 Task: Look for space in Tetovo, Macedonia from 1st July, 2023 to 9th July, 2023 for 2 adults in price range Rs.8000 to Rs.15000. Place can be entire place with 1  bedroom having 1 bed and 1 bathroom. Property type can be house, flat, guest house. Amenities needed are: washing machine. Booking option can be shelf check-in. Required host language is English.
Action: Mouse moved to (563, 74)
Screenshot: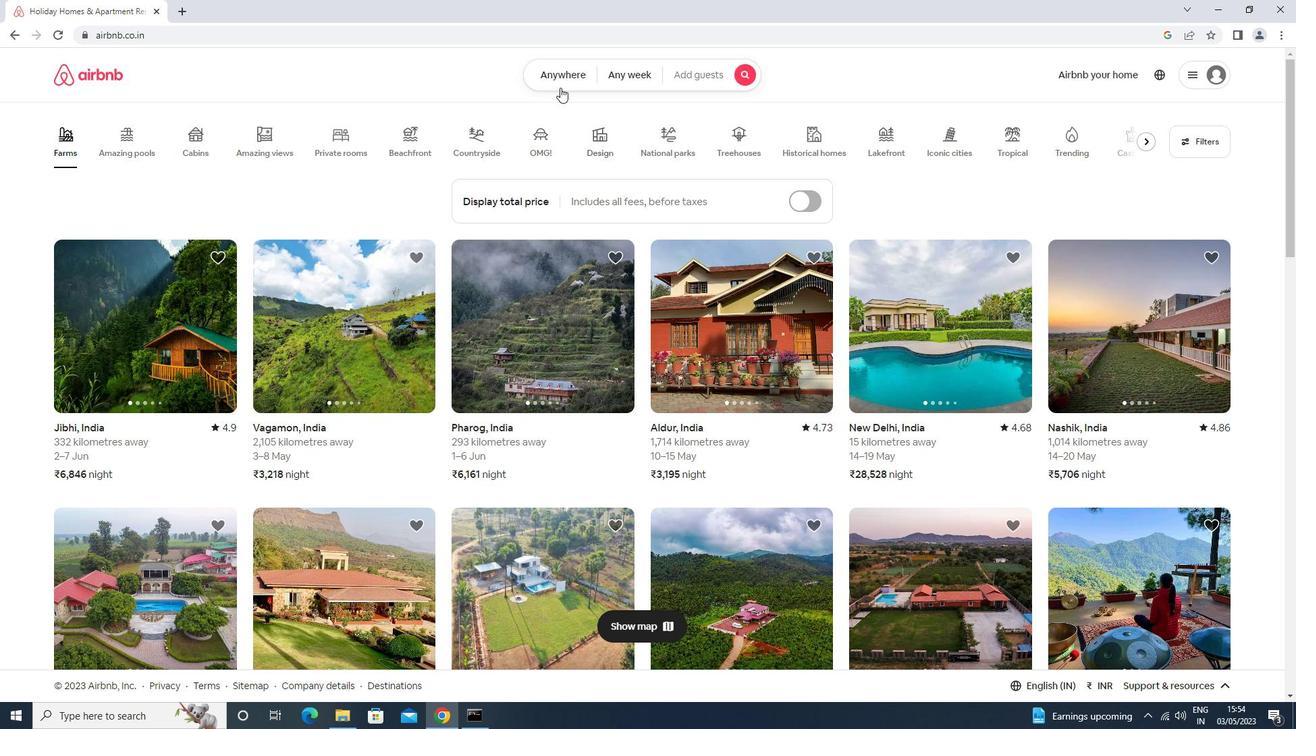 
Action: Mouse pressed left at (563, 74)
Screenshot: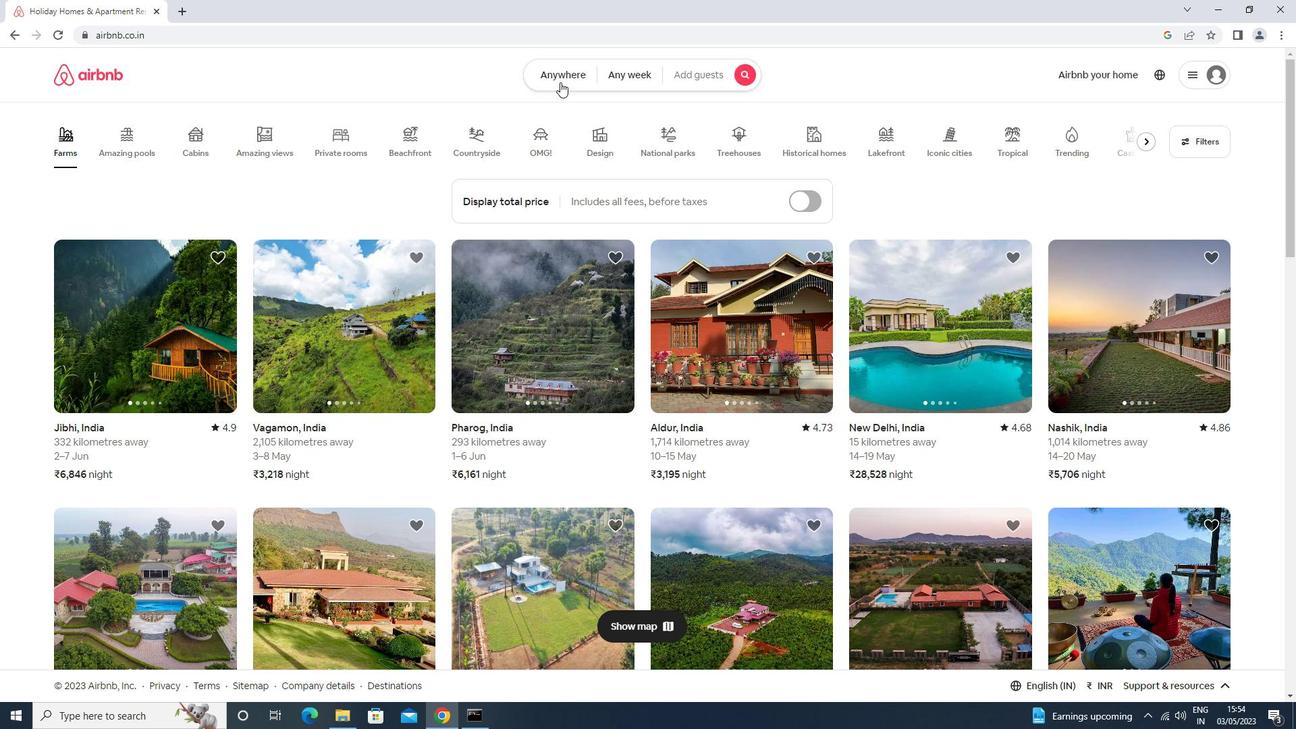 
Action: Mouse moved to (505, 131)
Screenshot: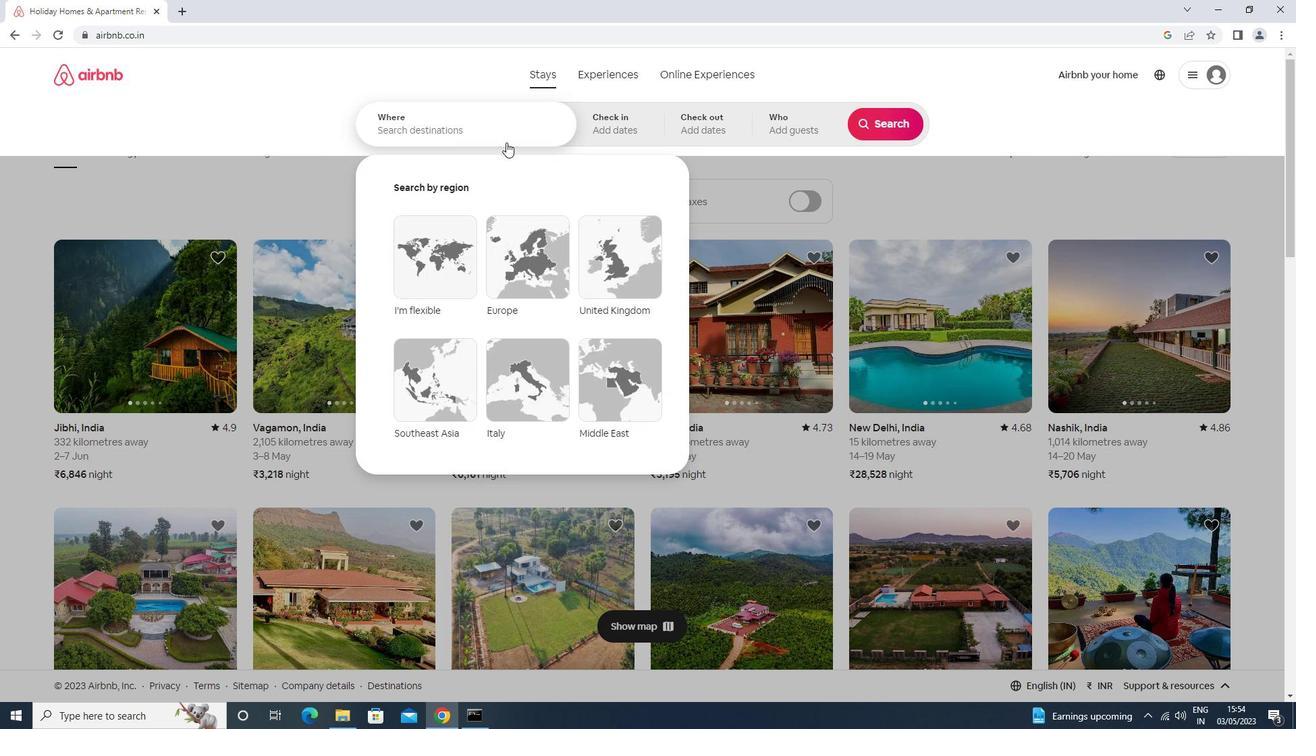 
Action: Mouse pressed left at (505, 131)
Screenshot: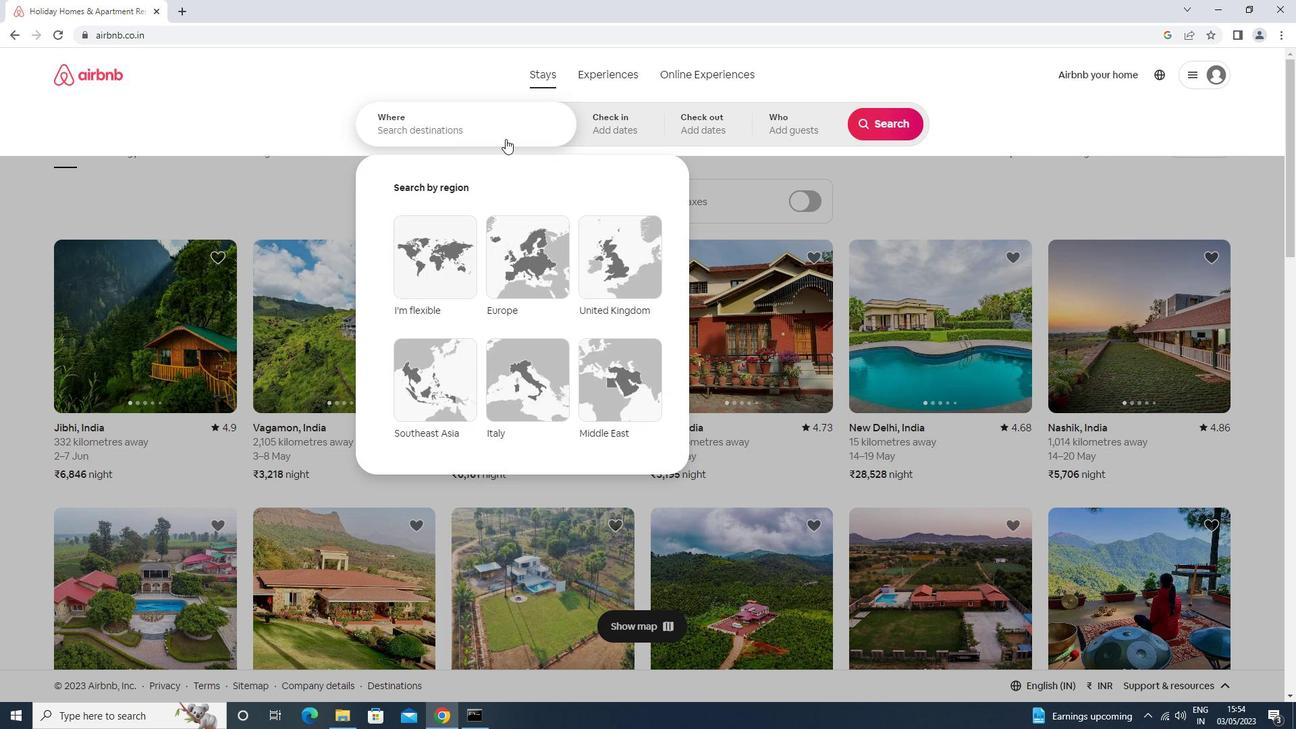 
Action: Mouse moved to (504, 130)
Screenshot: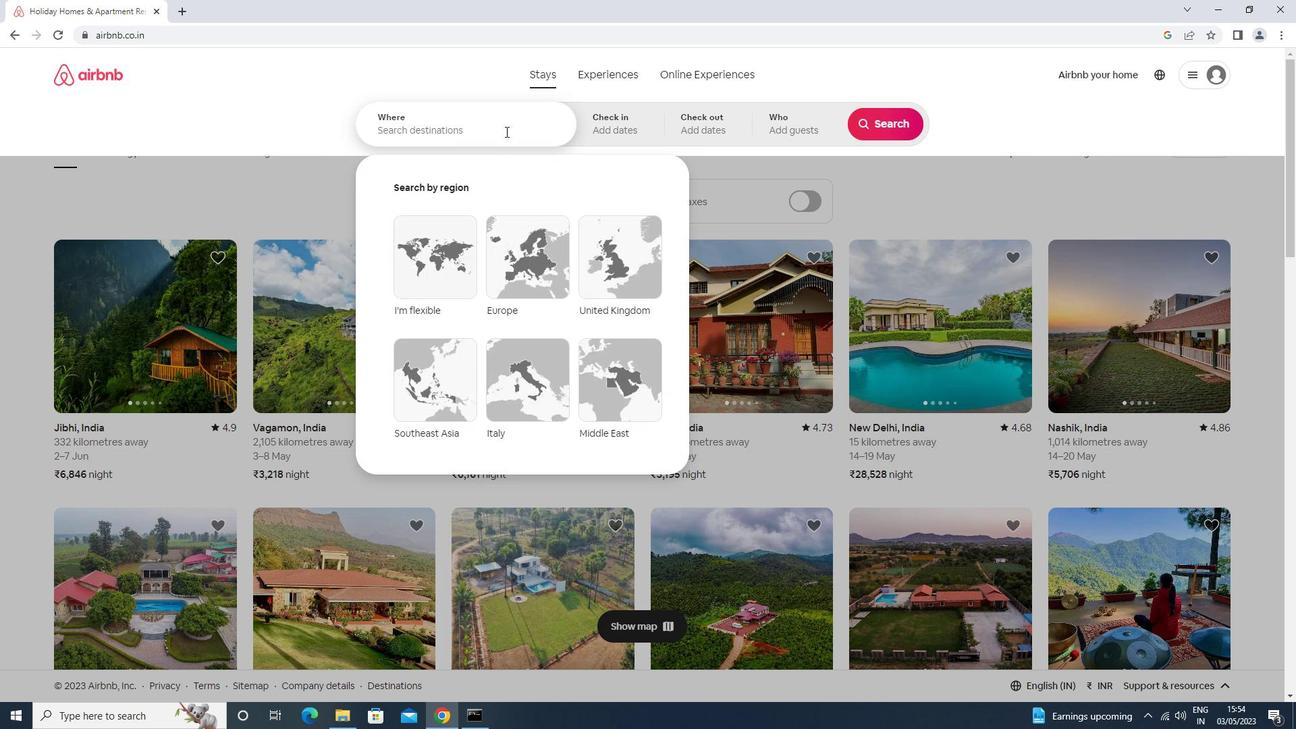 
Action: Key pressed tetovo<Key.enter>
Screenshot: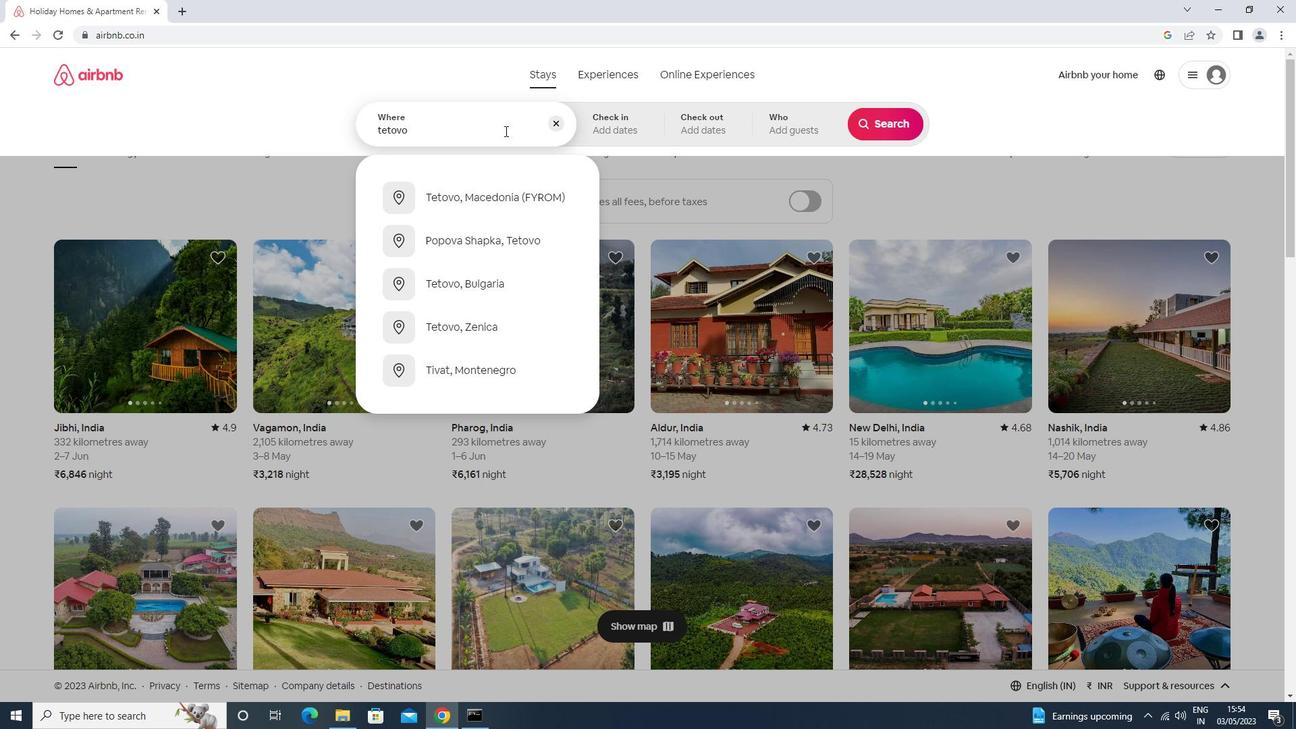 
Action: Mouse moved to (887, 232)
Screenshot: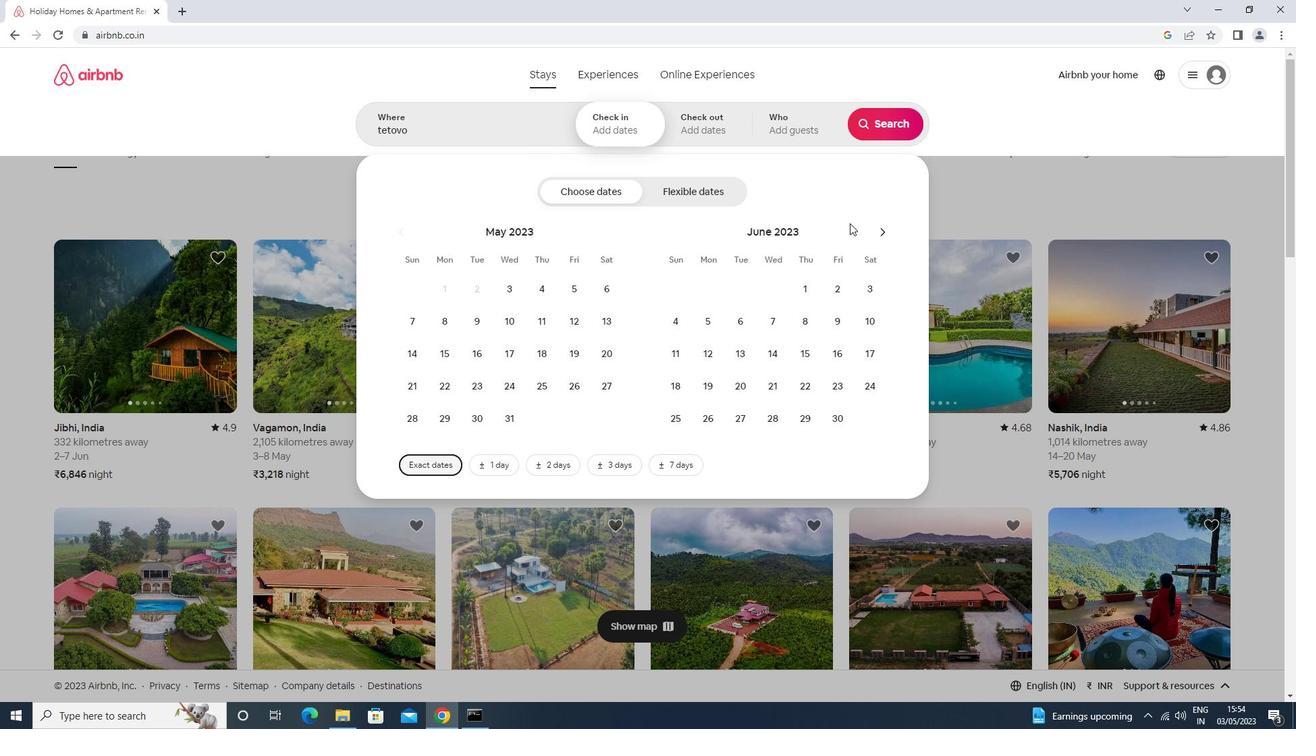 
Action: Mouse pressed left at (887, 232)
Screenshot: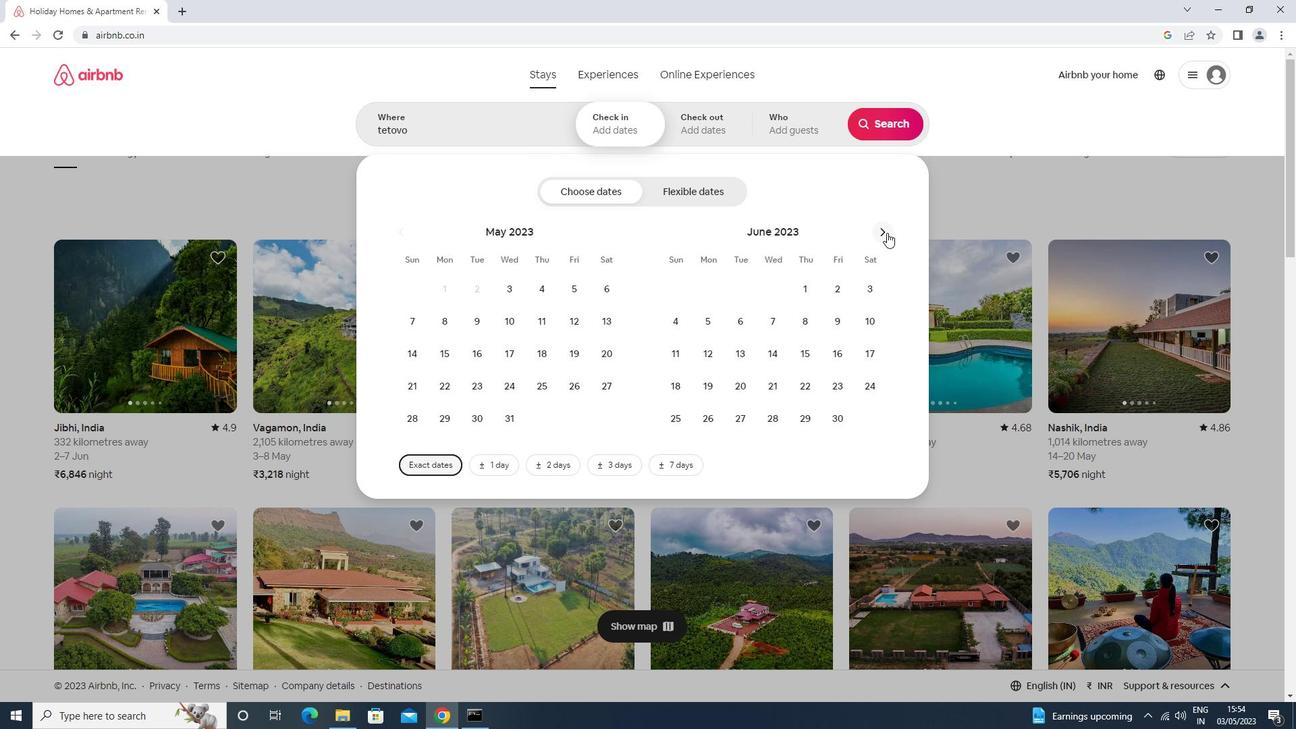 
Action: Mouse moved to (864, 285)
Screenshot: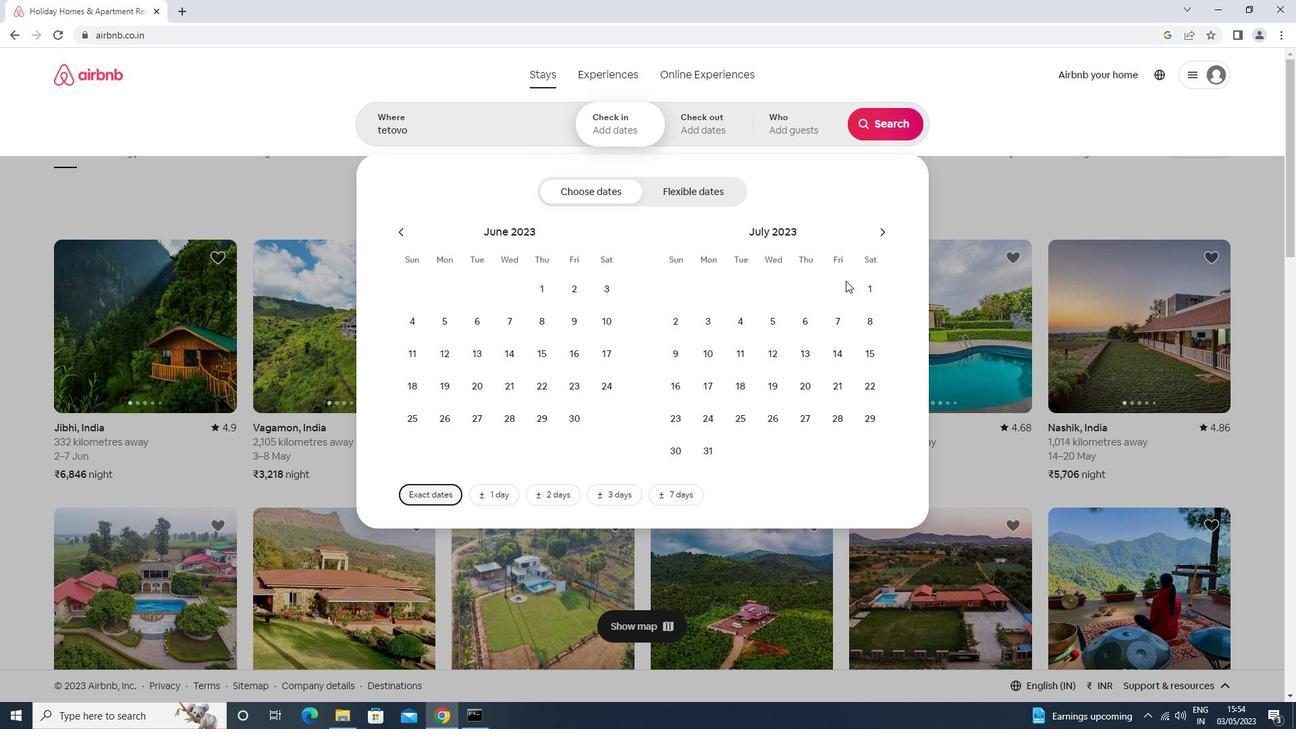 
Action: Mouse pressed left at (864, 285)
Screenshot: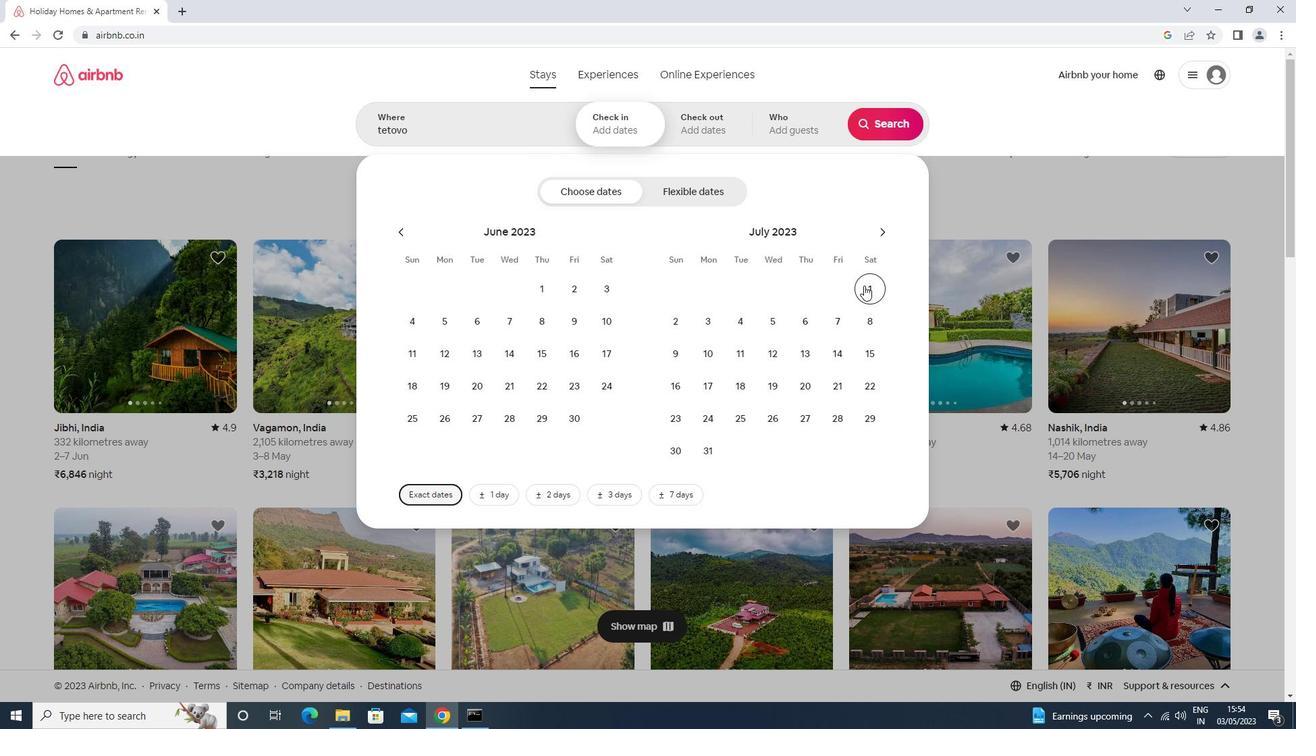 
Action: Mouse moved to (673, 354)
Screenshot: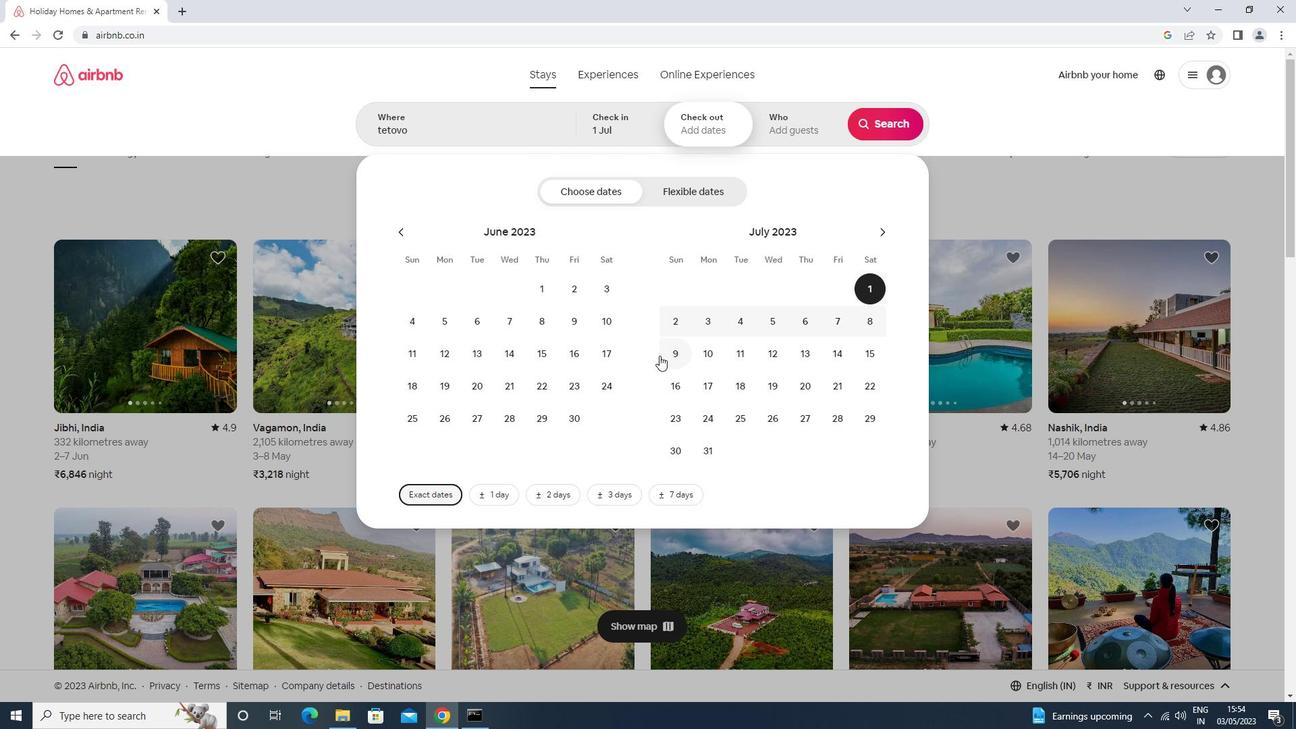 
Action: Mouse pressed left at (673, 354)
Screenshot: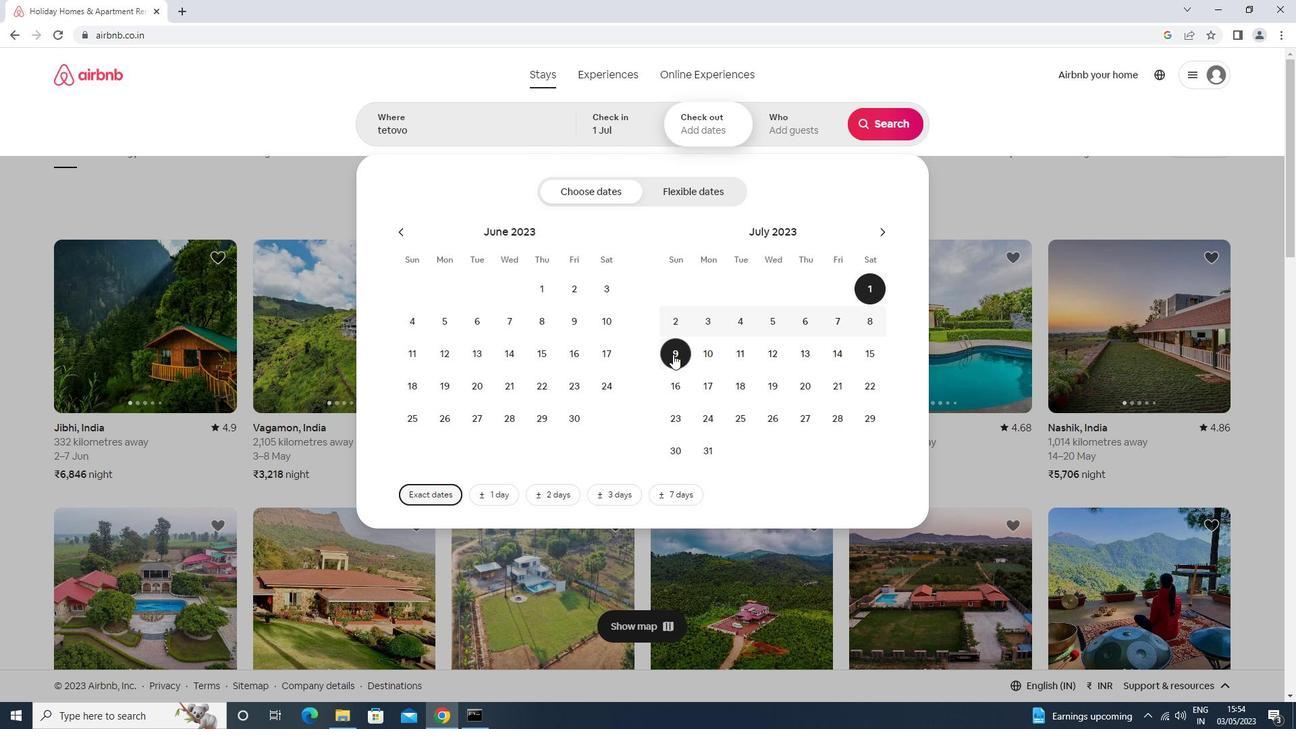 
Action: Mouse moved to (777, 132)
Screenshot: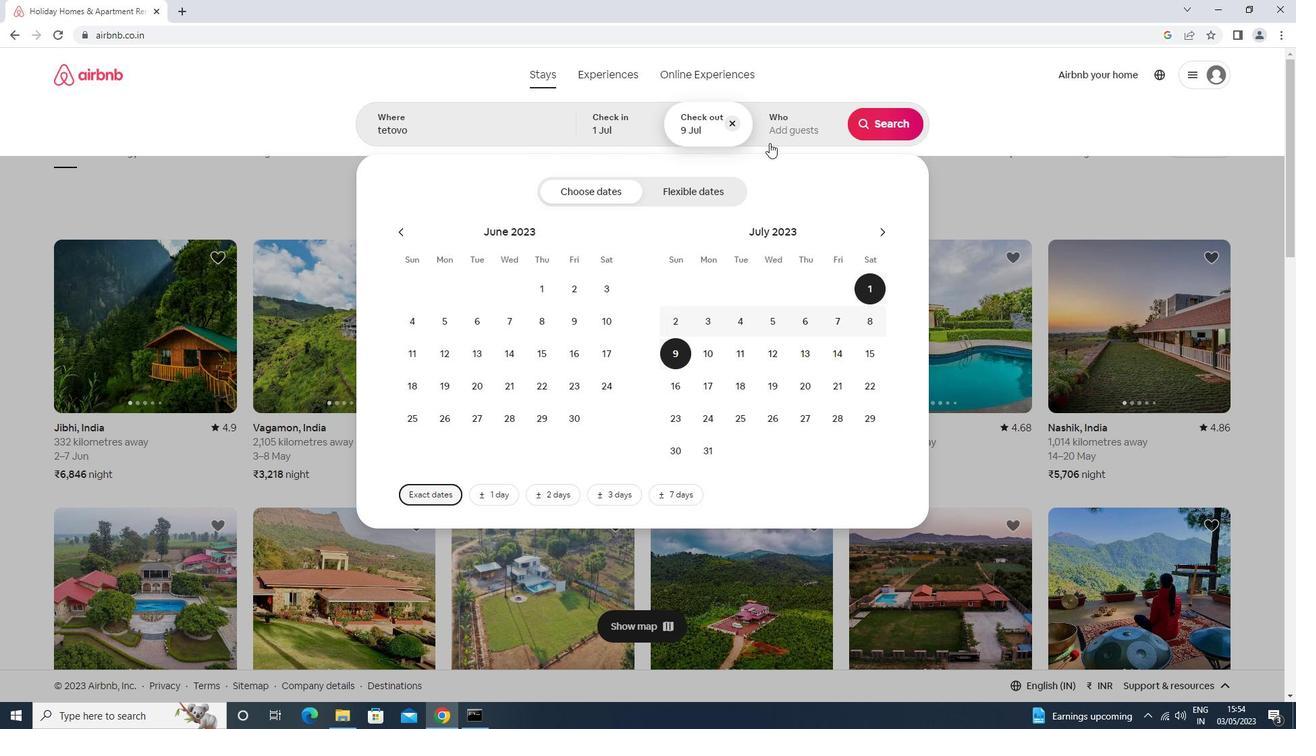 
Action: Mouse pressed left at (777, 132)
Screenshot: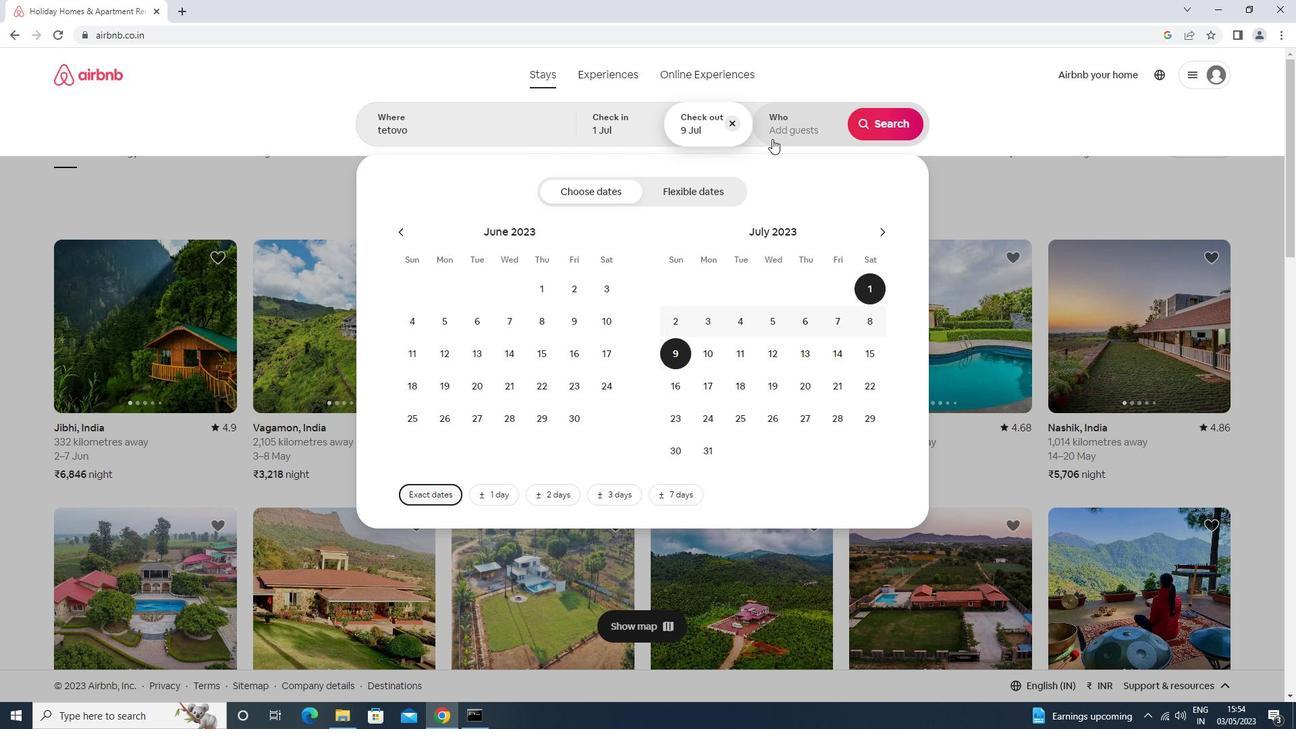 
Action: Mouse moved to (887, 195)
Screenshot: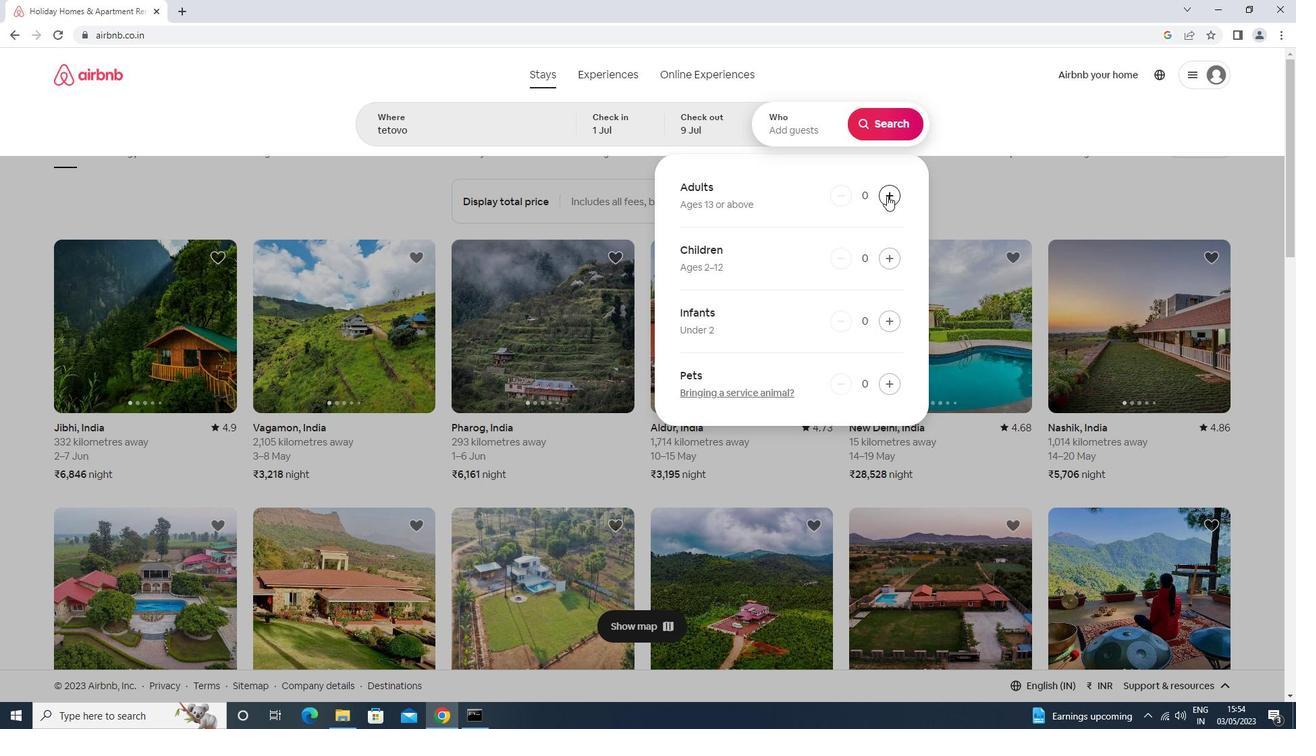 
Action: Mouse pressed left at (887, 195)
Screenshot: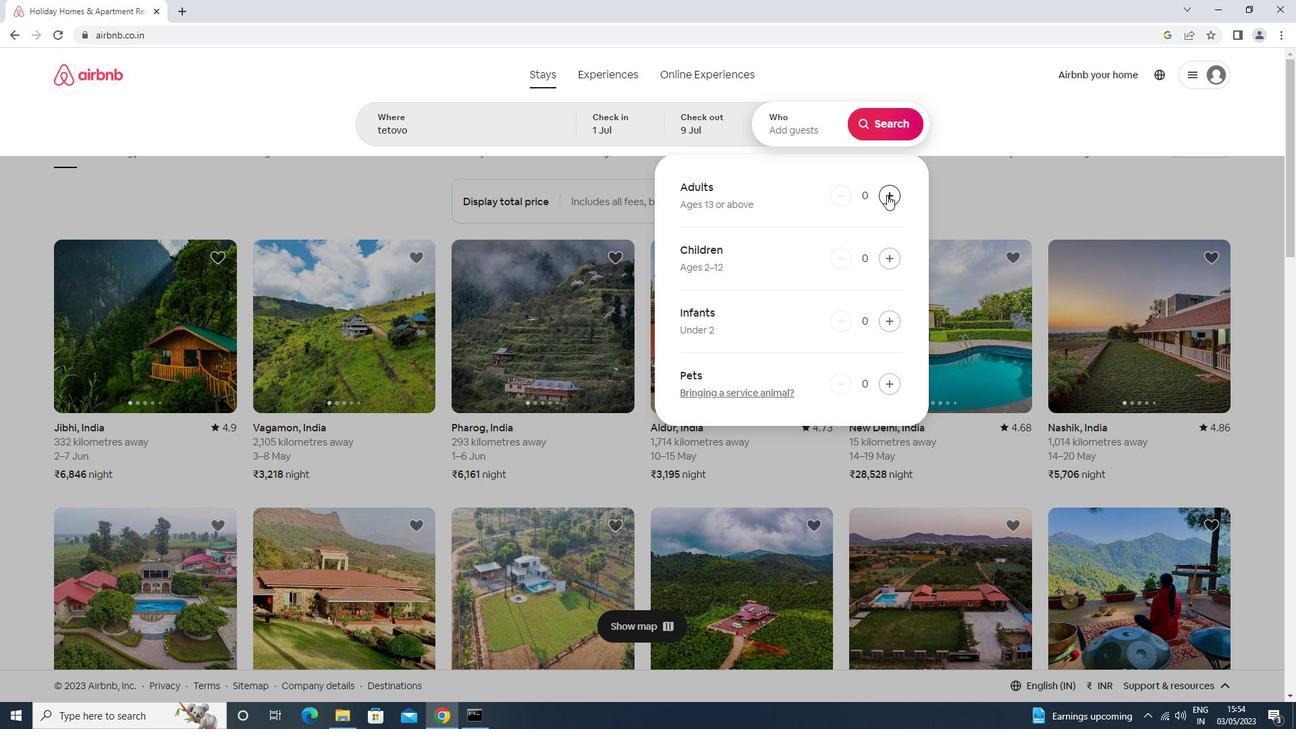 
Action: Mouse pressed left at (887, 195)
Screenshot: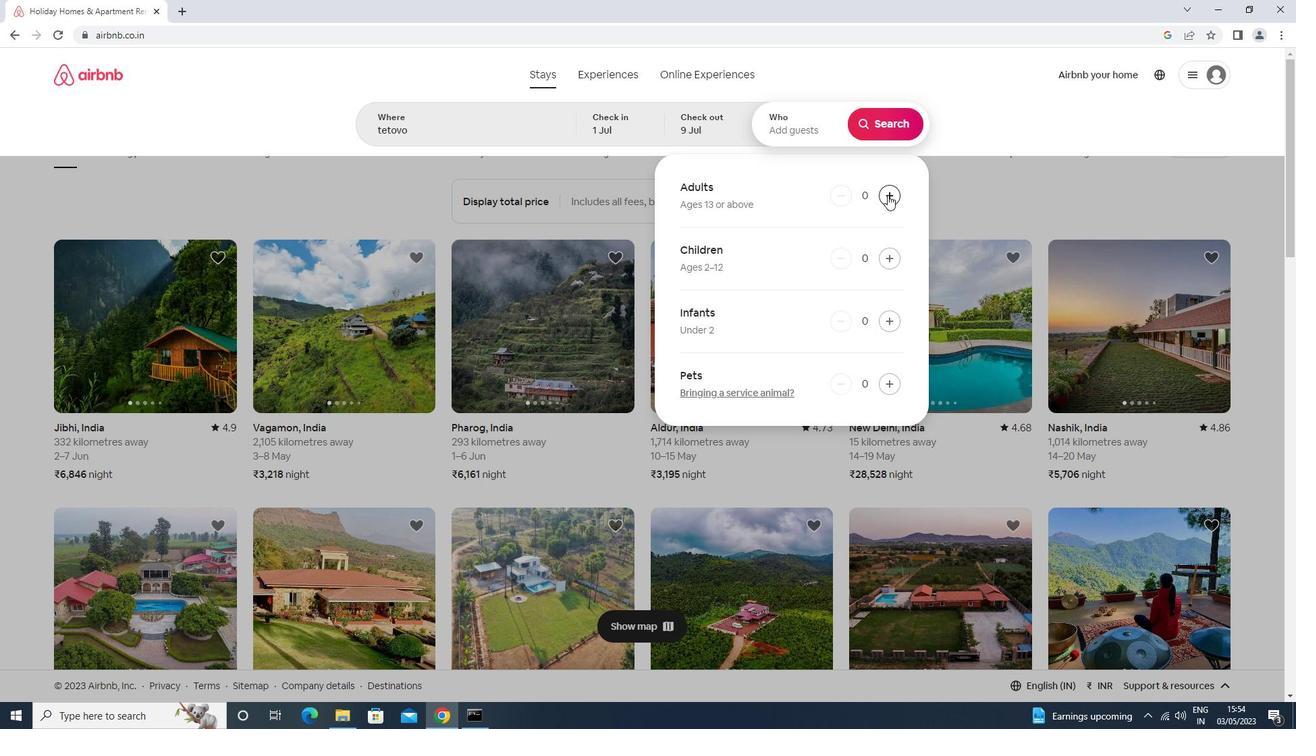 
Action: Mouse moved to (882, 116)
Screenshot: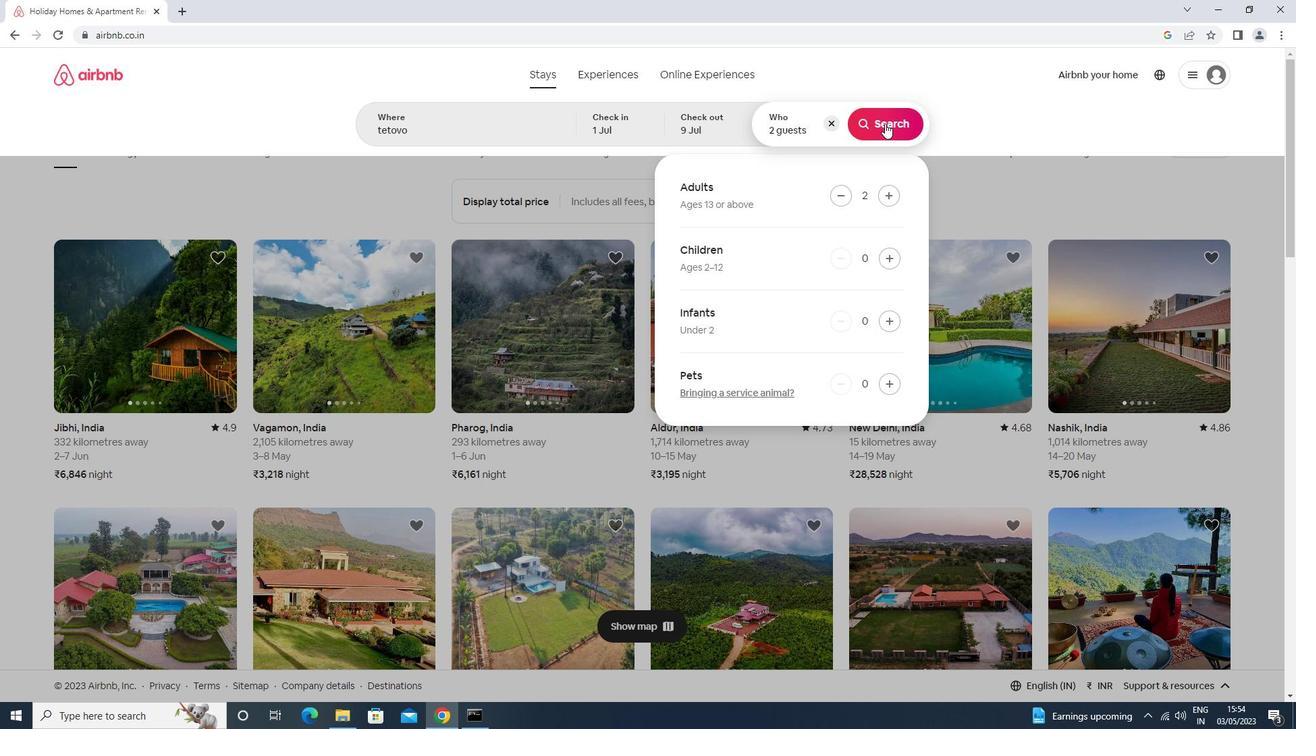 
Action: Mouse pressed left at (882, 116)
Screenshot: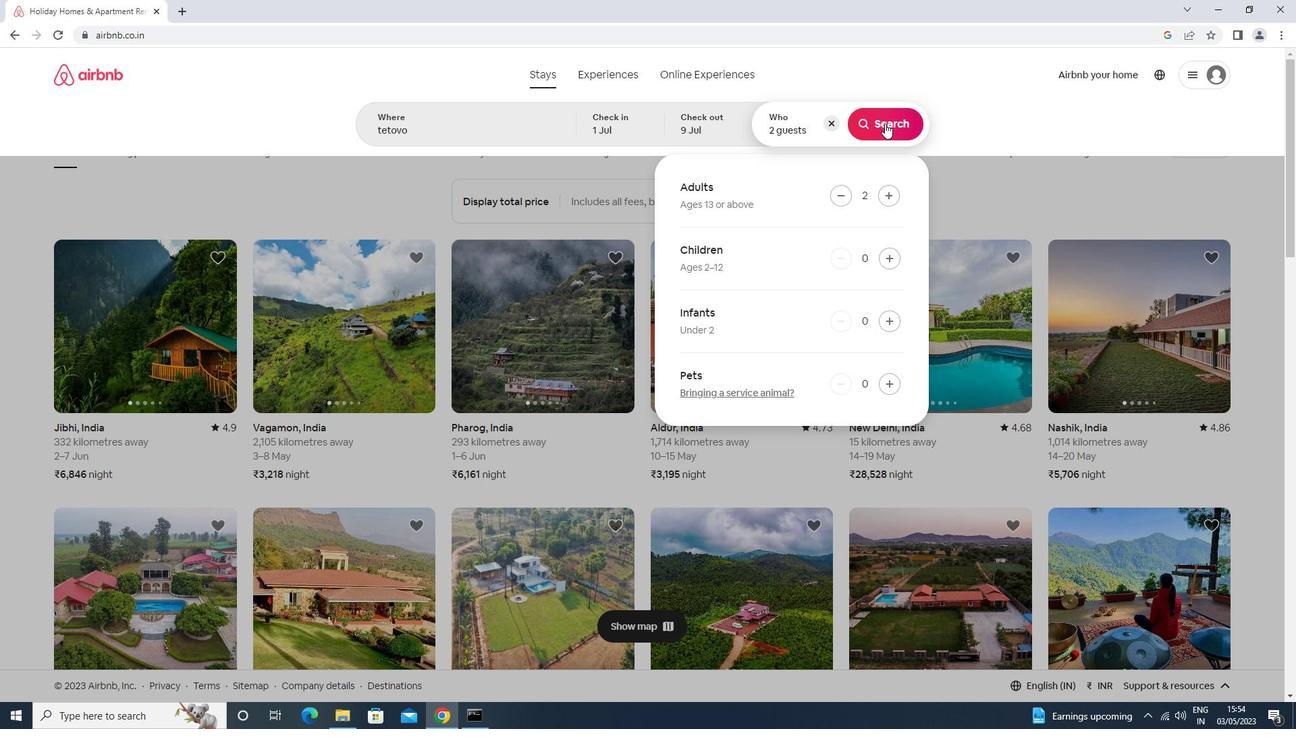 
Action: Mouse moved to (1219, 130)
Screenshot: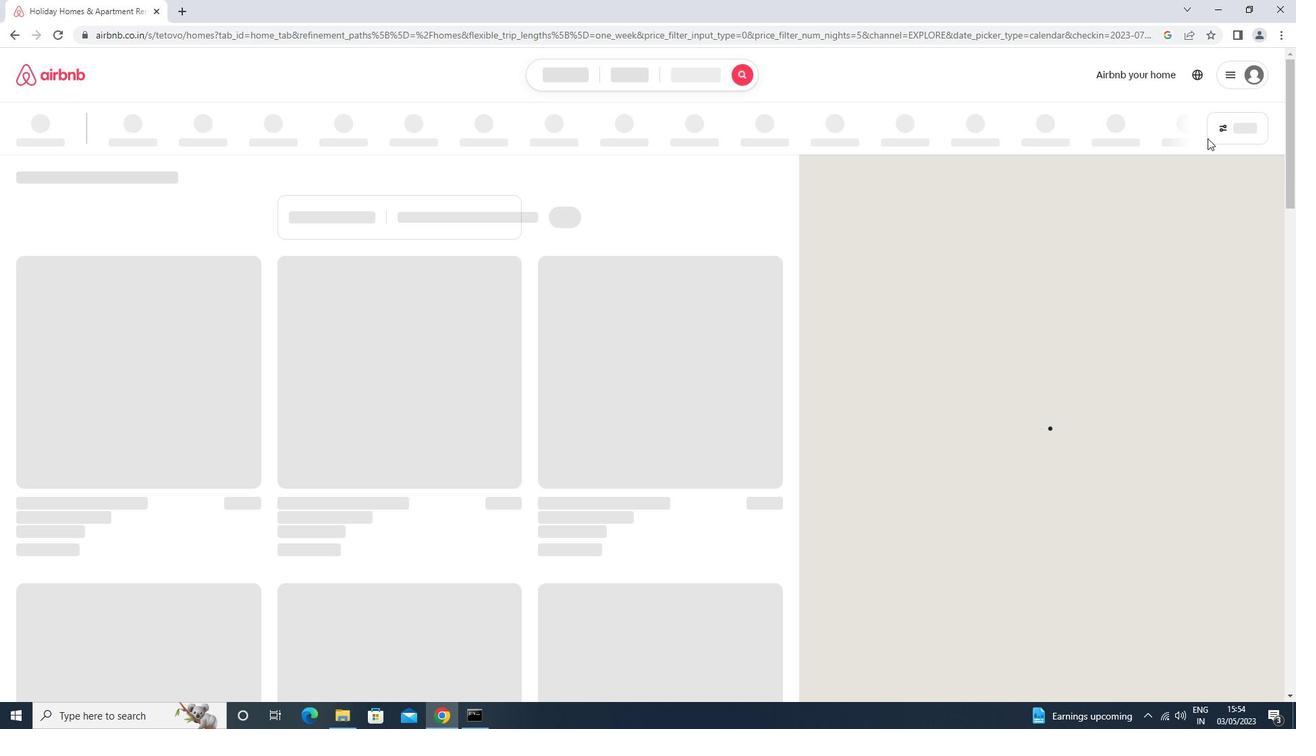 
Action: Mouse pressed left at (1219, 130)
Screenshot: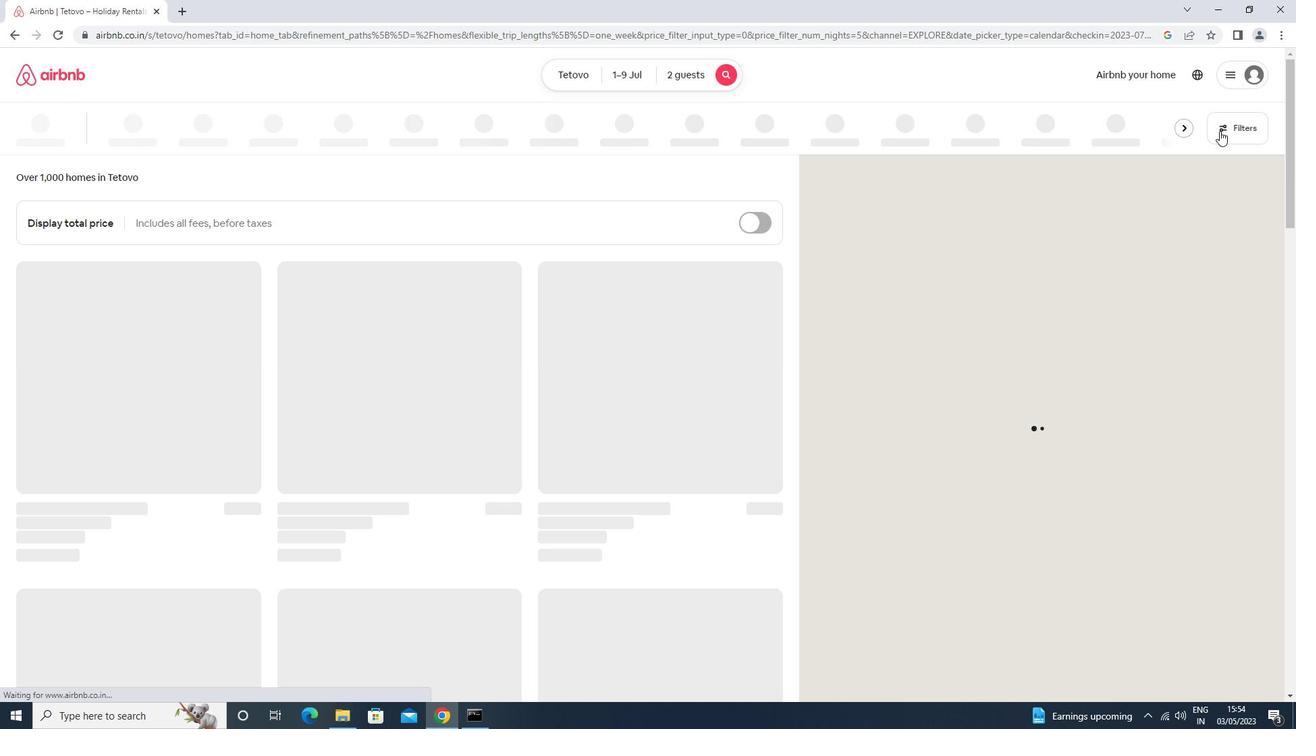 
Action: Mouse moved to (589, 292)
Screenshot: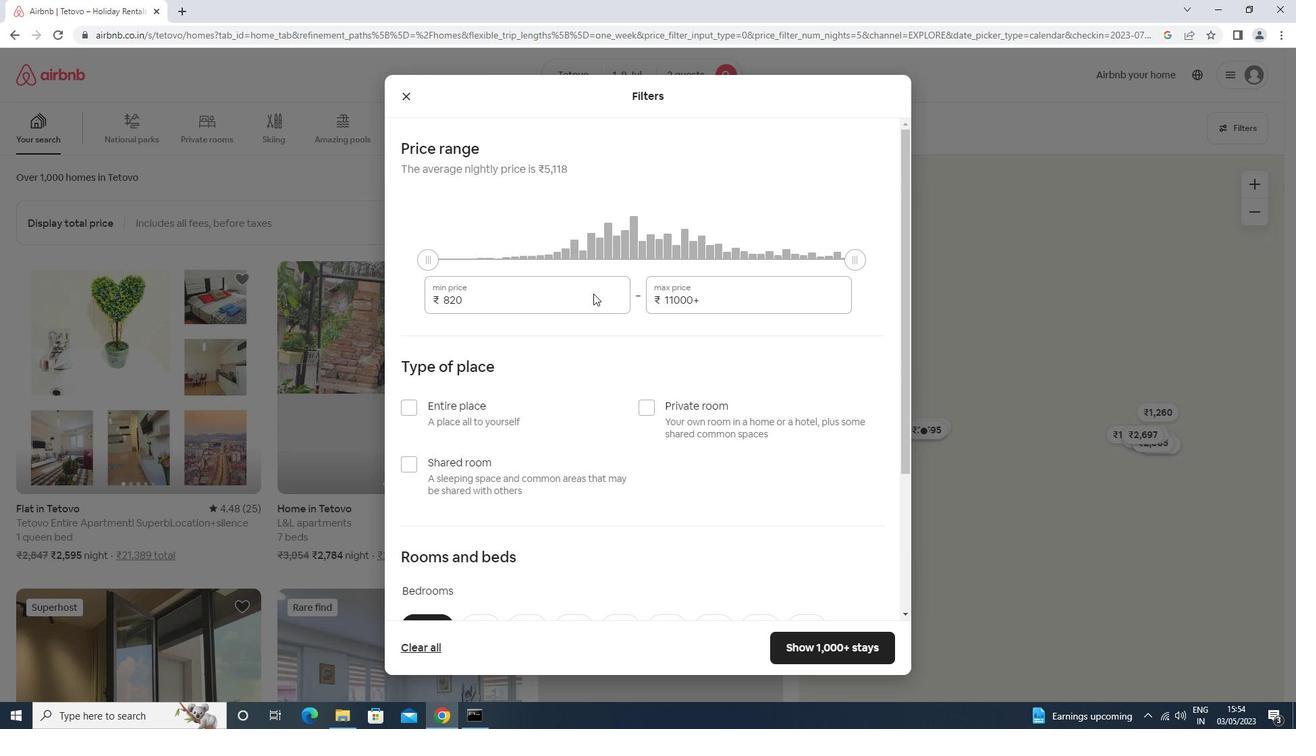 
Action: Mouse pressed left at (589, 292)
Screenshot: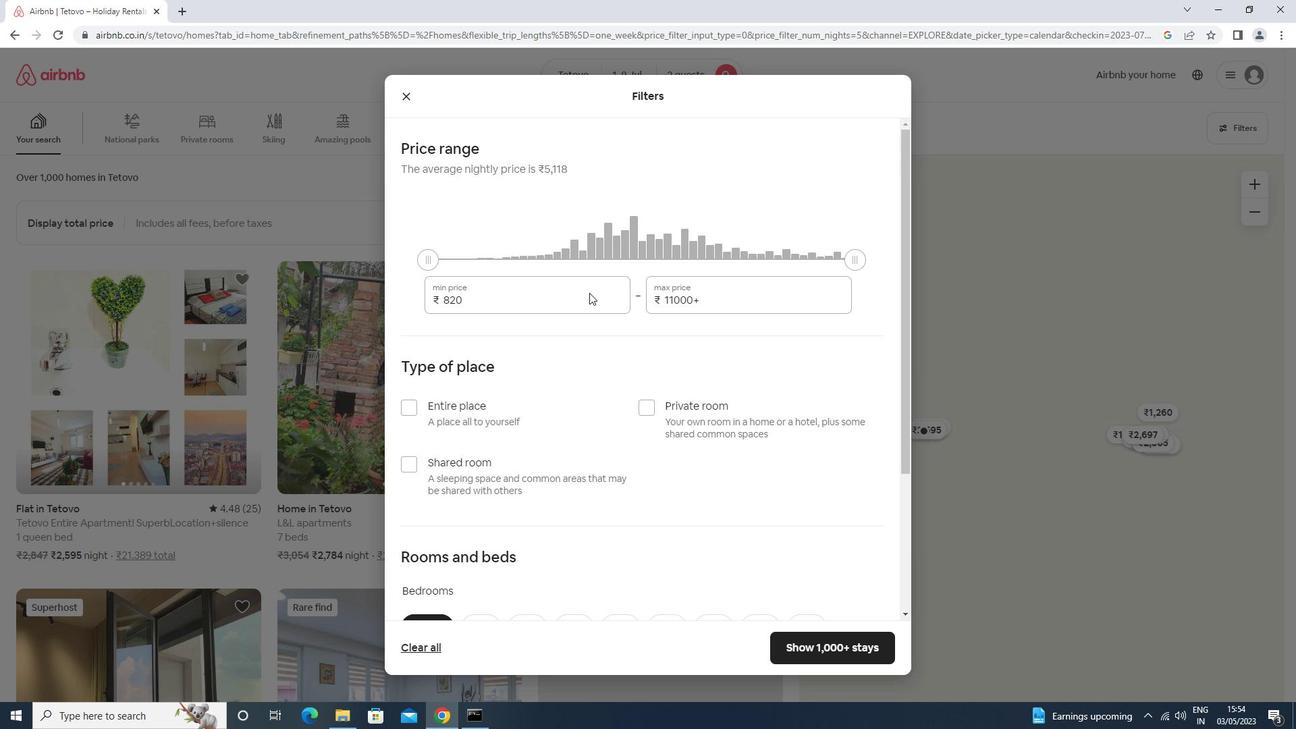 
Action: Key pressed <Key.backspace><Key.backspace><Key.backspace><Key.backspace><Key.backspace><Key.backspace><Key.backspace><Key.backspace><Key.backspace><Key.backspace><Key.backspace><Key.backspace>8000<Key.tab>15000
Screenshot: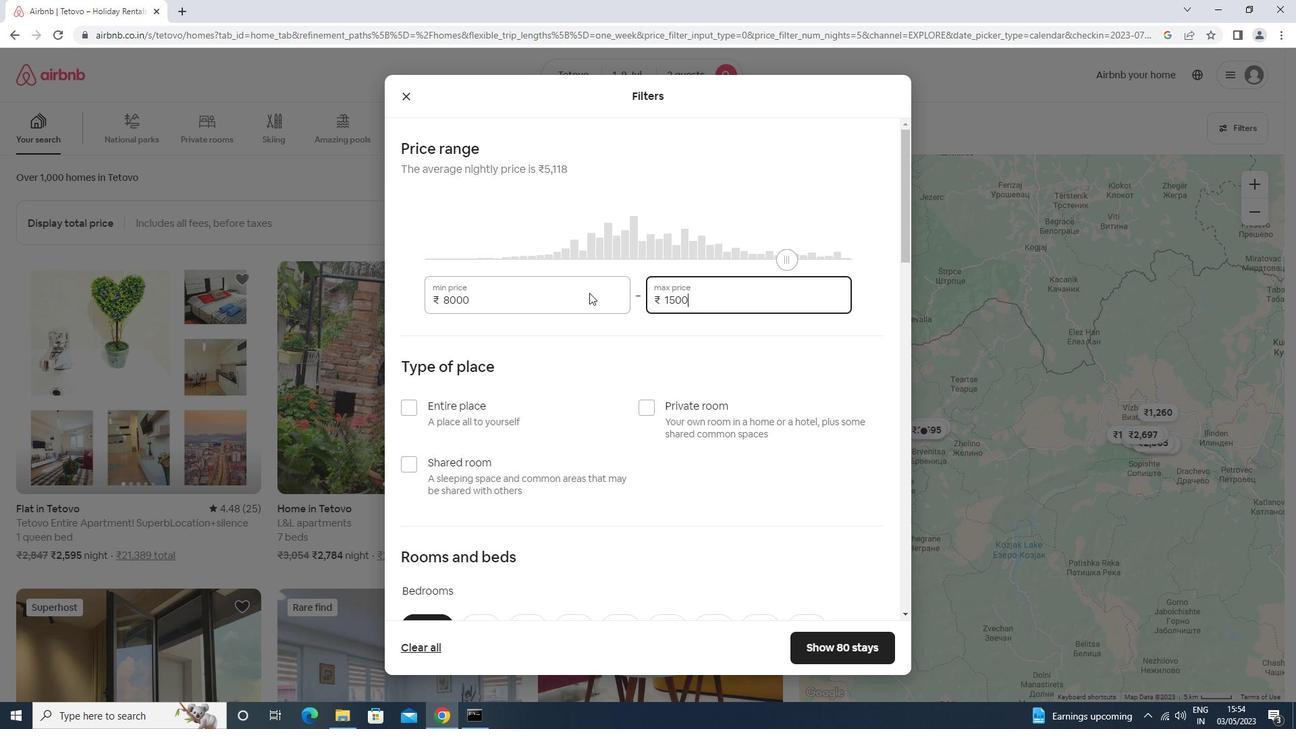 
Action: Mouse scrolled (589, 292) with delta (0, 0)
Screenshot: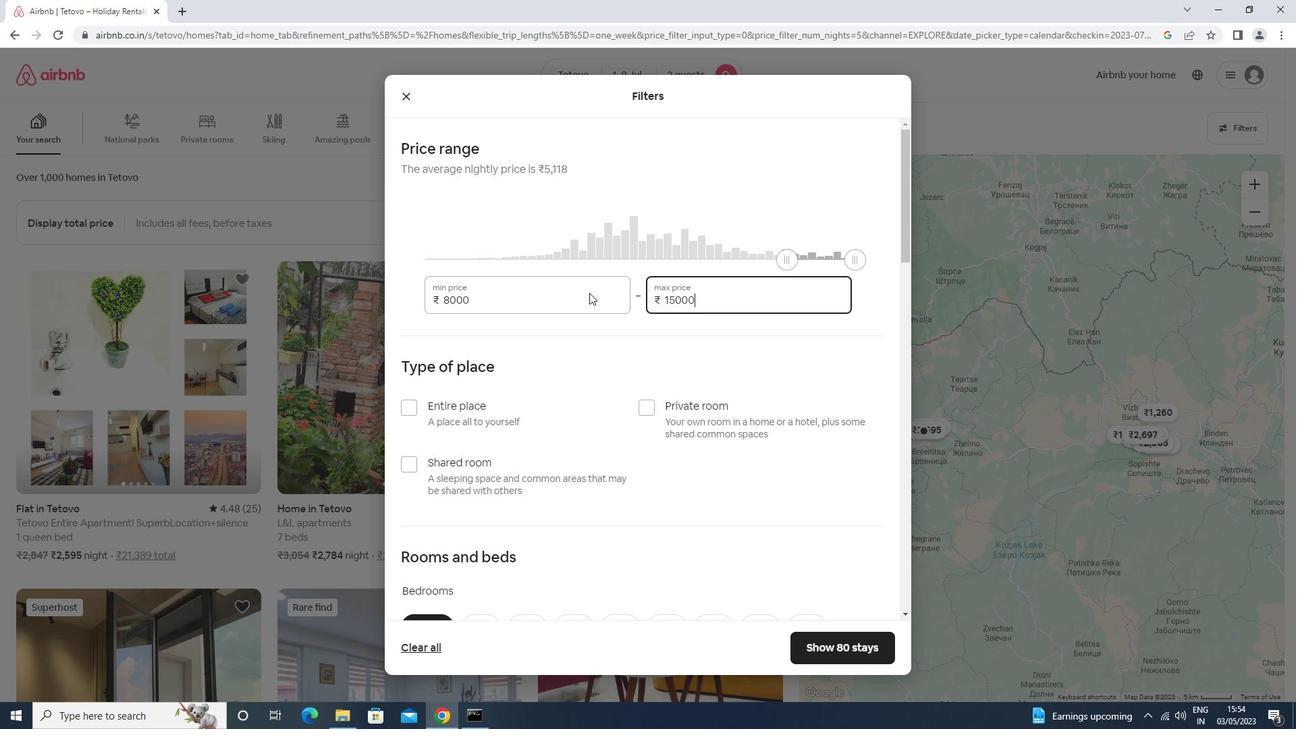 
Action: Mouse scrolled (589, 292) with delta (0, 0)
Screenshot: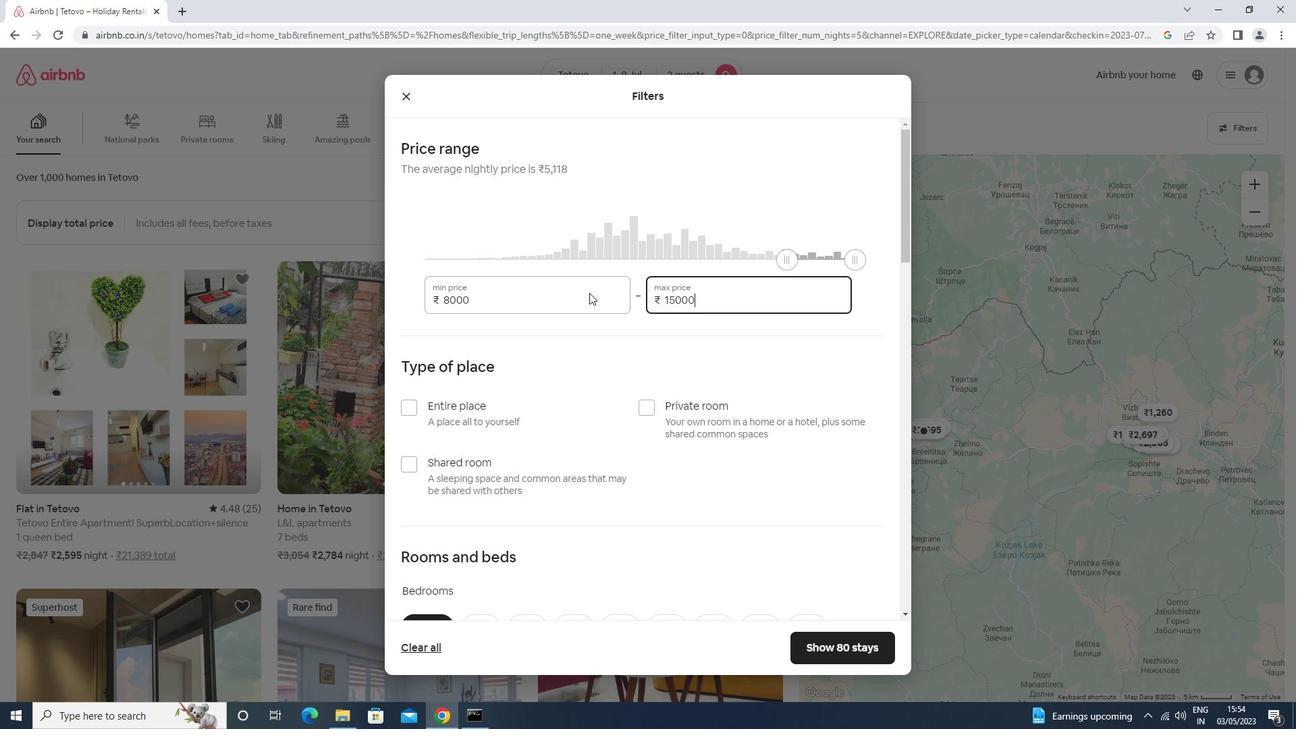 
Action: Mouse moved to (448, 269)
Screenshot: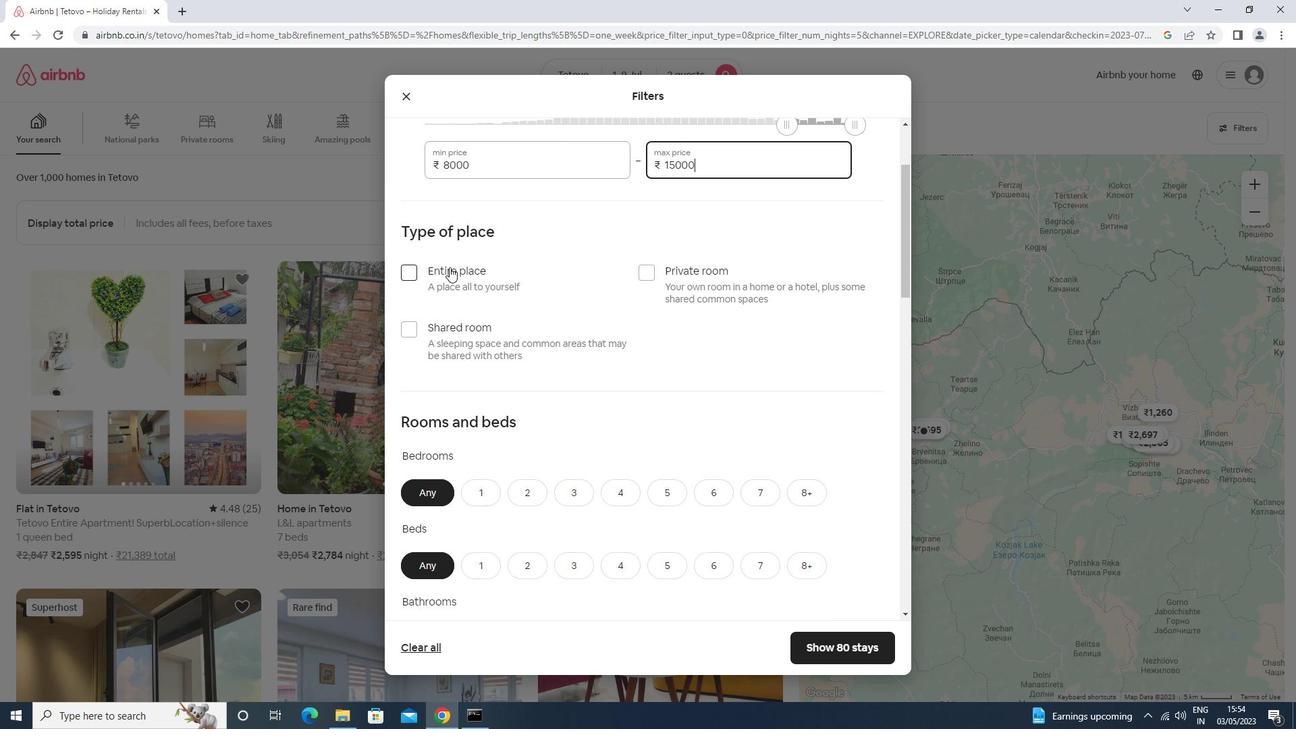 
Action: Mouse pressed left at (448, 269)
Screenshot: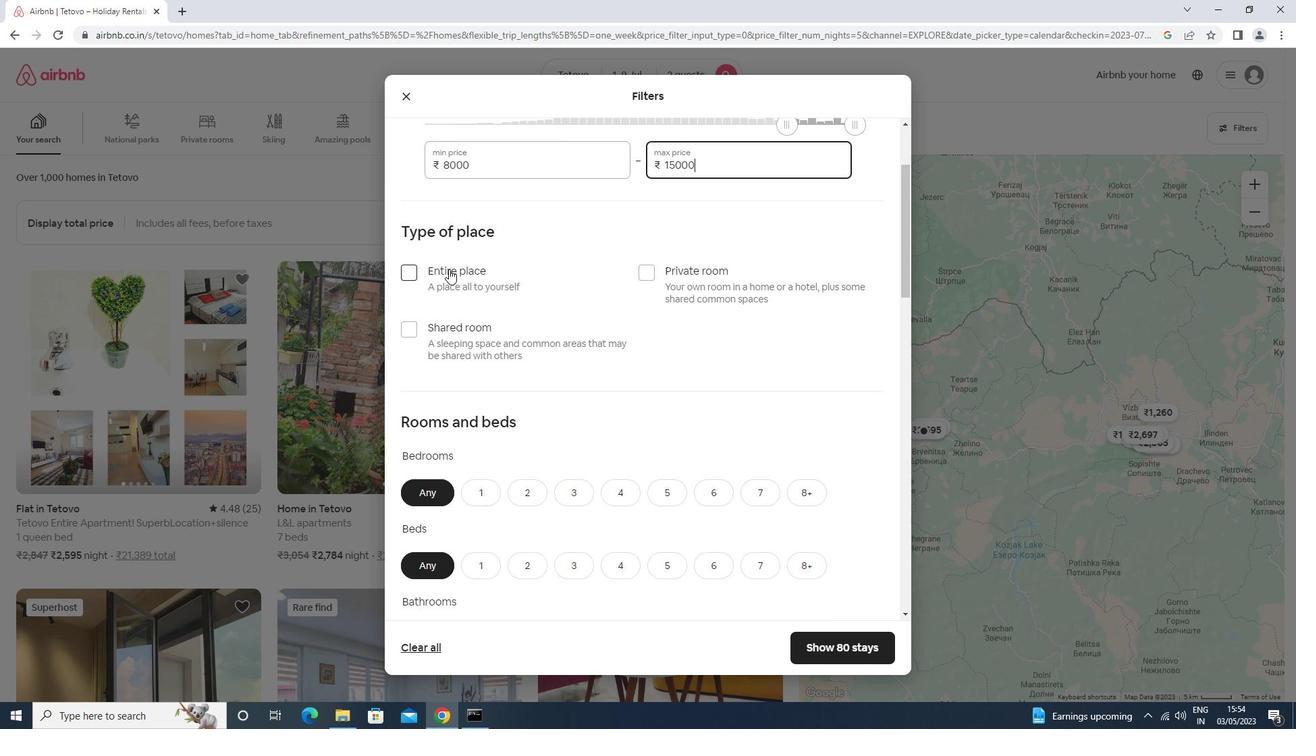 
Action: Mouse moved to (446, 263)
Screenshot: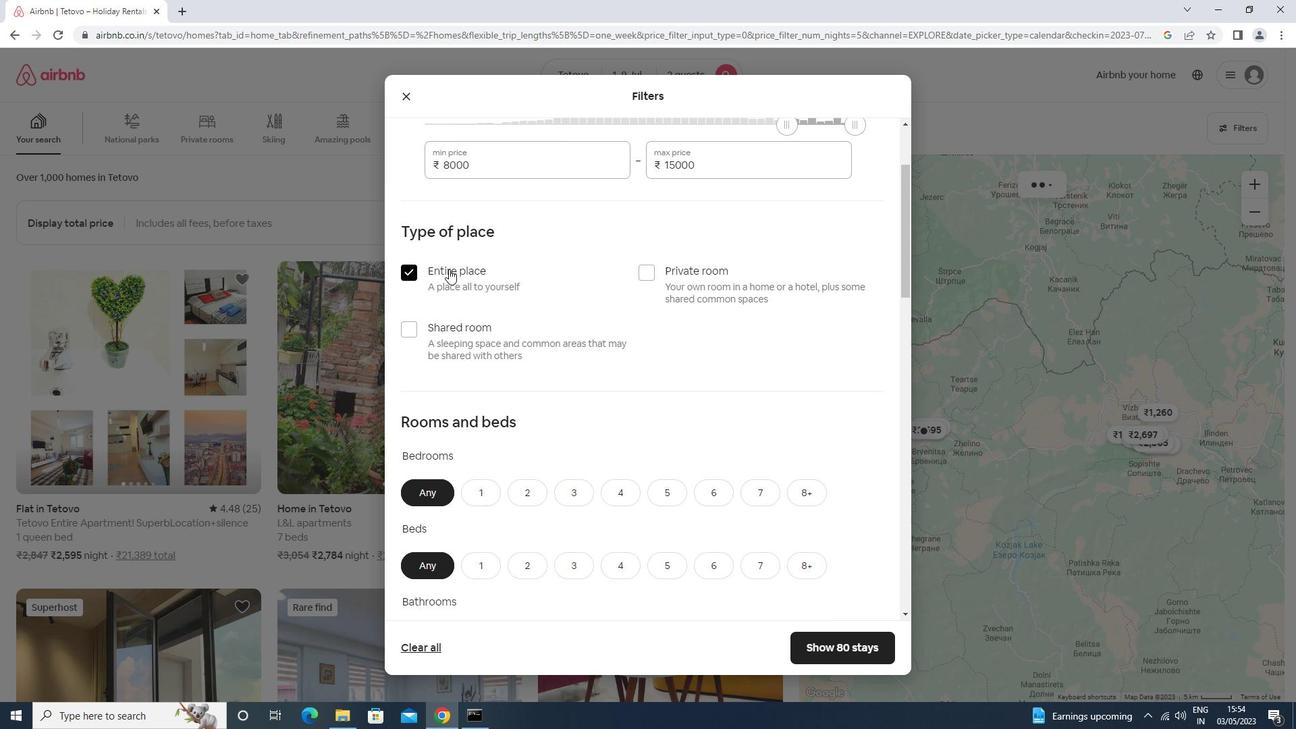 
Action: Mouse scrolled (446, 263) with delta (0, 0)
Screenshot: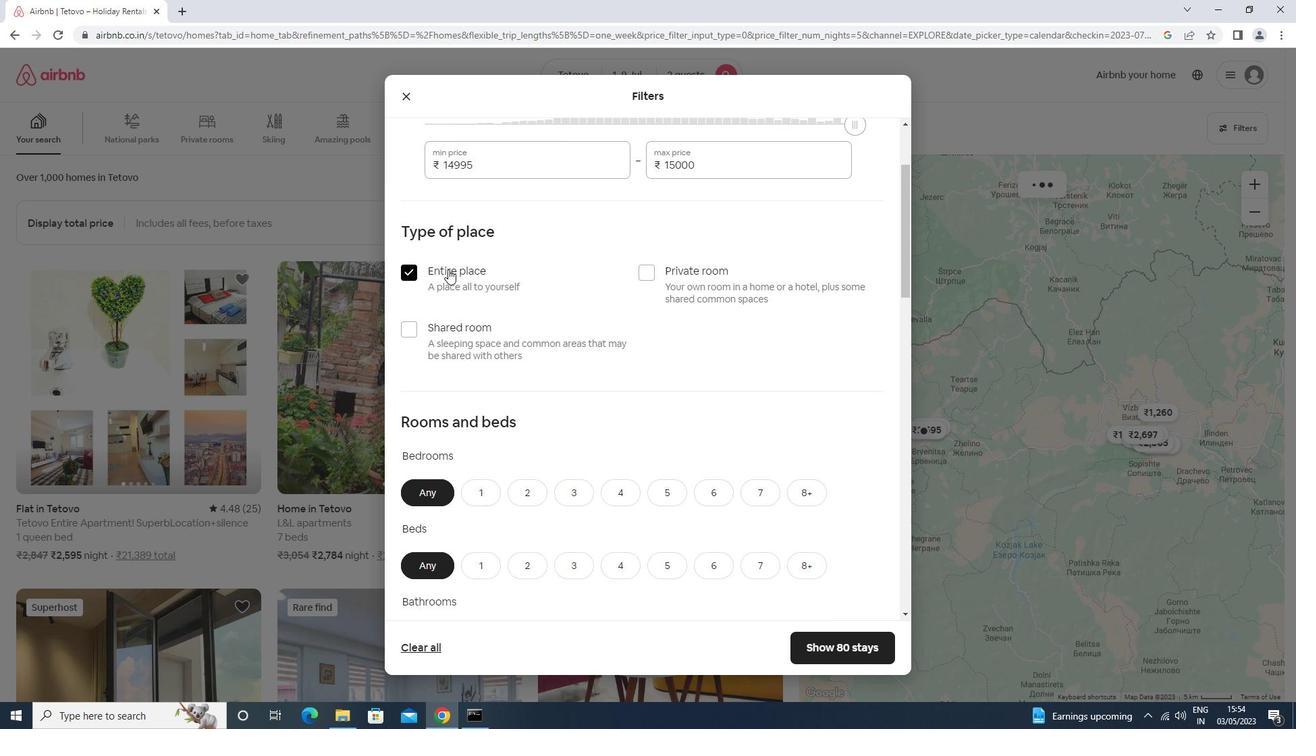 
Action: Mouse scrolled (446, 263) with delta (0, 0)
Screenshot: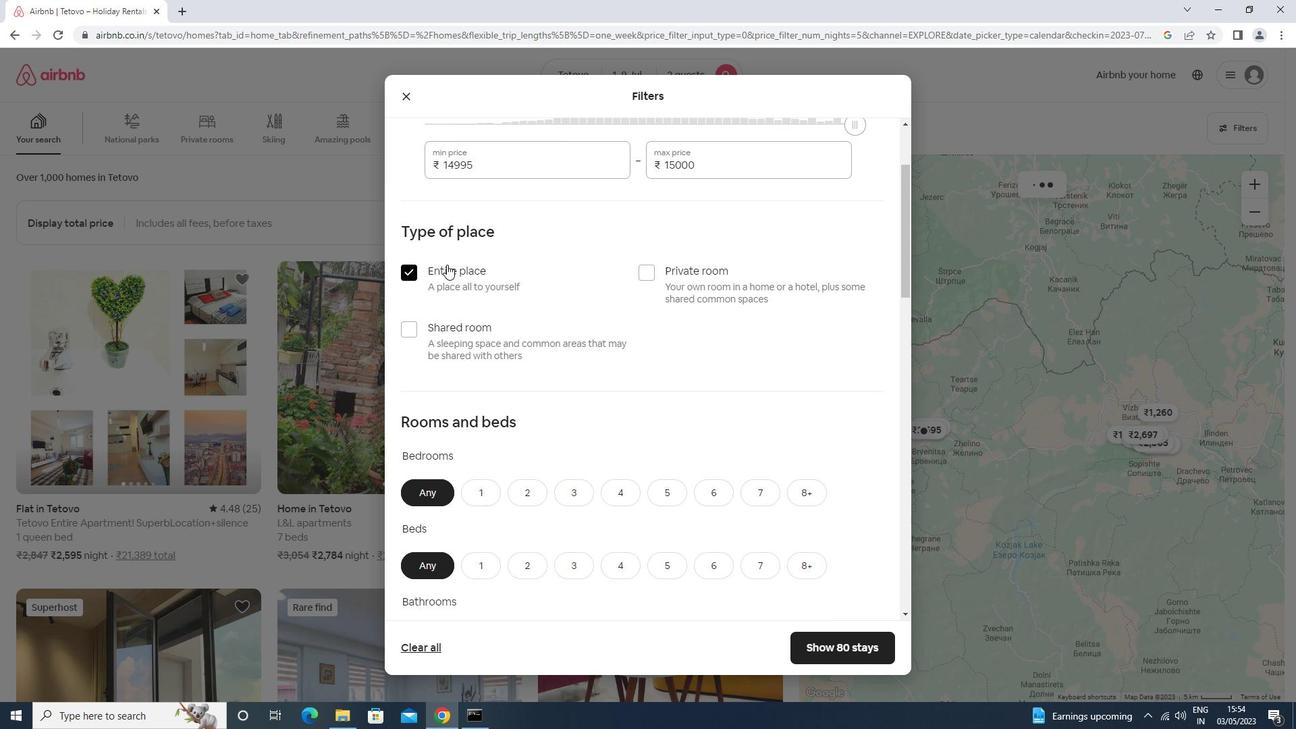 
Action: Mouse scrolled (446, 263) with delta (0, 0)
Screenshot: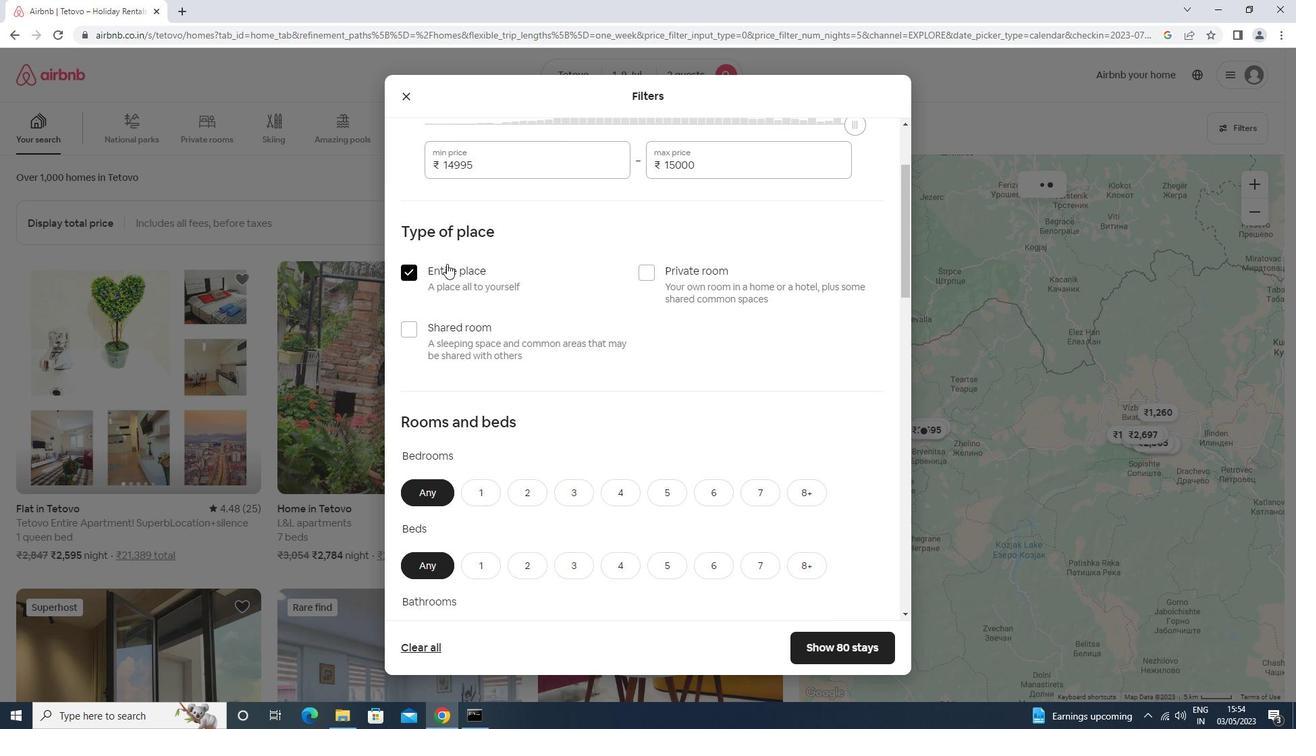 
Action: Mouse moved to (481, 286)
Screenshot: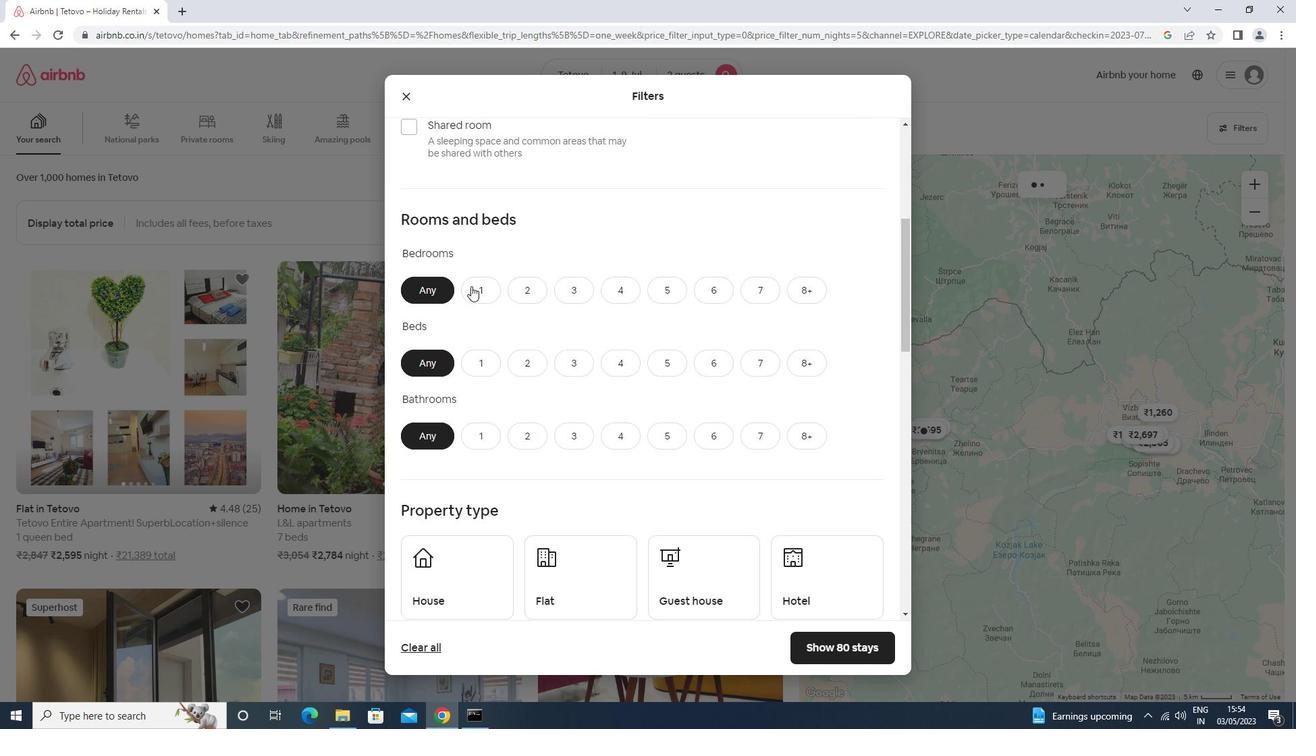 
Action: Mouse pressed left at (481, 286)
Screenshot: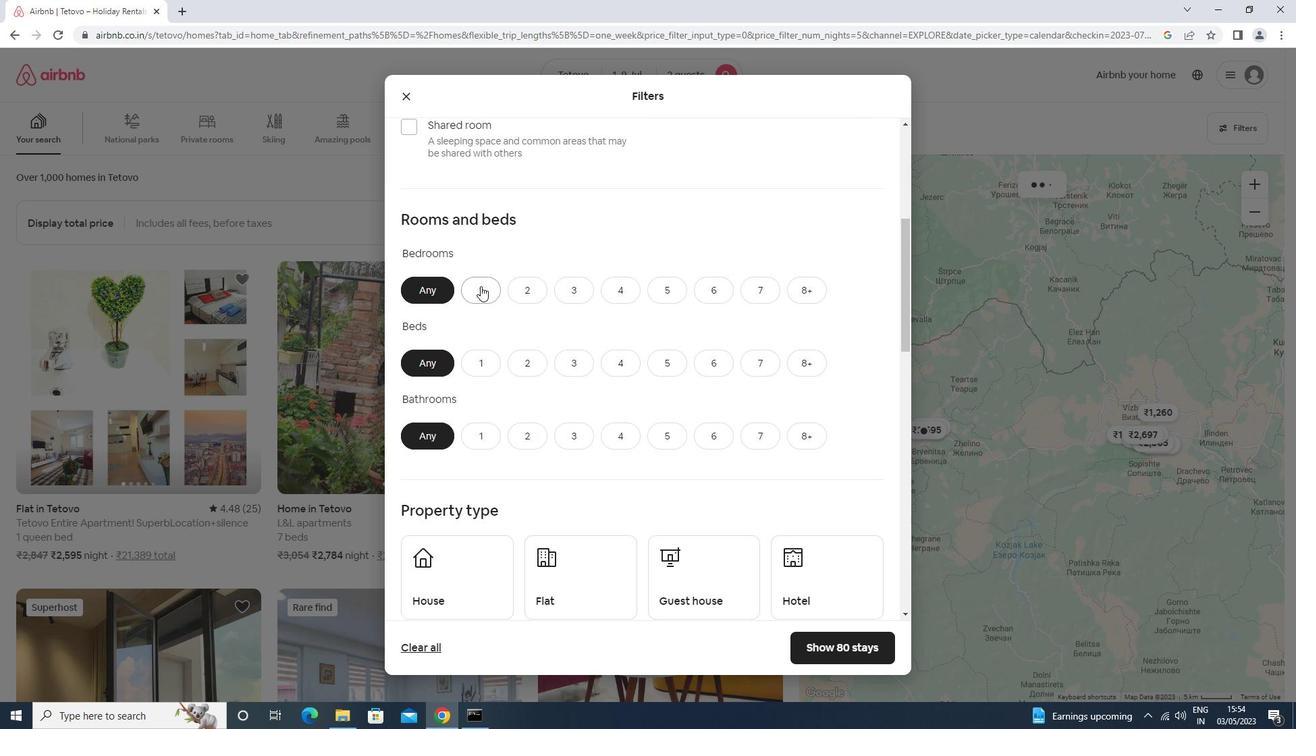 
Action: Mouse moved to (482, 357)
Screenshot: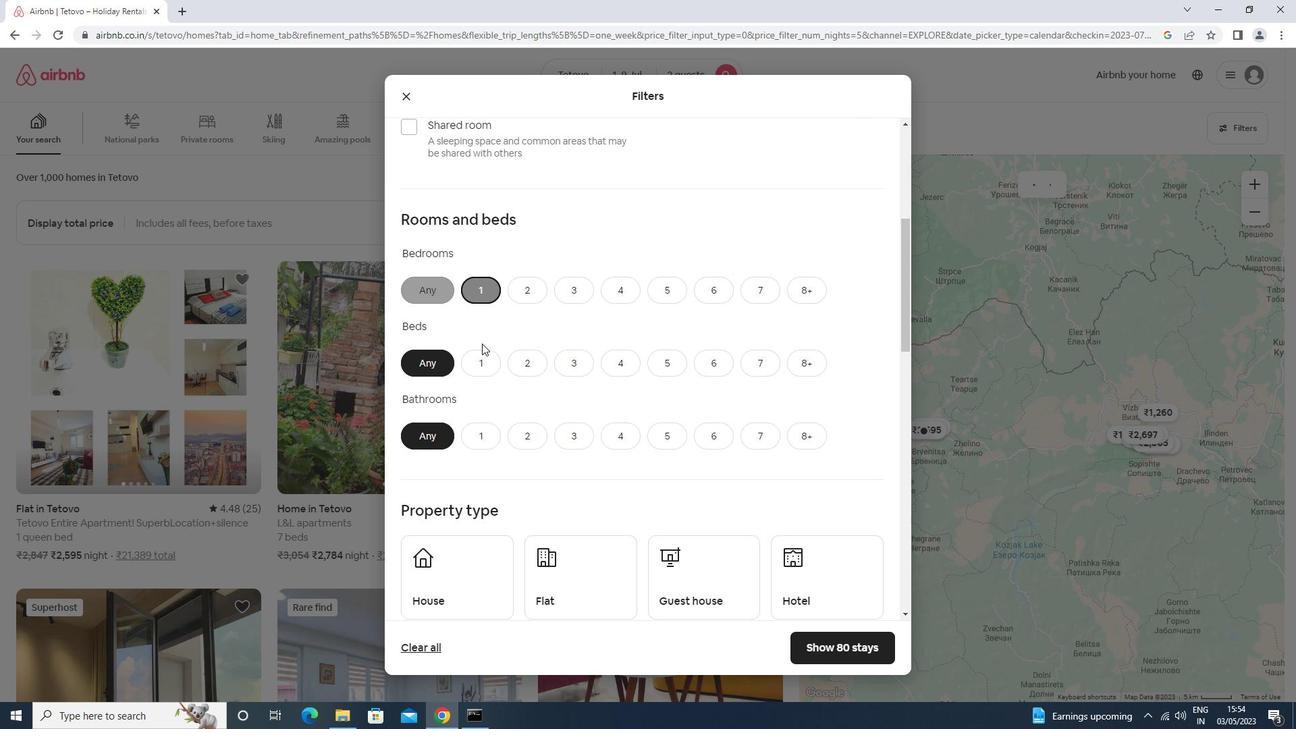 
Action: Mouse pressed left at (482, 357)
Screenshot: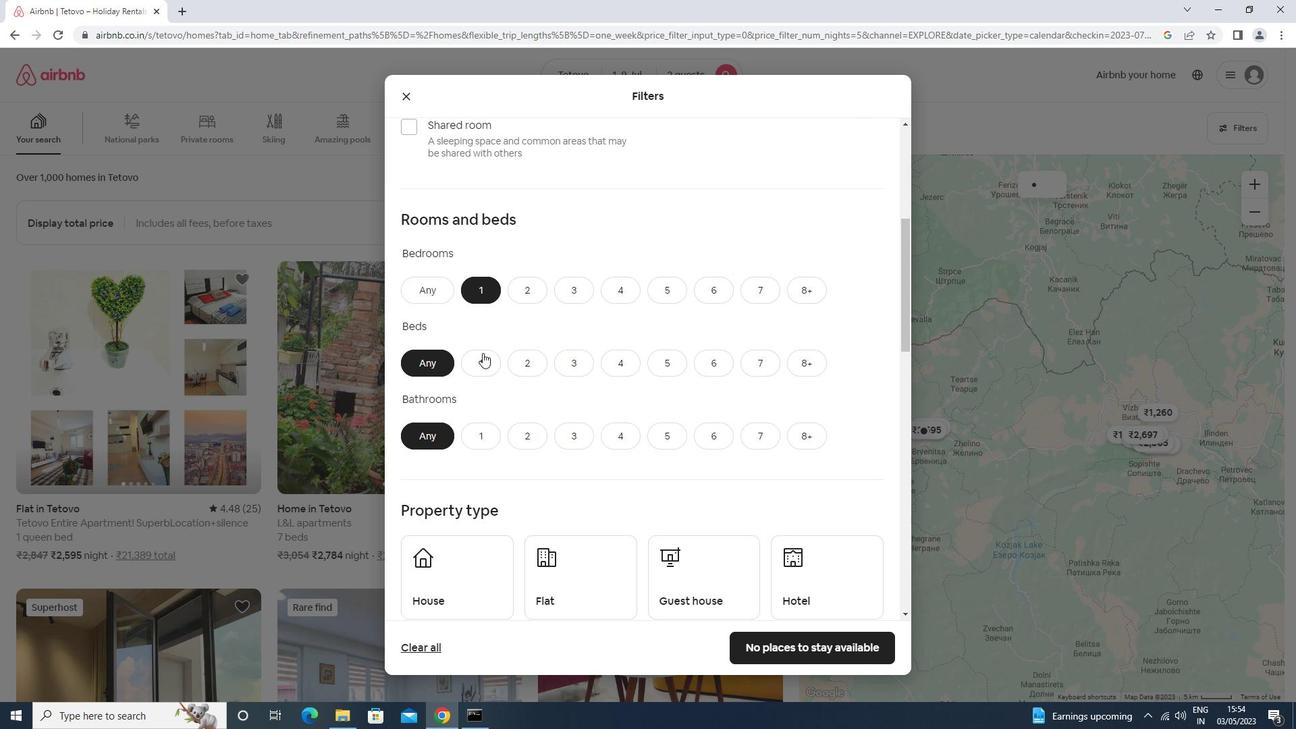 
Action: Mouse moved to (470, 430)
Screenshot: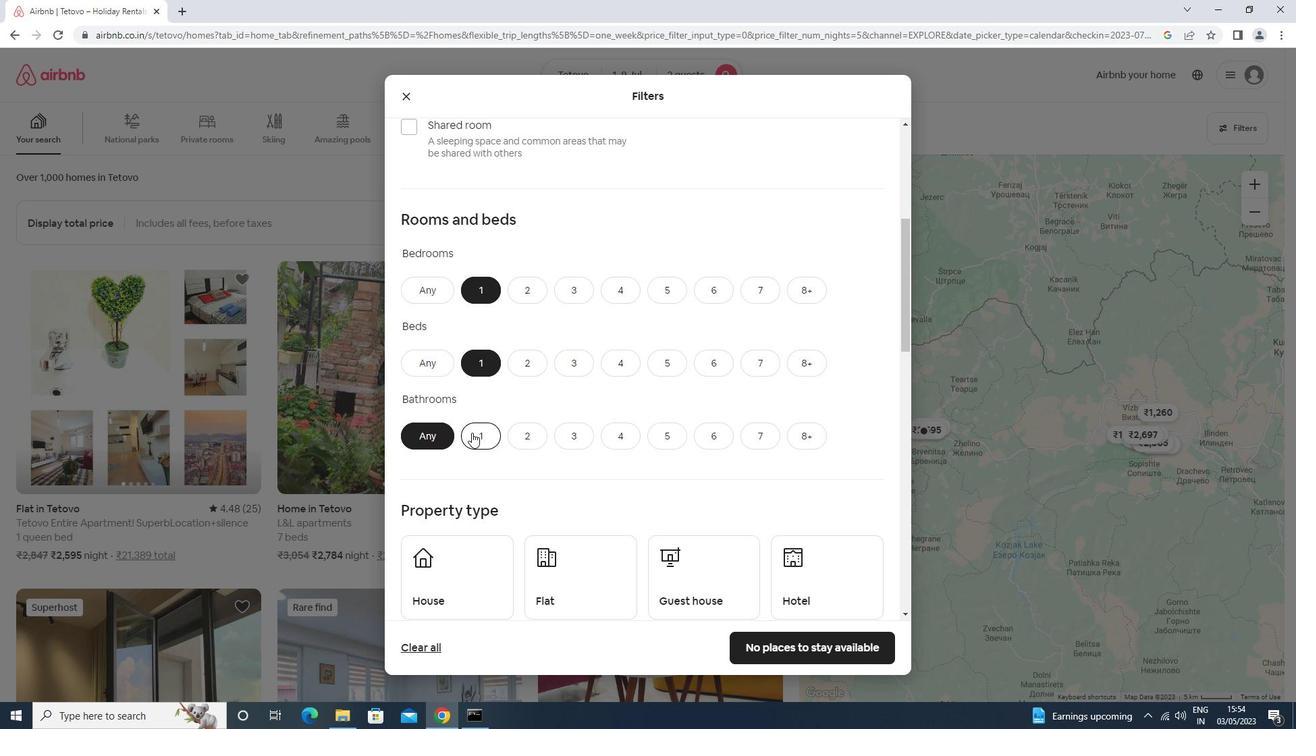 
Action: Mouse pressed left at (470, 430)
Screenshot: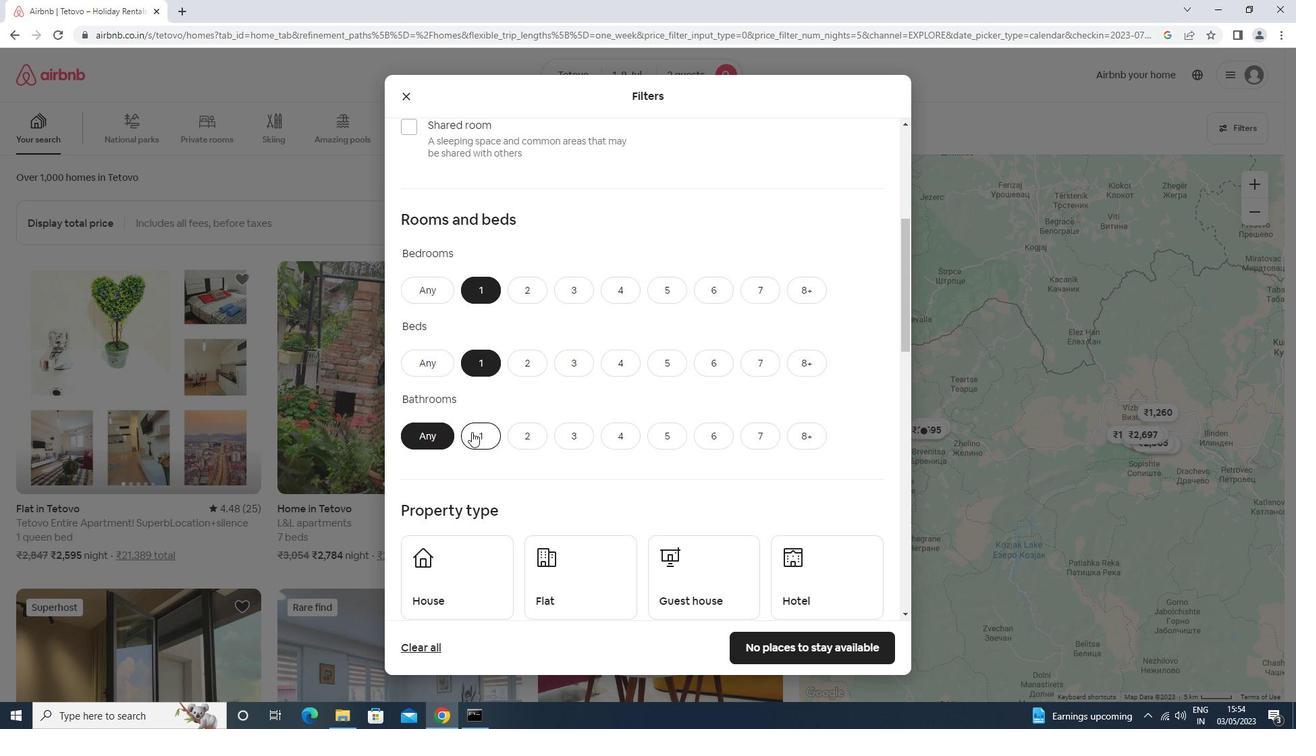 
Action: Mouse moved to (469, 423)
Screenshot: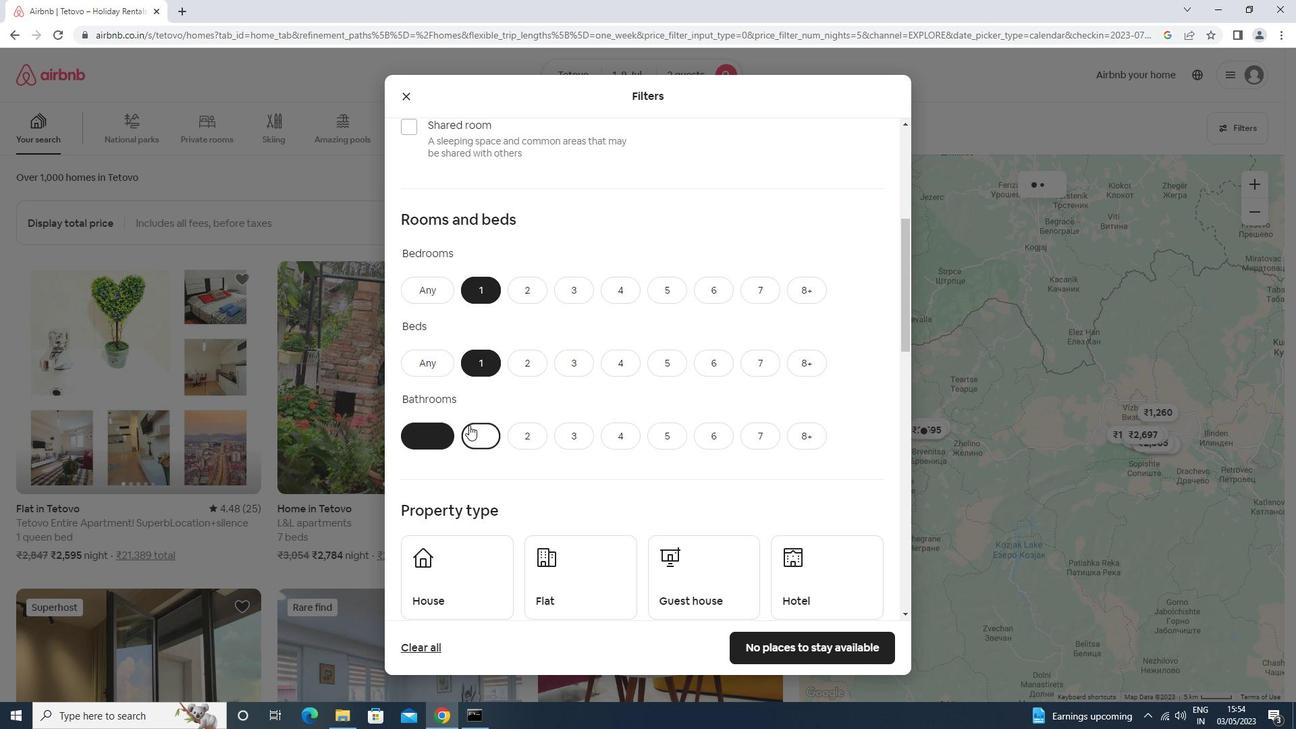 
Action: Mouse scrolled (469, 423) with delta (0, 0)
Screenshot: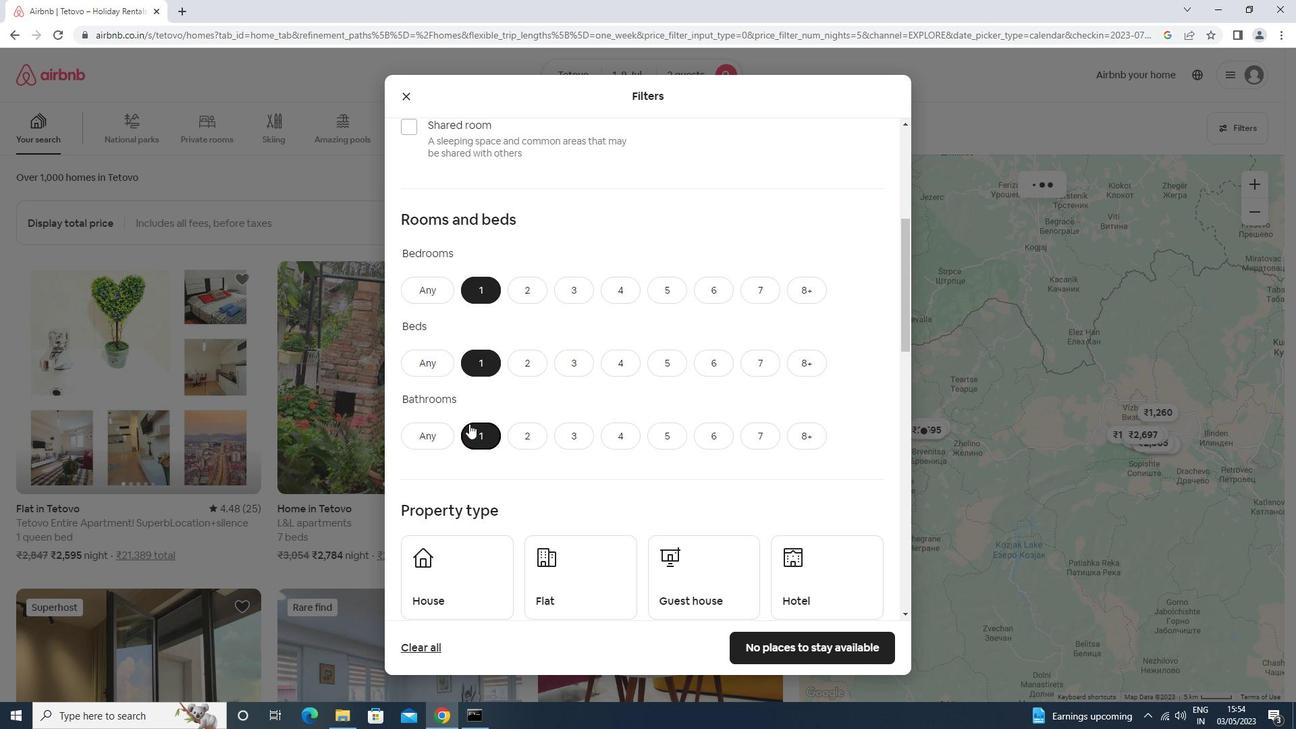 
Action: Mouse scrolled (469, 423) with delta (0, 0)
Screenshot: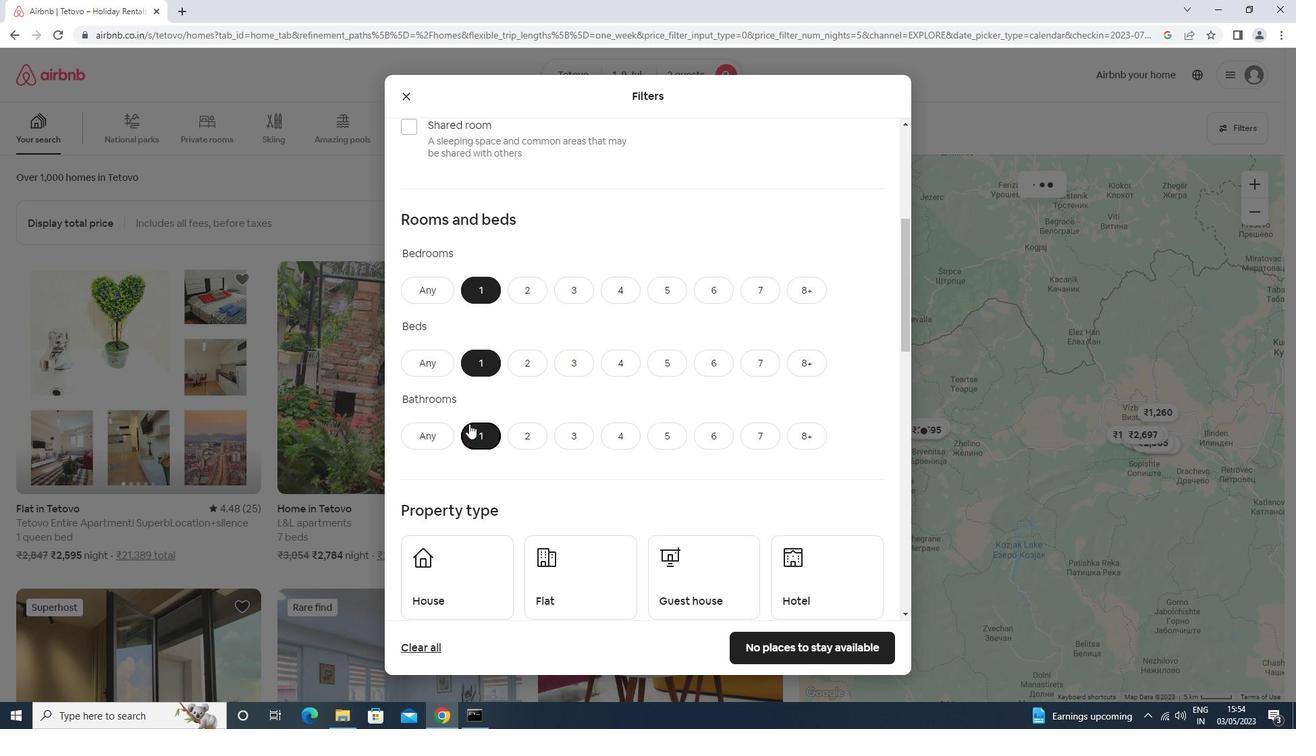 
Action: Mouse scrolled (469, 423) with delta (0, 0)
Screenshot: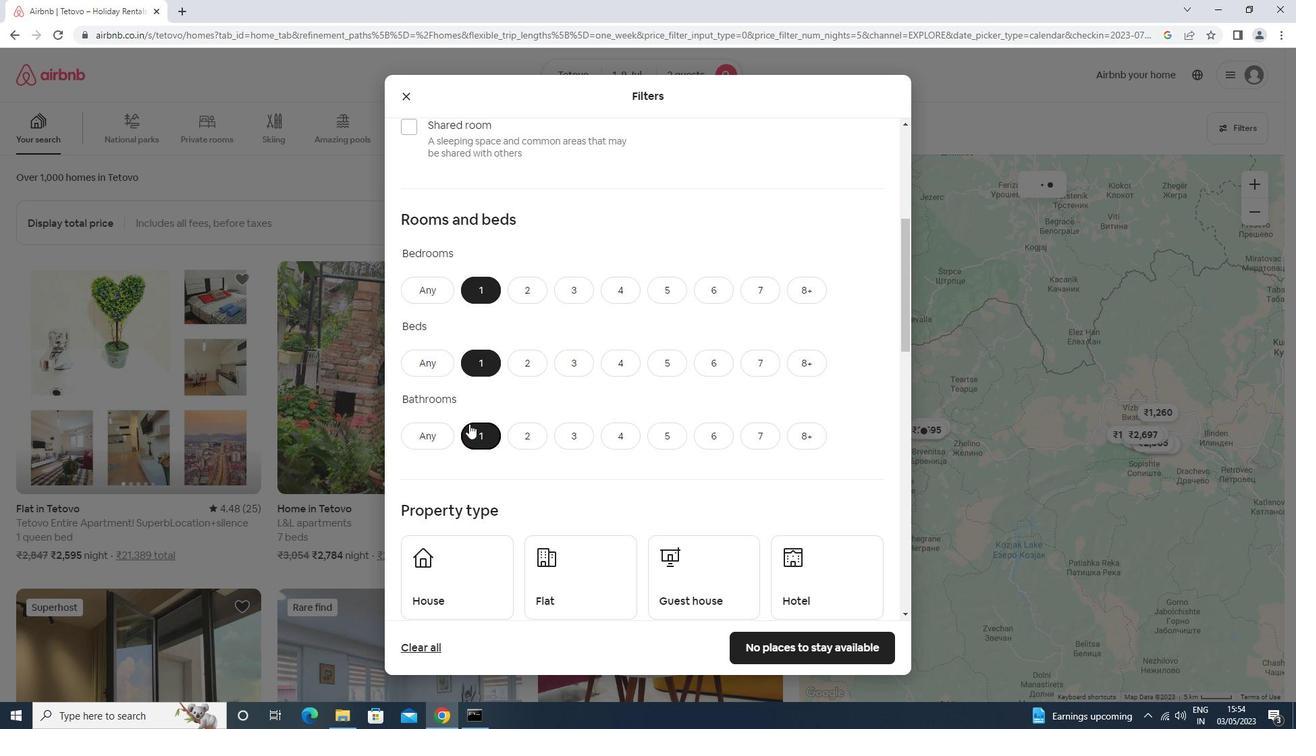 
Action: Mouse moved to (465, 378)
Screenshot: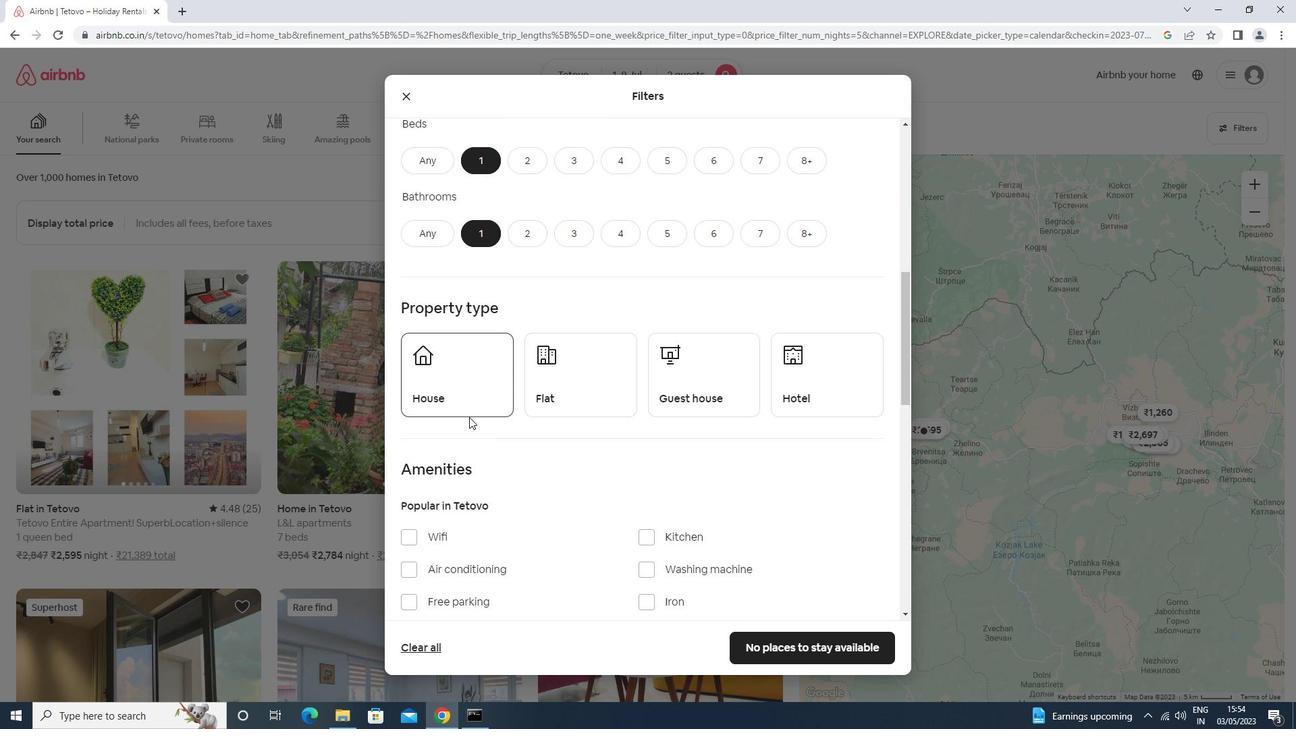 
Action: Mouse pressed left at (465, 378)
Screenshot: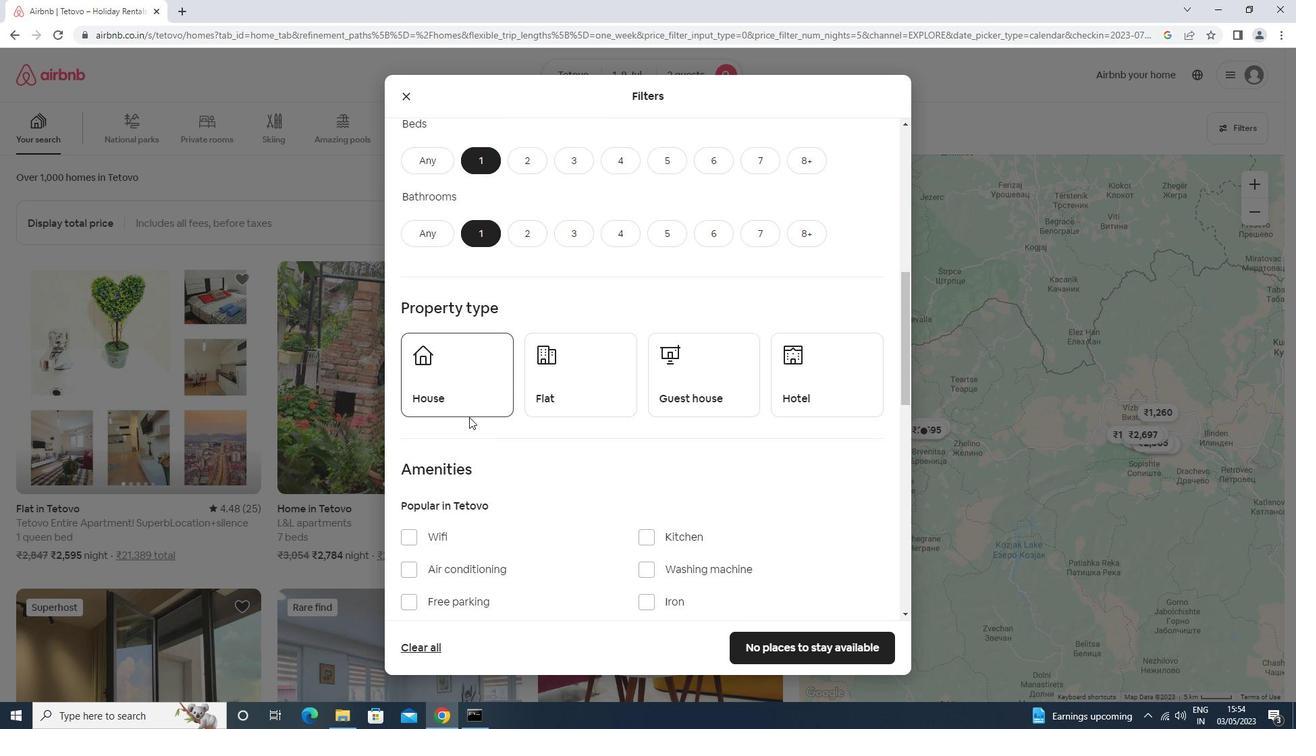 
Action: Mouse moved to (590, 395)
Screenshot: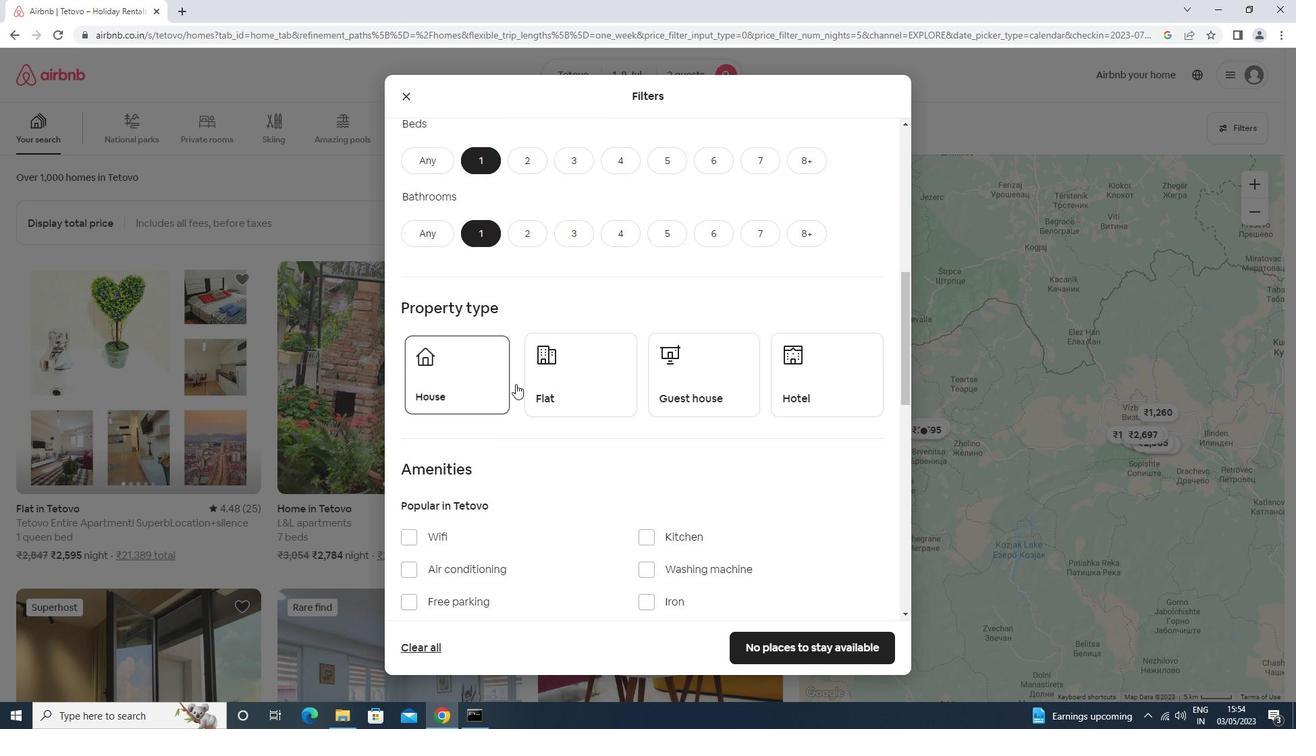 
Action: Mouse pressed left at (590, 395)
Screenshot: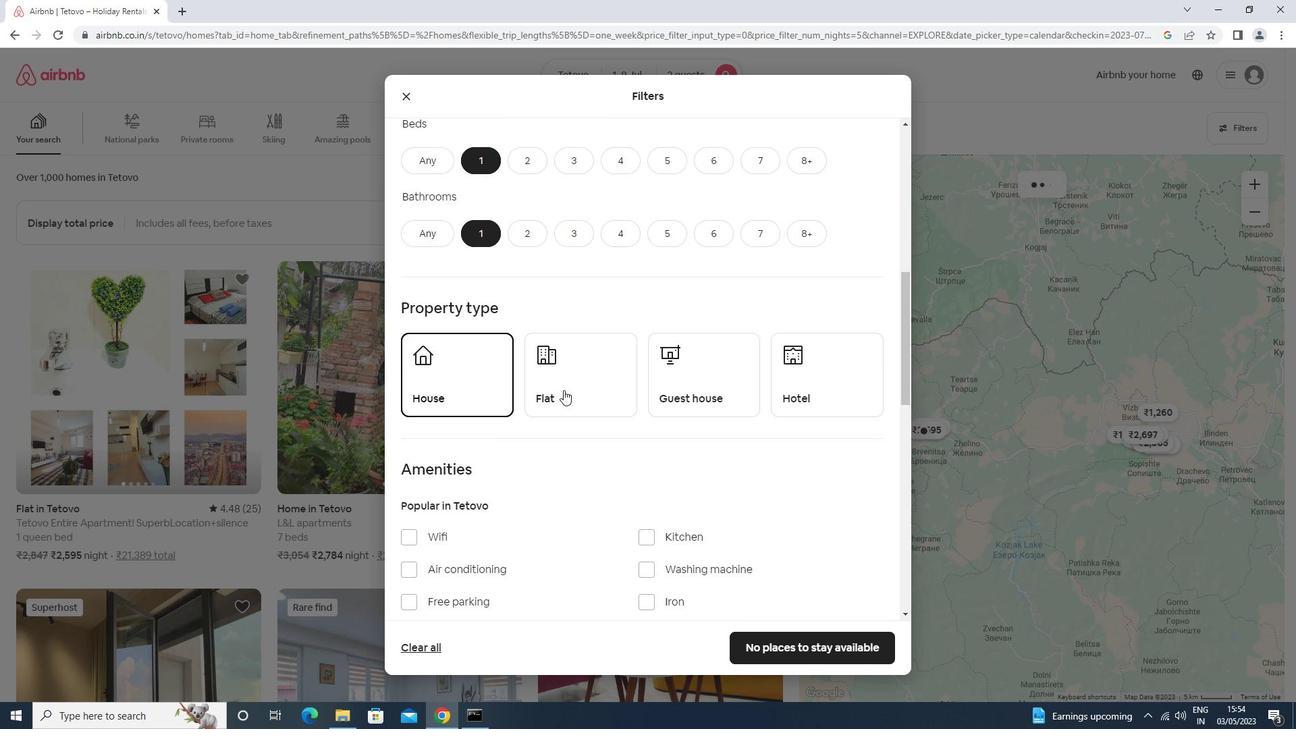 
Action: Mouse moved to (682, 373)
Screenshot: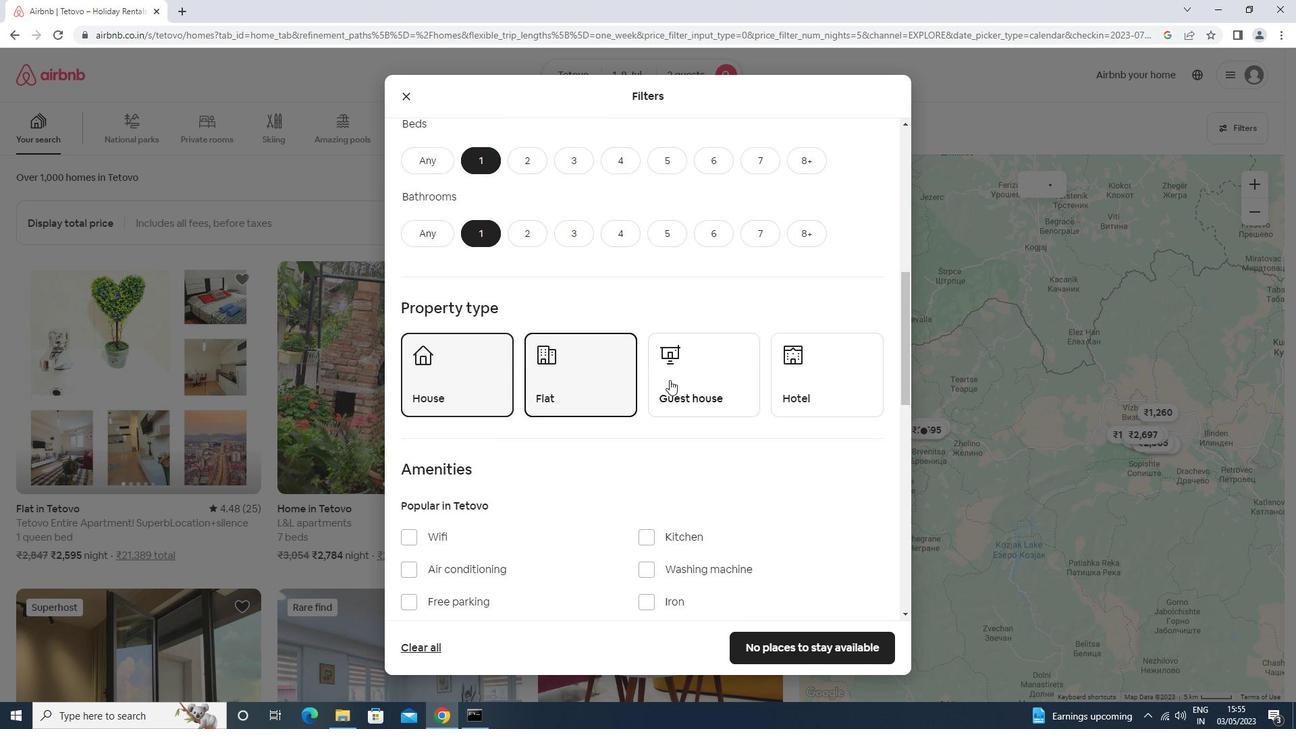 
Action: Mouse pressed left at (682, 373)
Screenshot: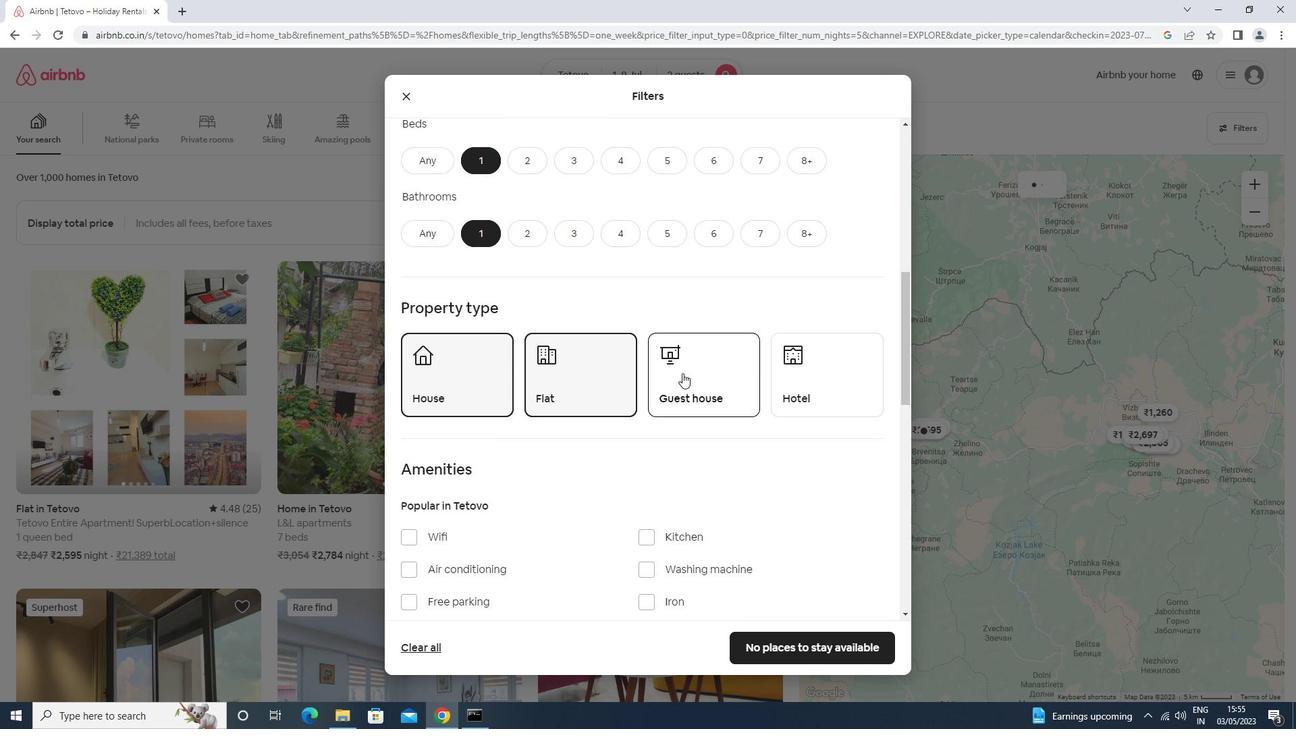 
Action: Mouse moved to (682, 373)
Screenshot: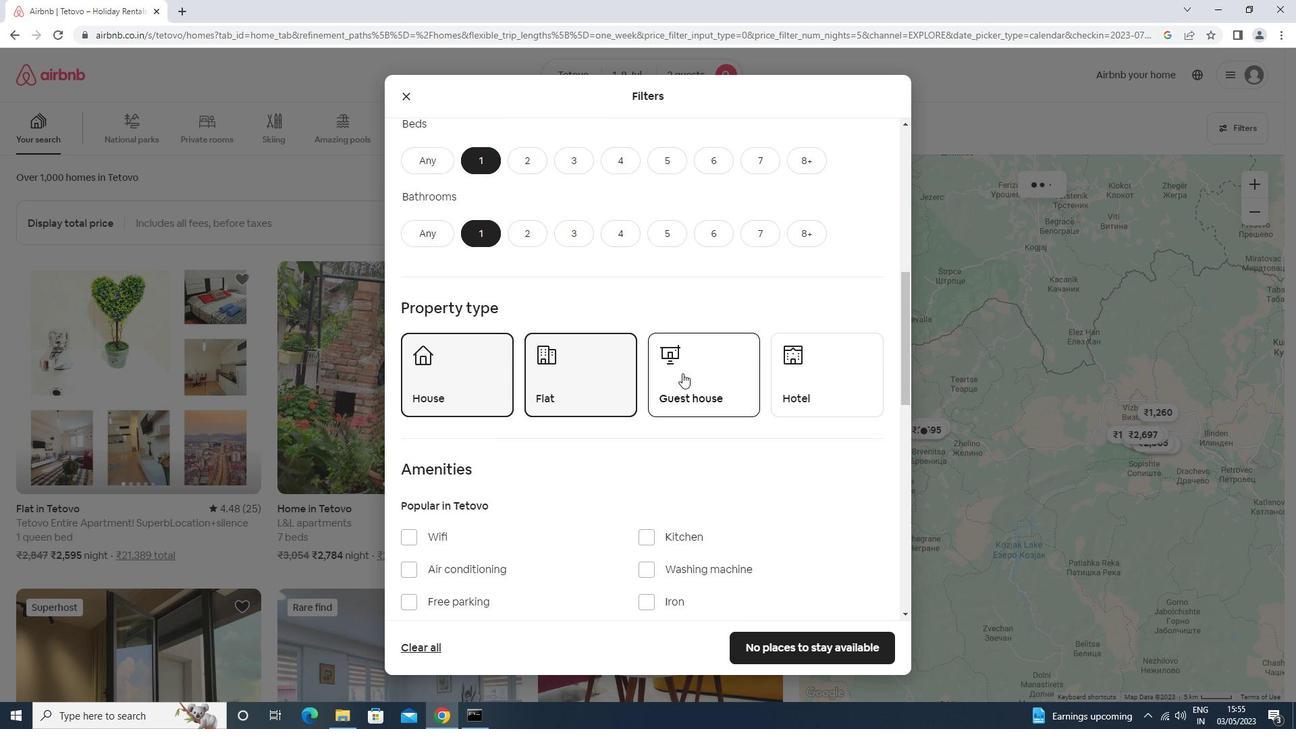 
Action: Mouse scrolled (682, 372) with delta (0, 0)
Screenshot: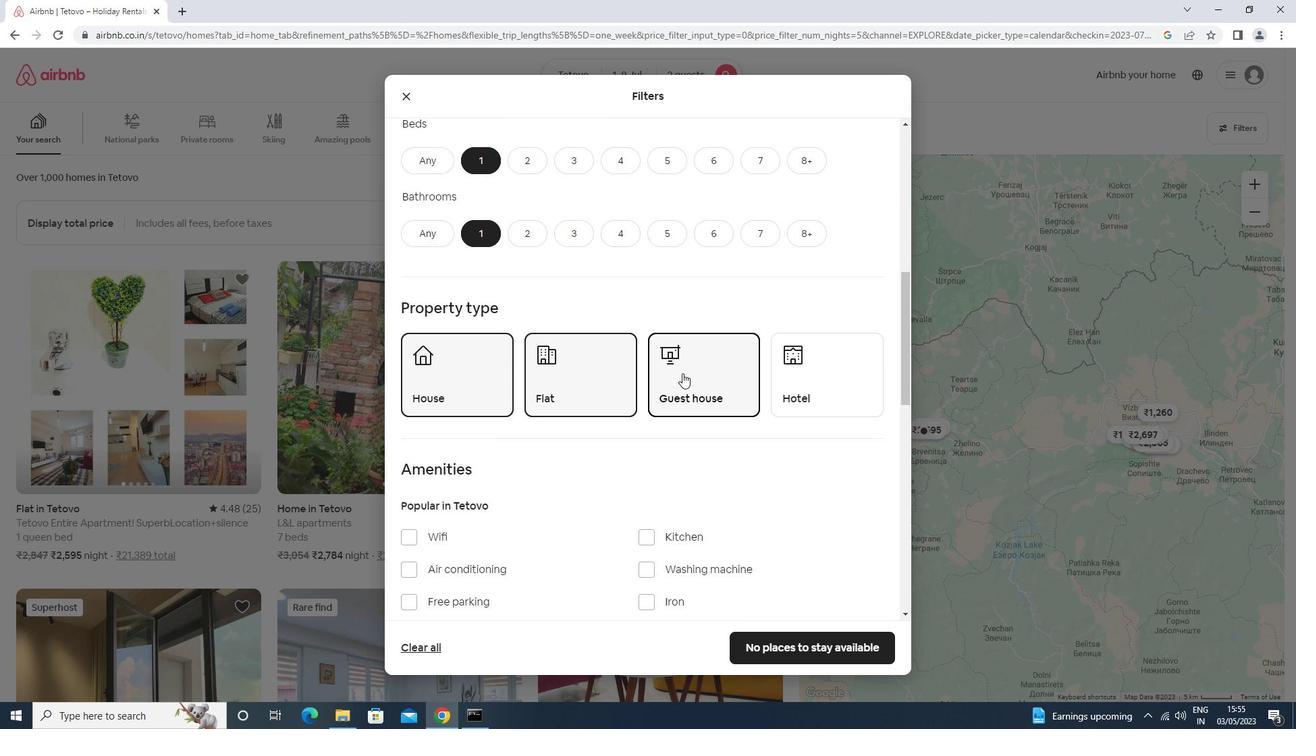 
Action: Mouse scrolled (682, 372) with delta (0, 0)
Screenshot: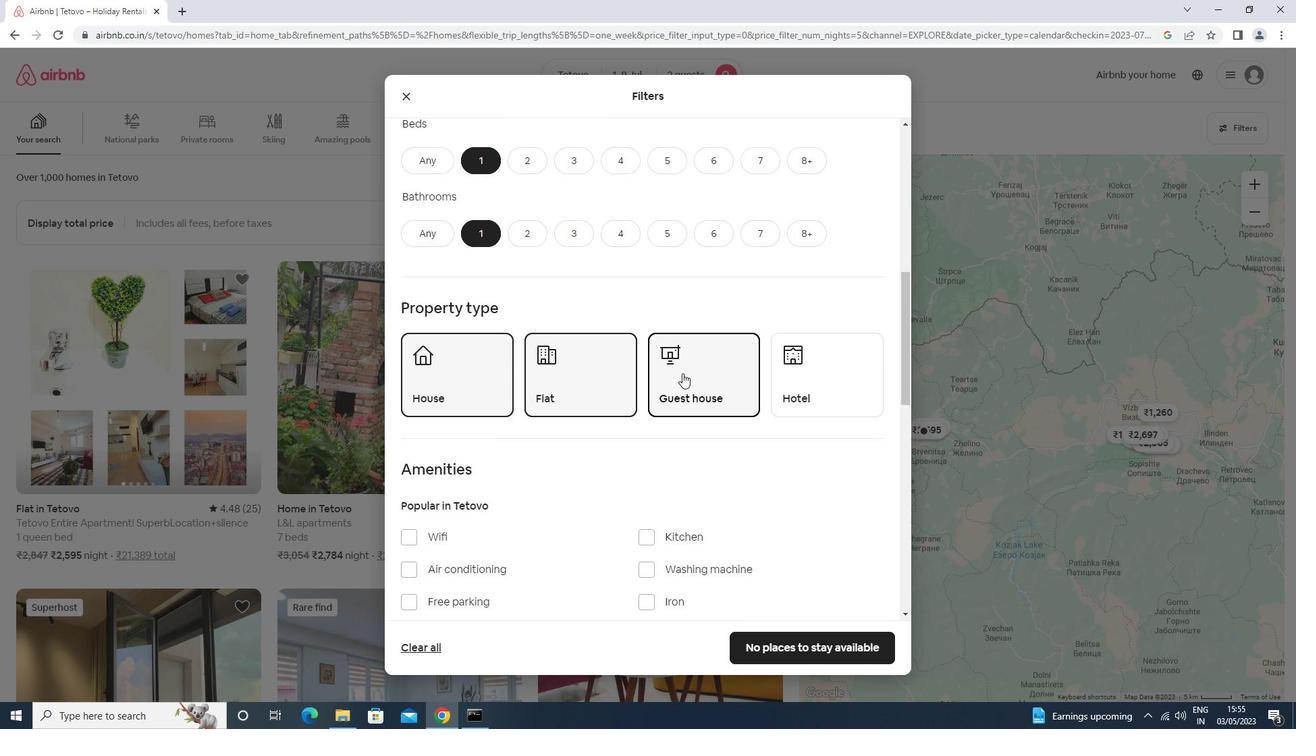 
Action: Mouse moved to (660, 434)
Screenshot: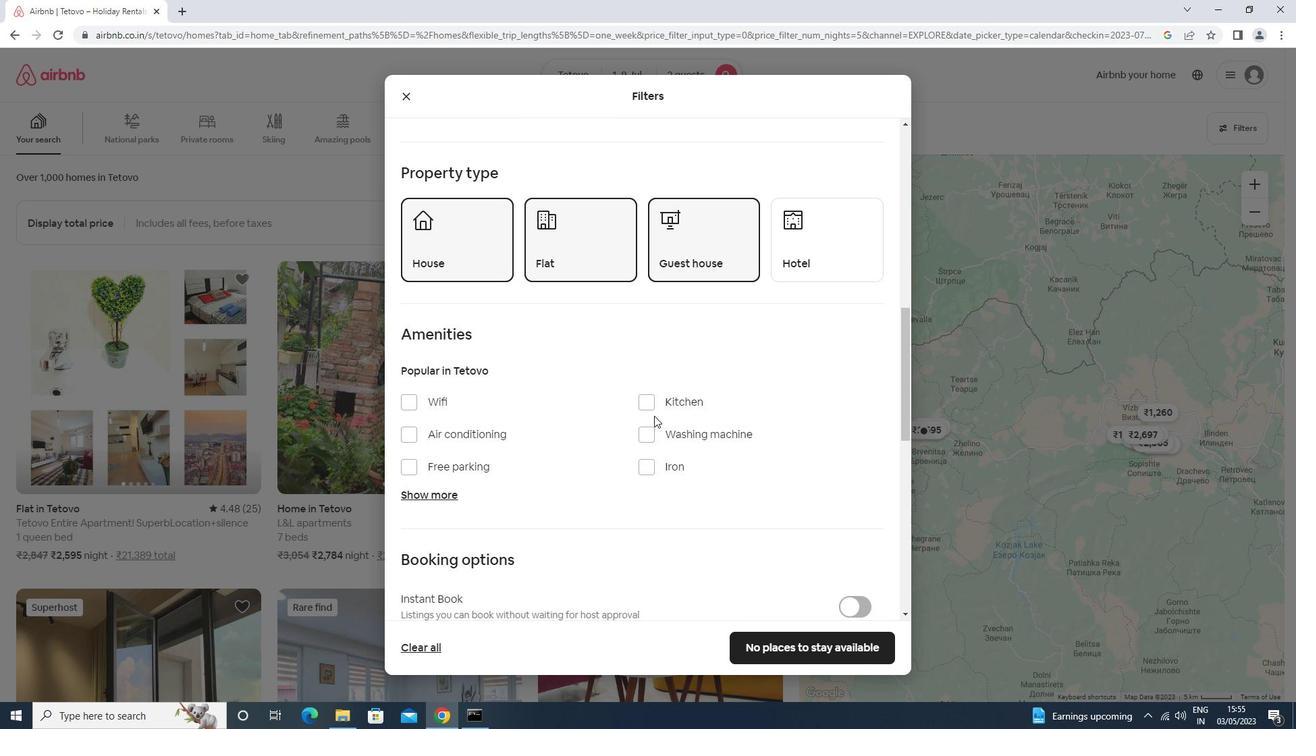 
Action: Mouse pressed left at (660, 434)
Screenshot: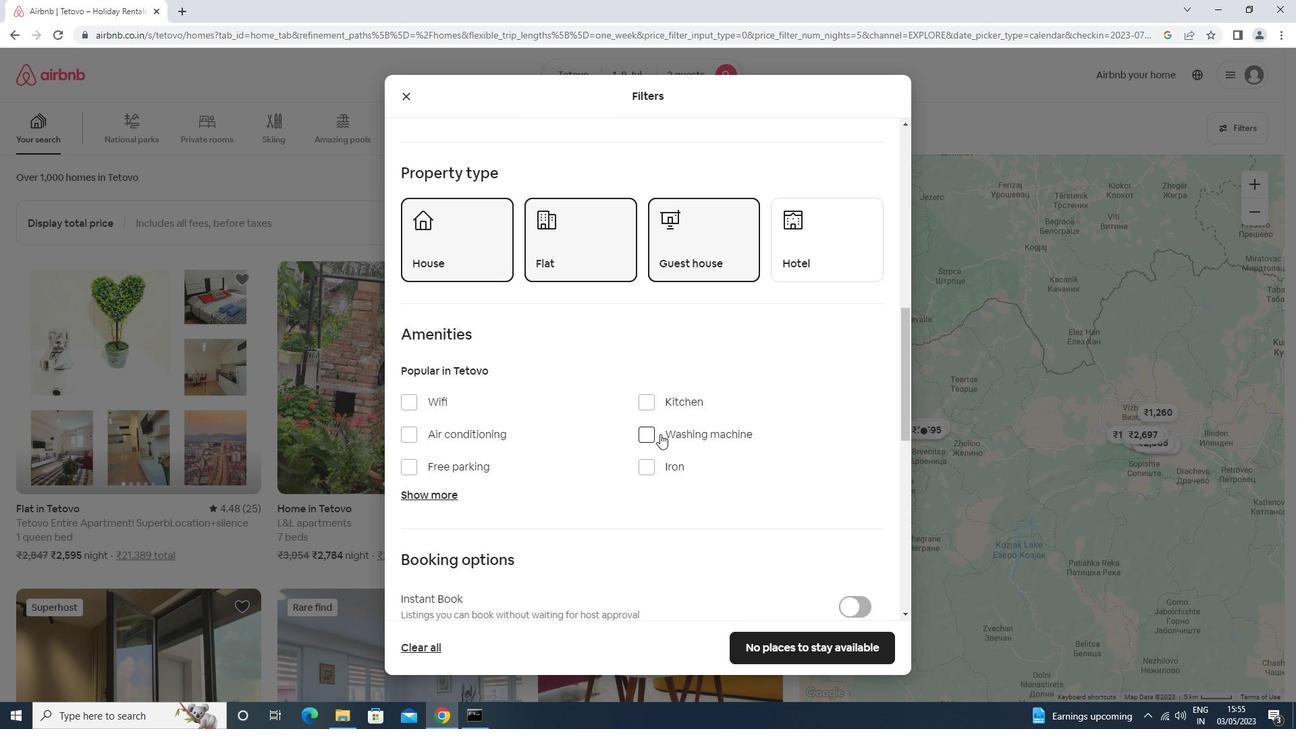 
Action: Mouse moved to (660, 427)
Screenshot: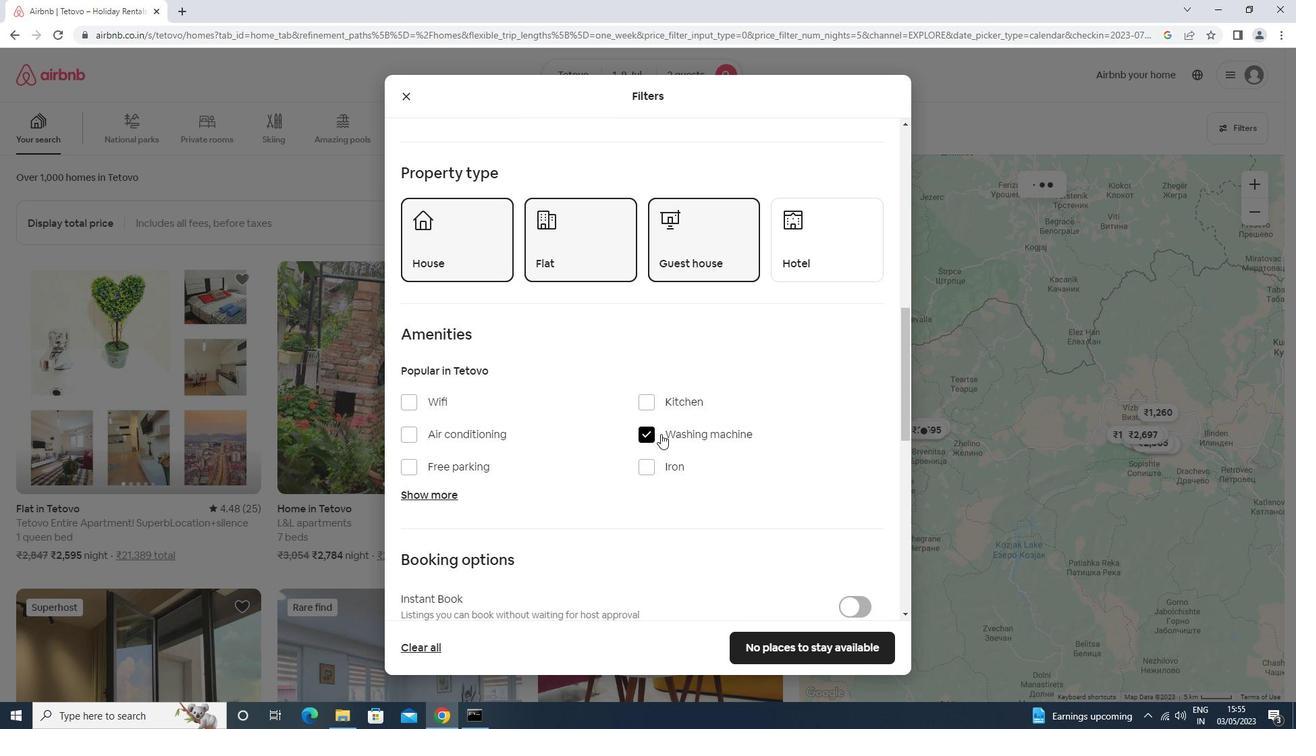 
Action: Mouse scrolled (660, 427) with delta (0, 0)
Screenshot: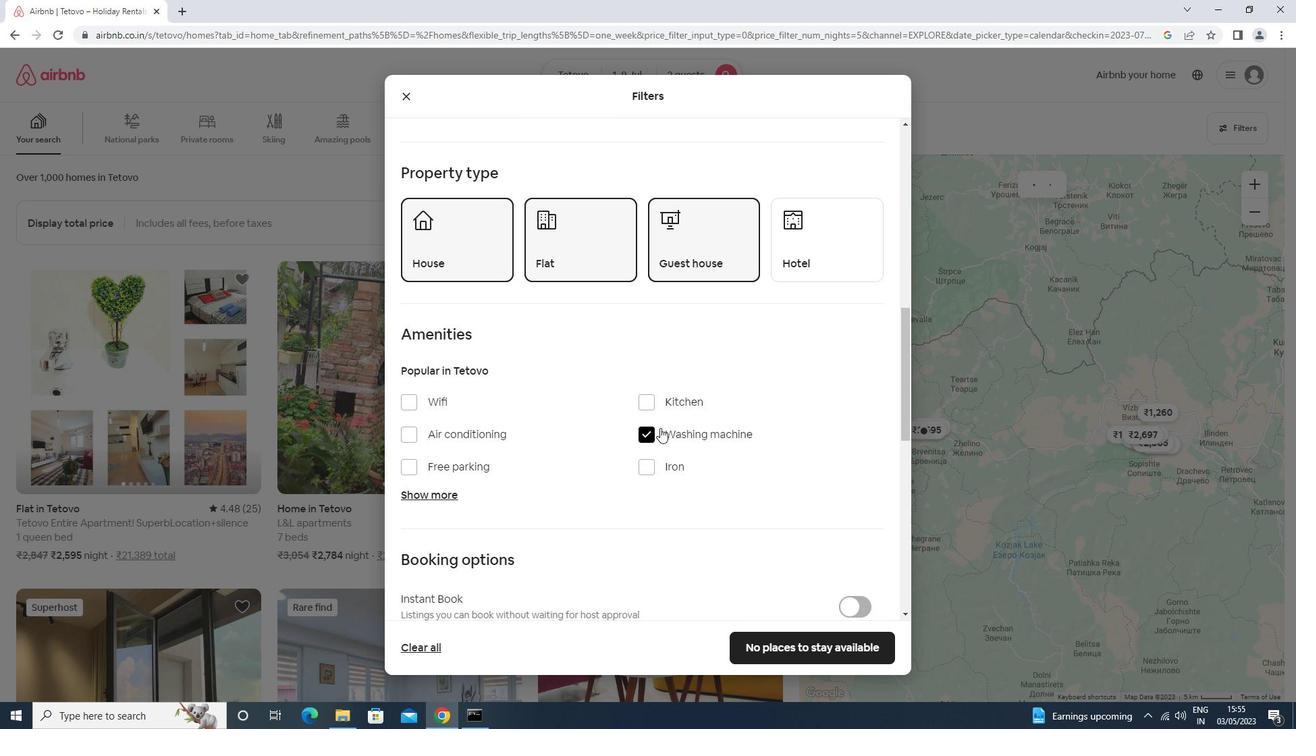 
Action: Mouse scrolled (660, 427) with delta (0, 0)
Screenshot: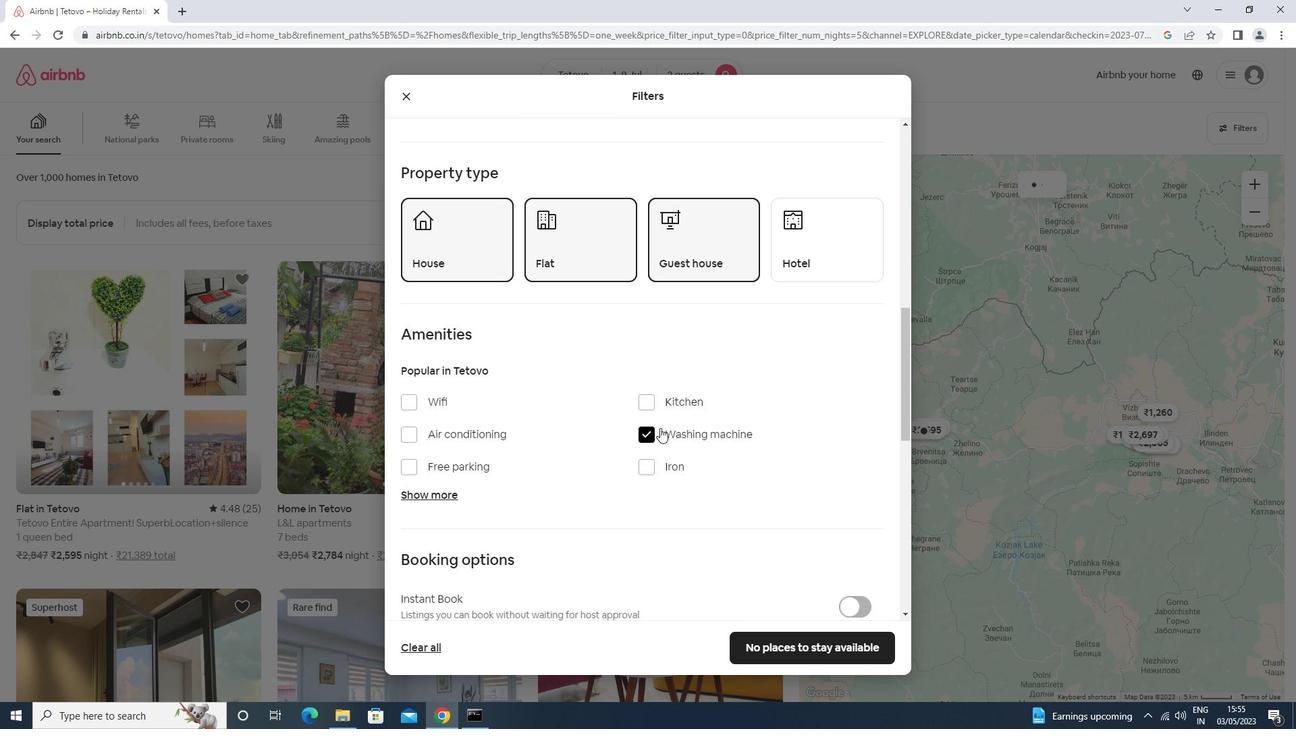 
Action: Mouse scrolled (660, 427) with delta (0, 0)
Screenshot: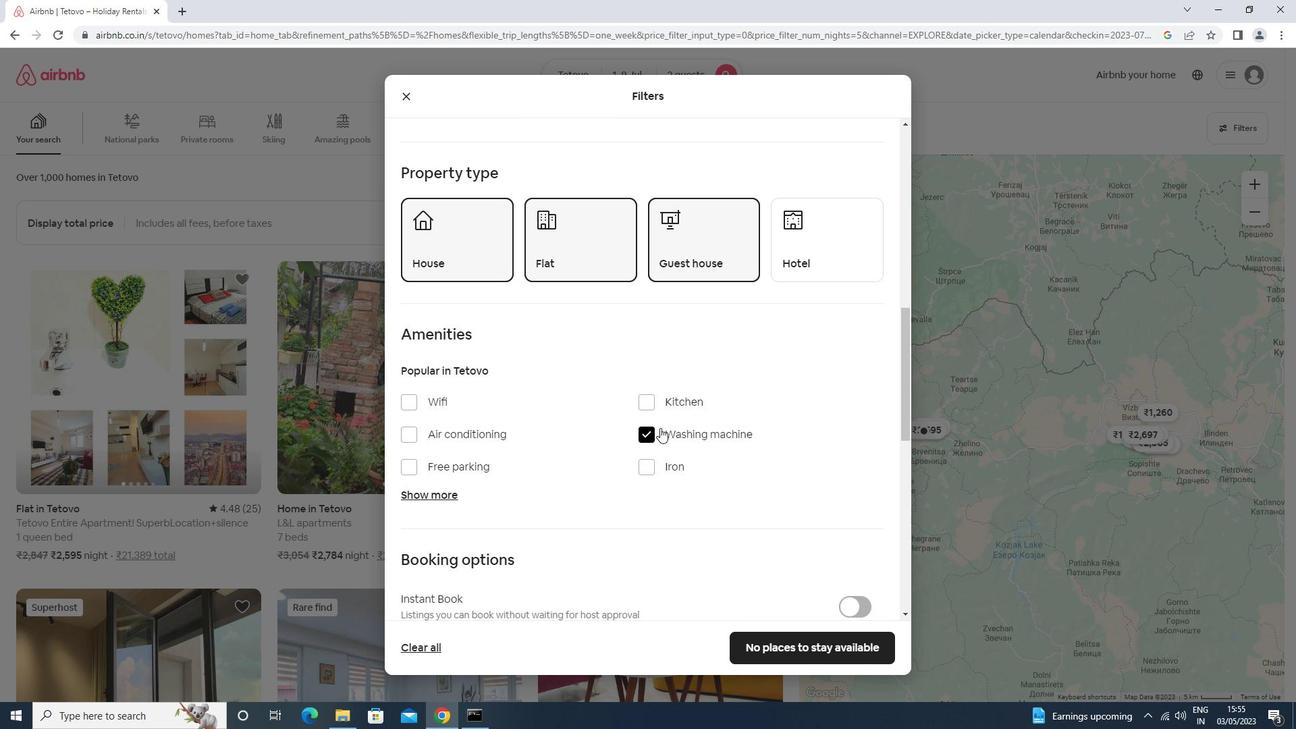 
Action: Mouse moved to (845, 452)
Screenshot: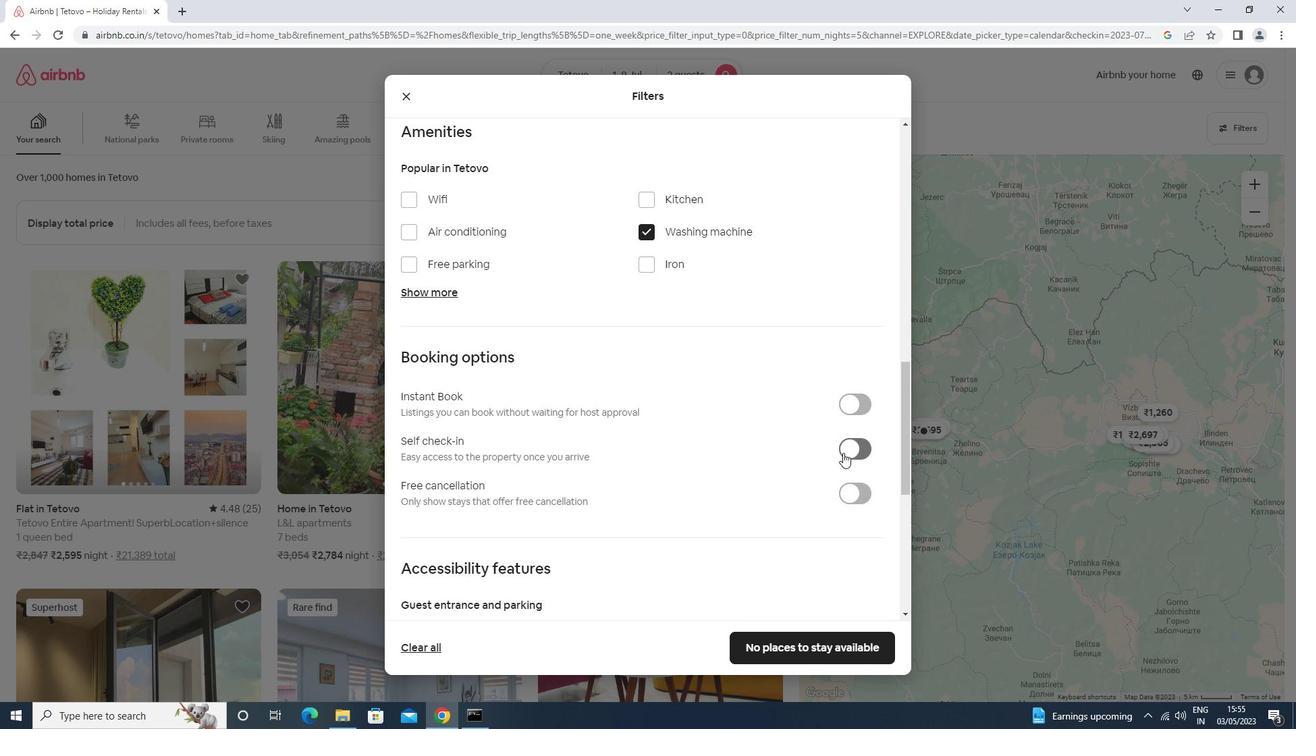 
Action: Mouse pressed left at (845, 452)
Screenshot: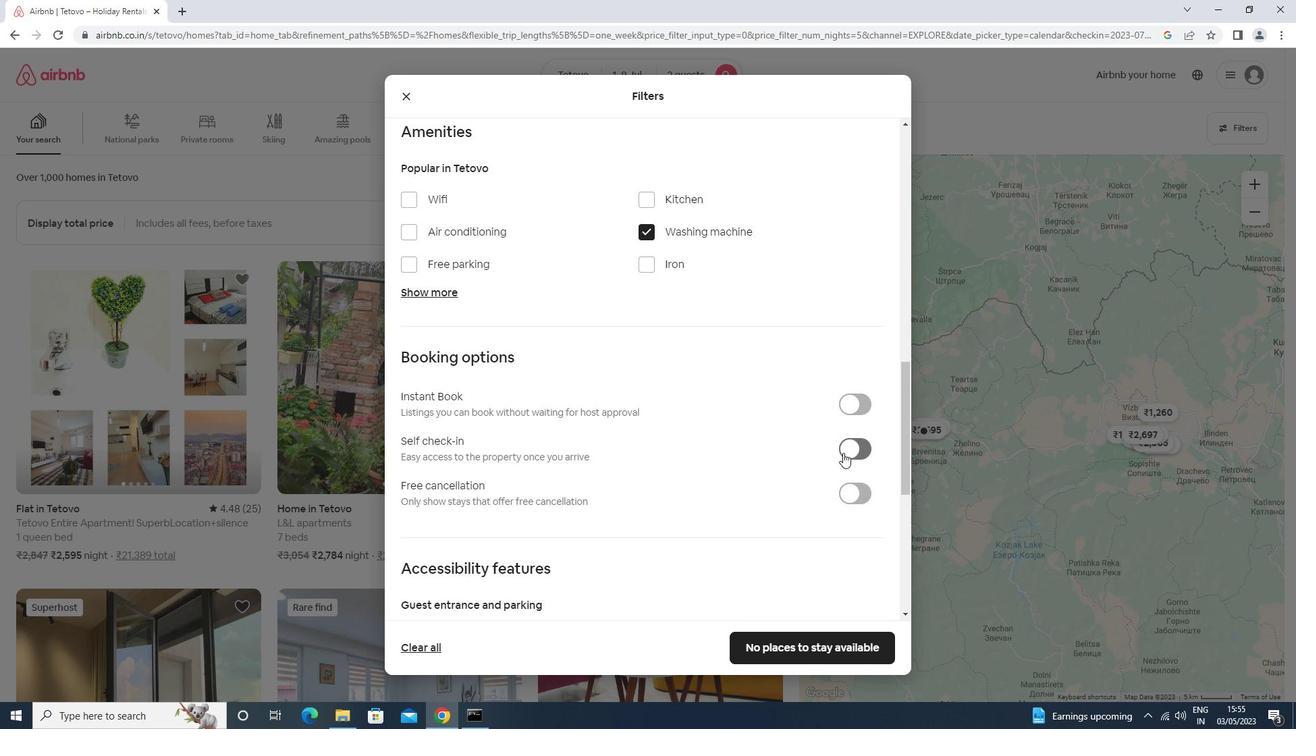 
Action: Mouse moved to (843, 448)
Screenshot: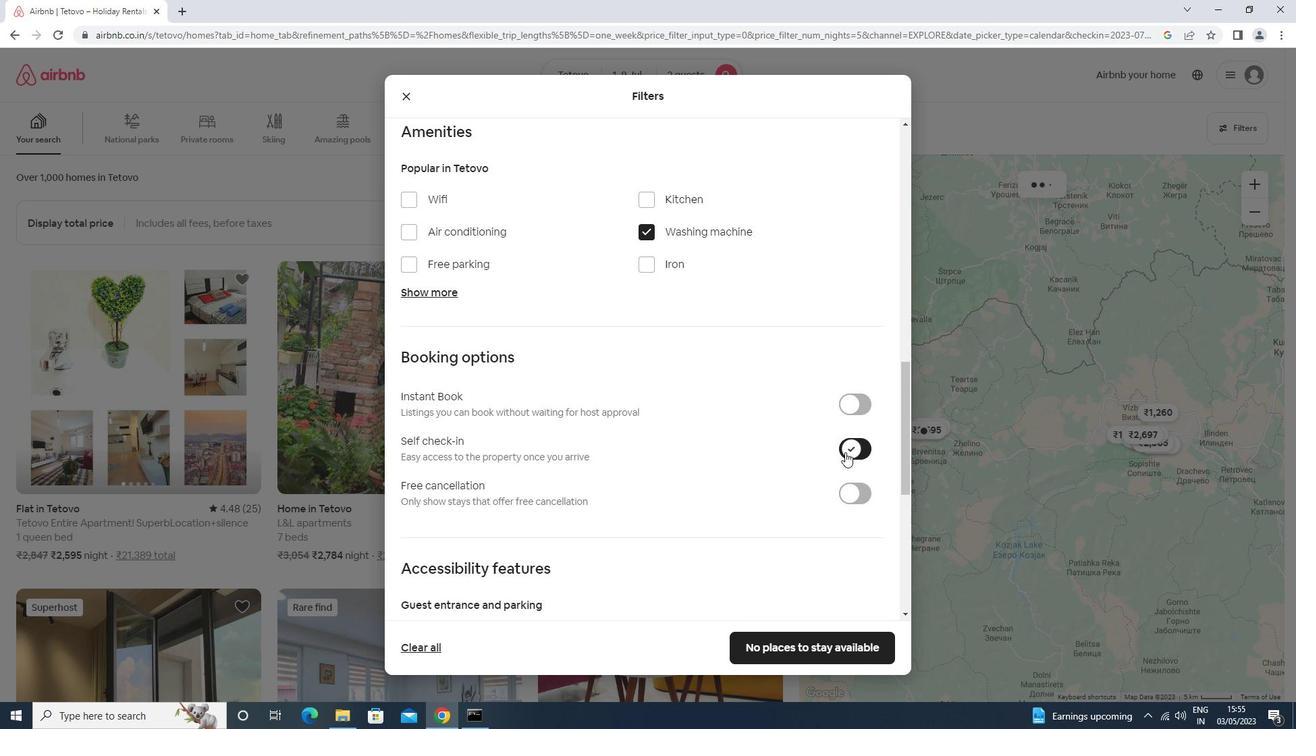 
Action: Mouse scrolled (843, 448) with delta (0, 0)
Screenshot: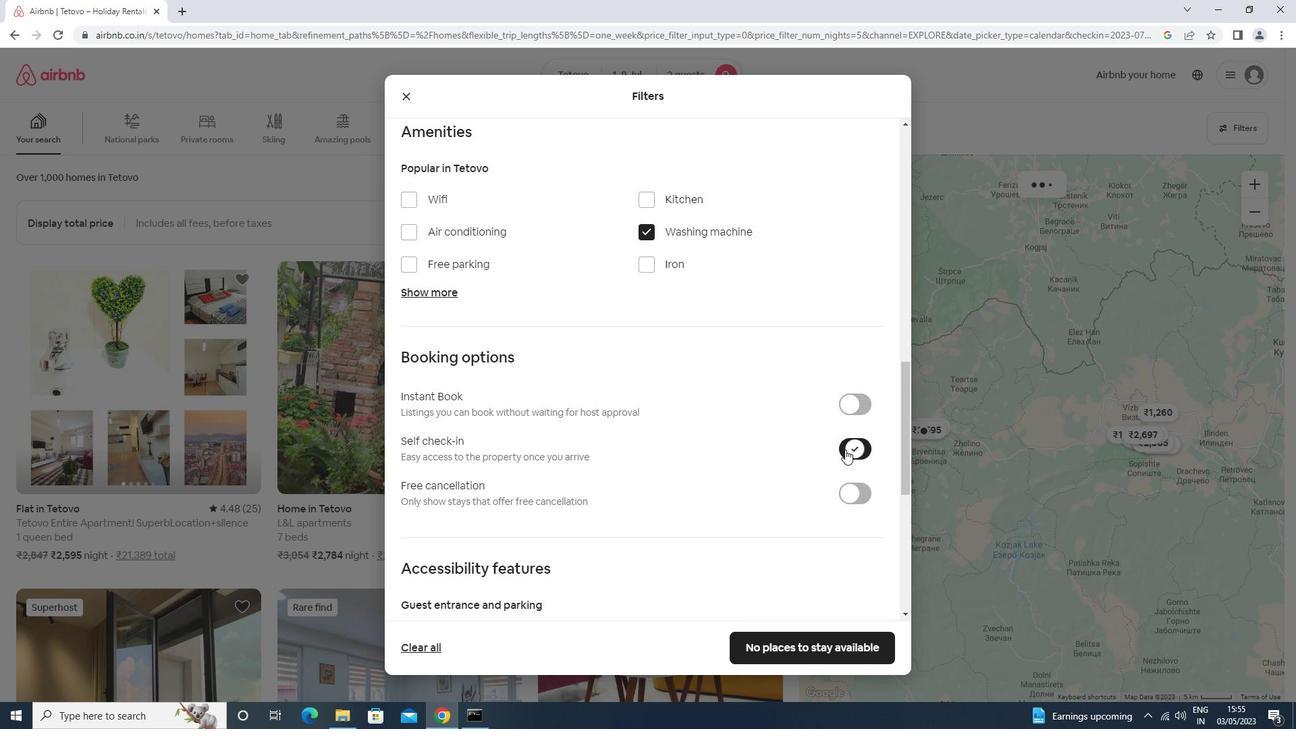 
Action: Mouse scrolled (843, 448) with delta (0, 0)
Screenshot: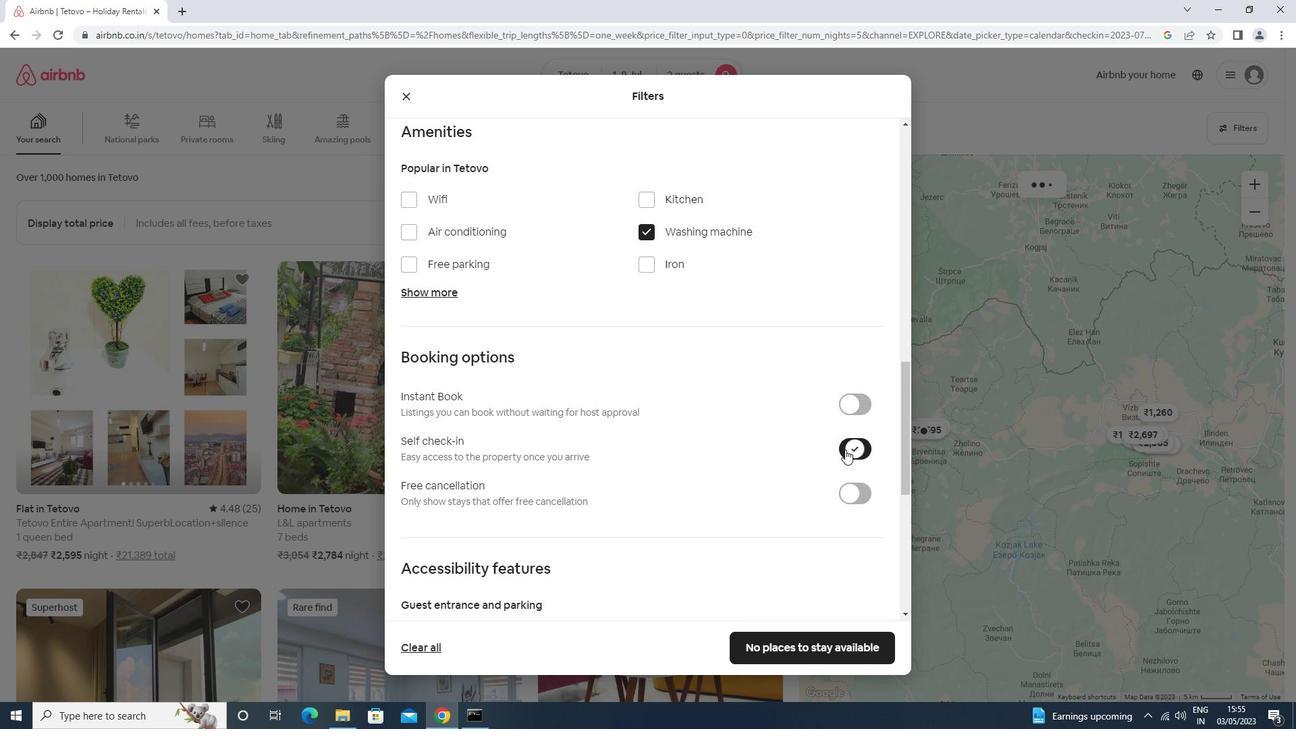 
Action: Mouse scrolled (843, 448) with delta (0, 0)
Screenshot: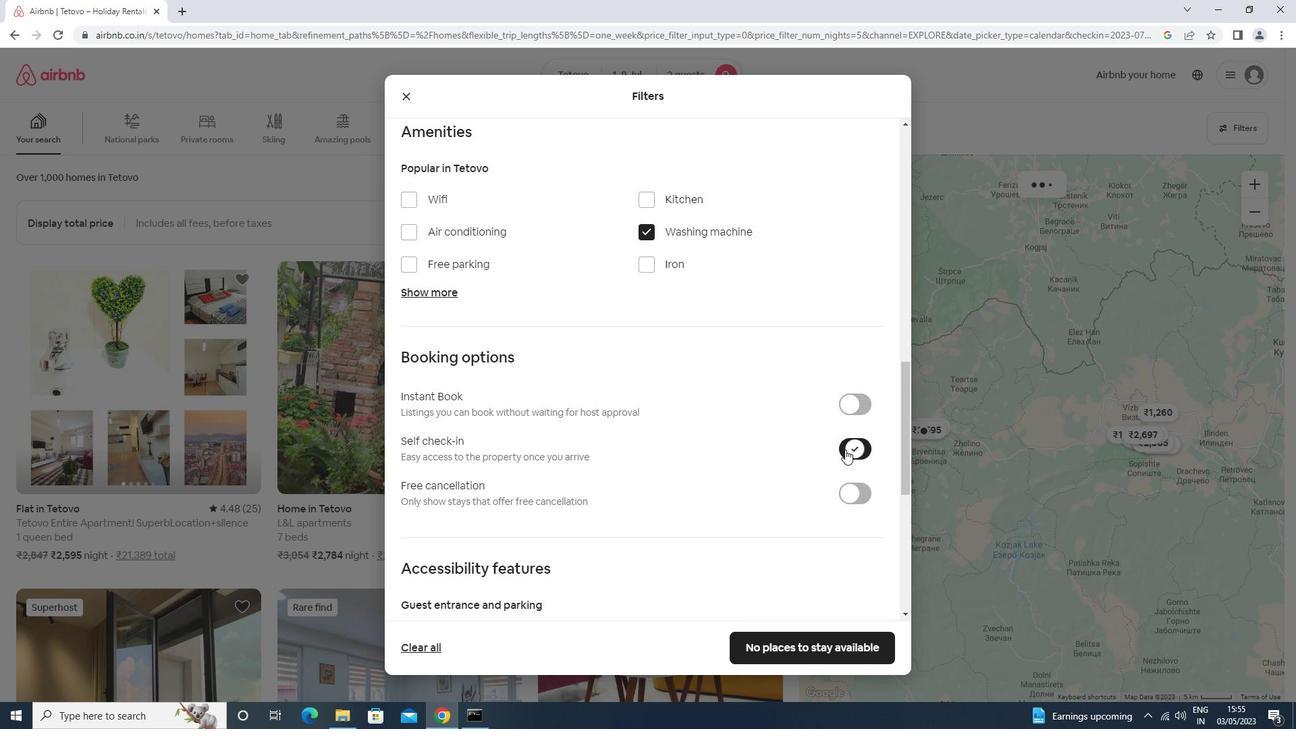 
Action: Mouse scrolled (843, 448) with delta (0, 0)
Screenshot: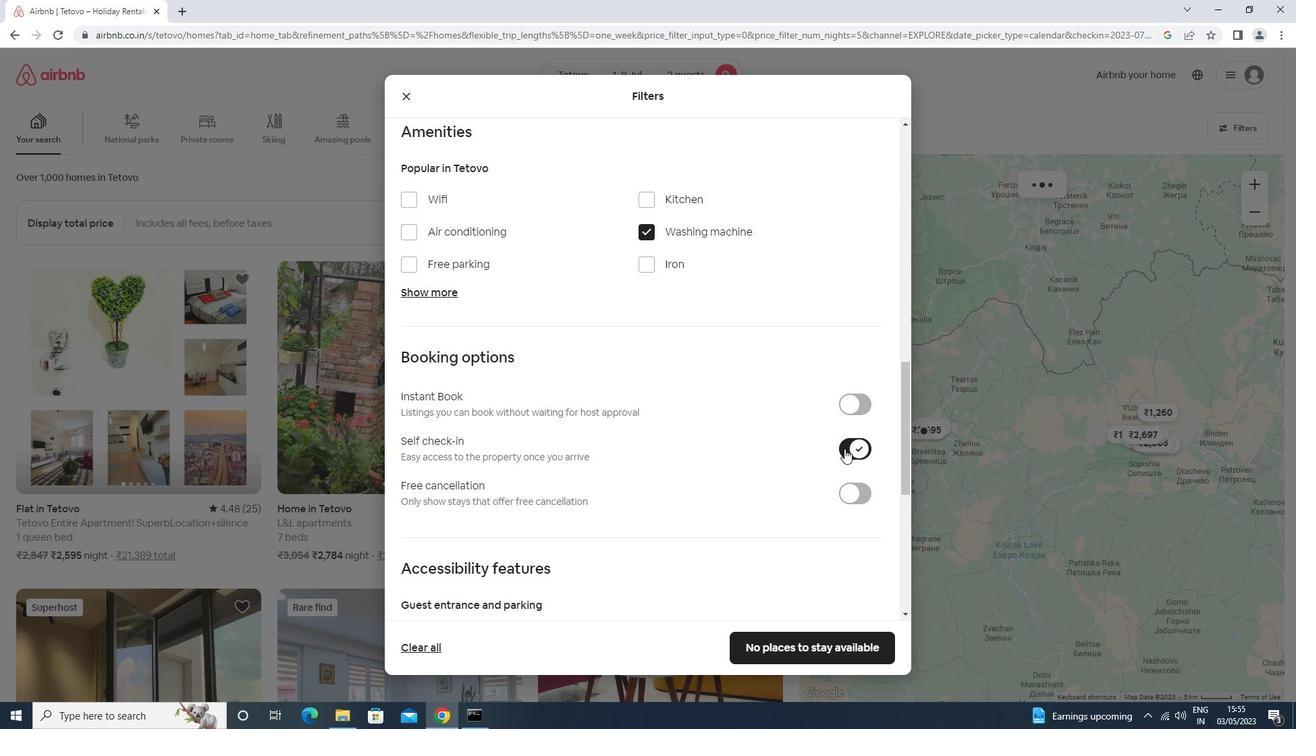 
Action: Mouse scrolled (843, 448) with delta (0, 0)
Screenshot: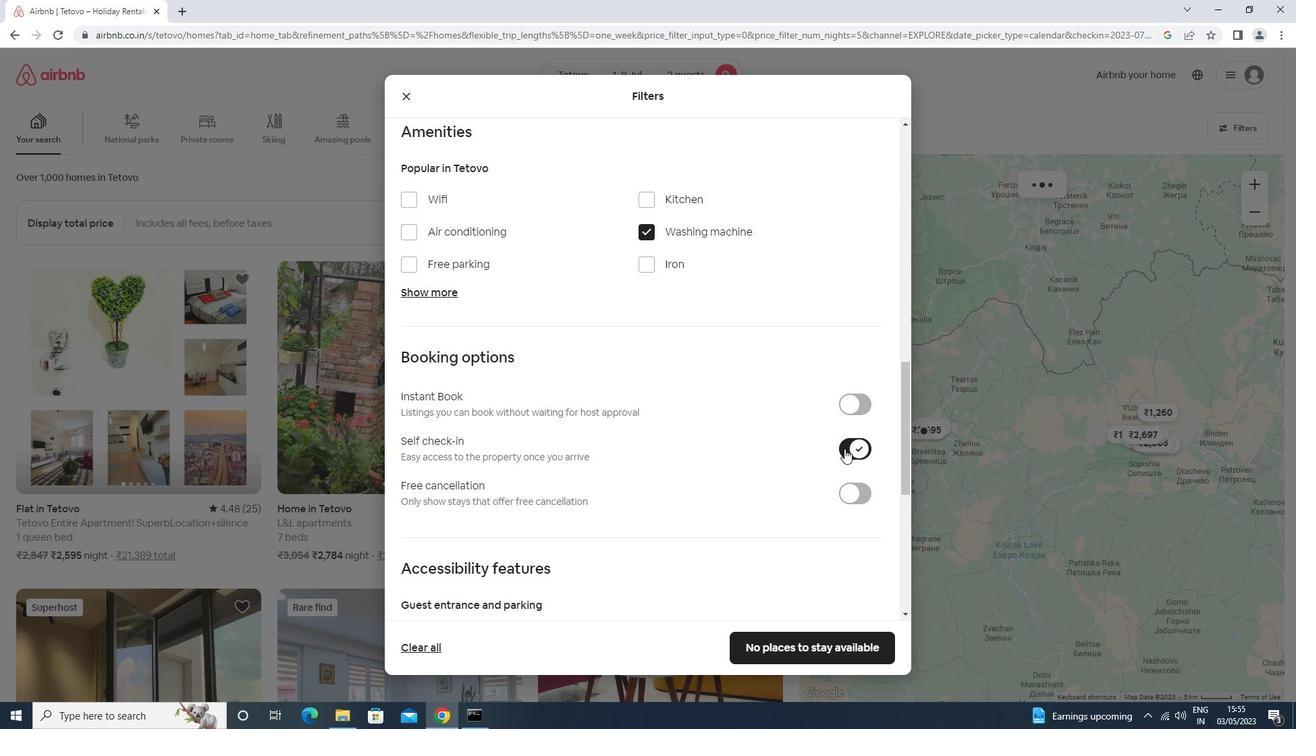 
Action: Mouse scrolled (843, 448) with delta (0, 0)
Screenshot: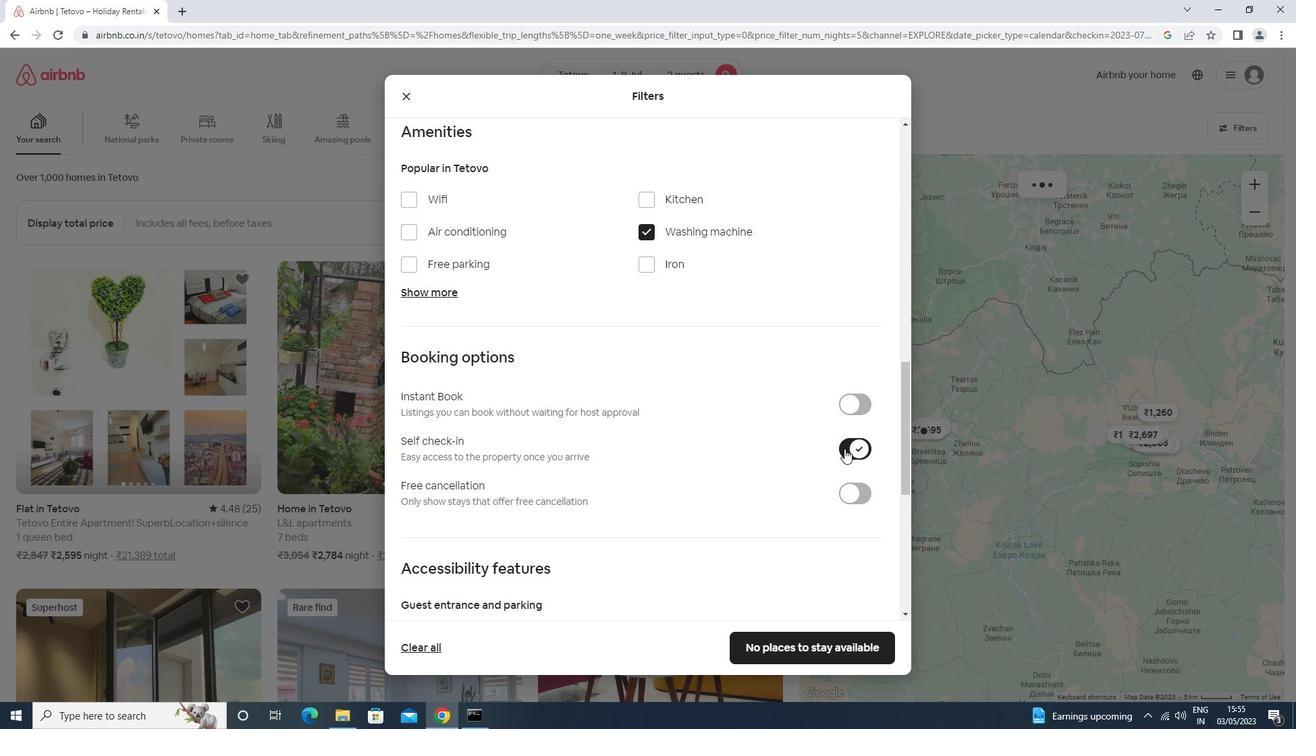 
Action: Mouse scrolled (843, 448) with delta (0, 0)
Screenshot: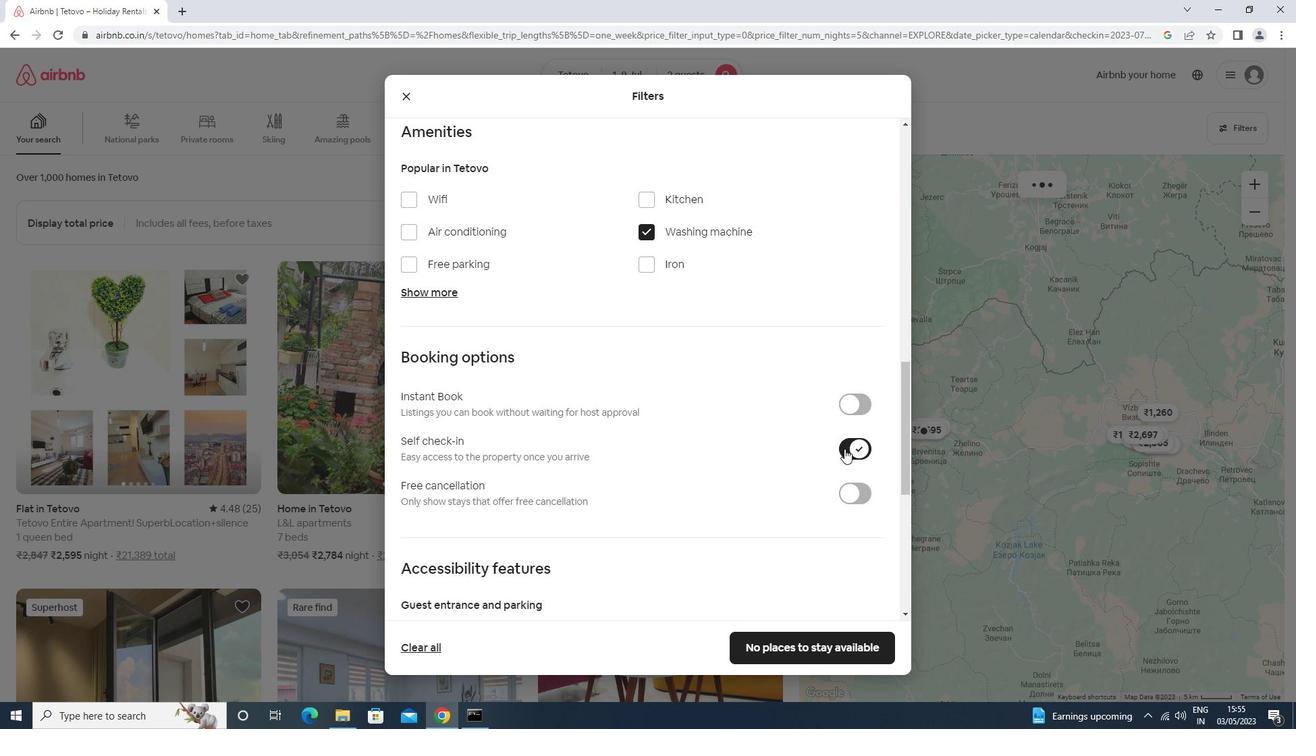 
Action: Mouse scrolled (843, 448) with delta (0, 0)
Screenshot: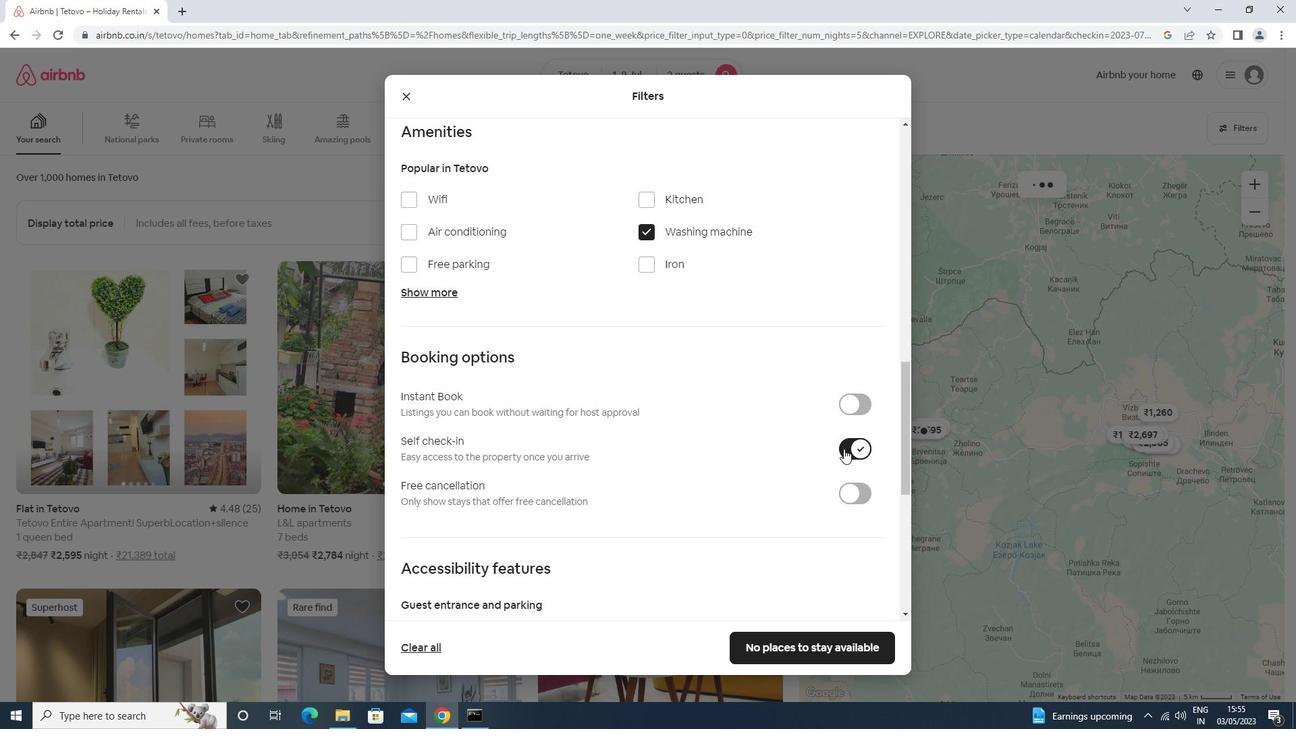 
Action: Mouse moved to (841, 448)
Screenshot: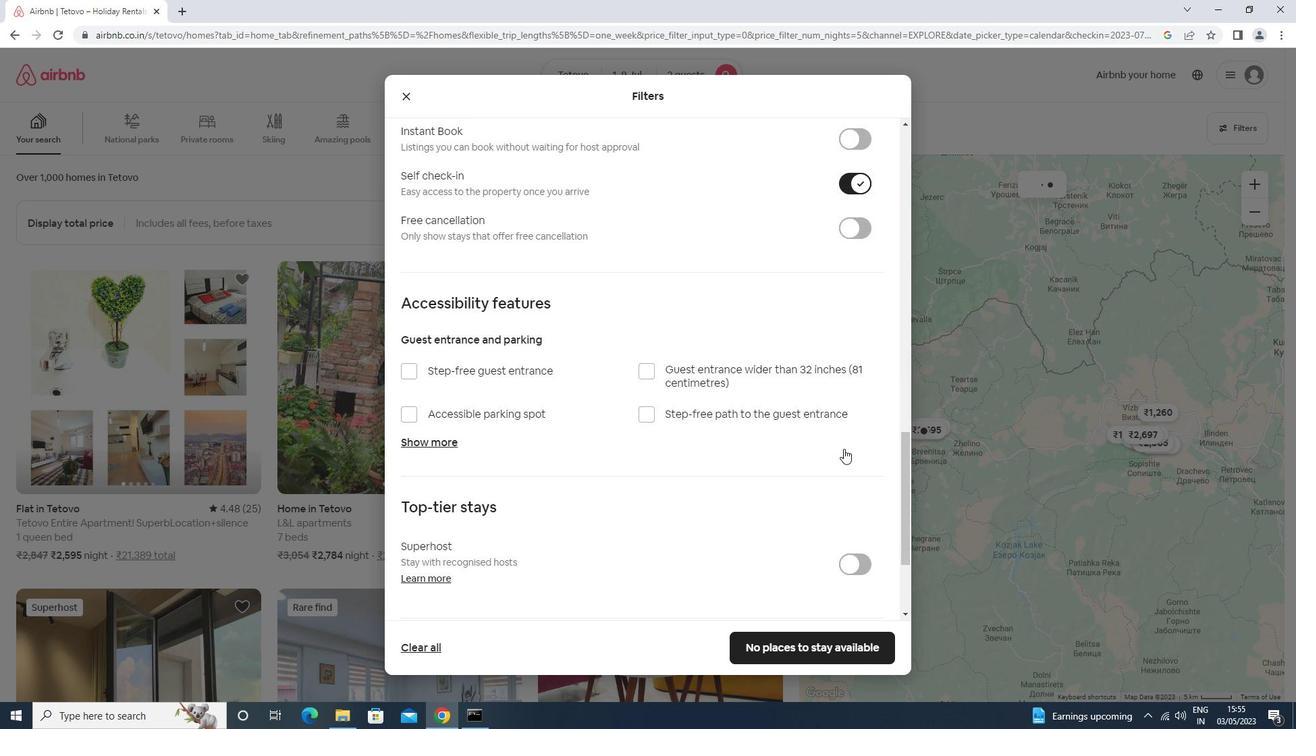 
Action: Mouse scrolled (841, 448) with delta (0, 0)
Screenshot: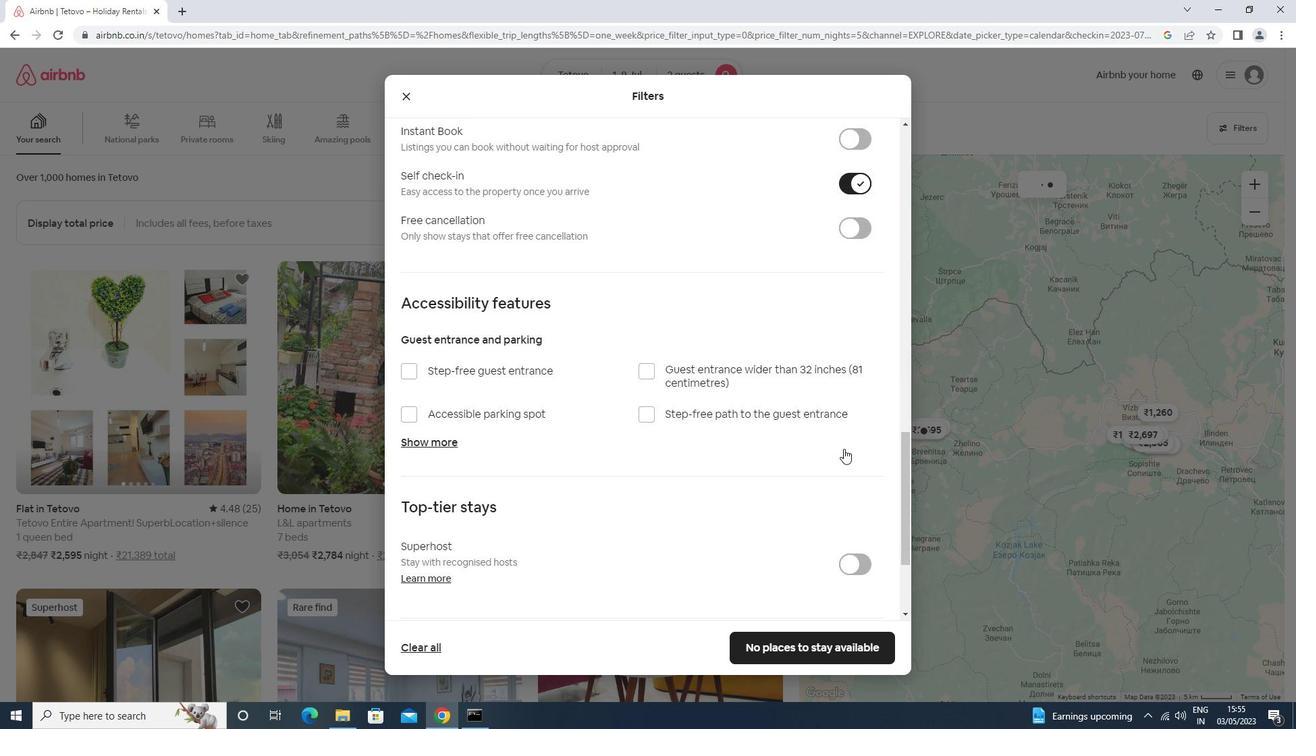 
Action: Mouse moved to (840, 448)
Screenshot: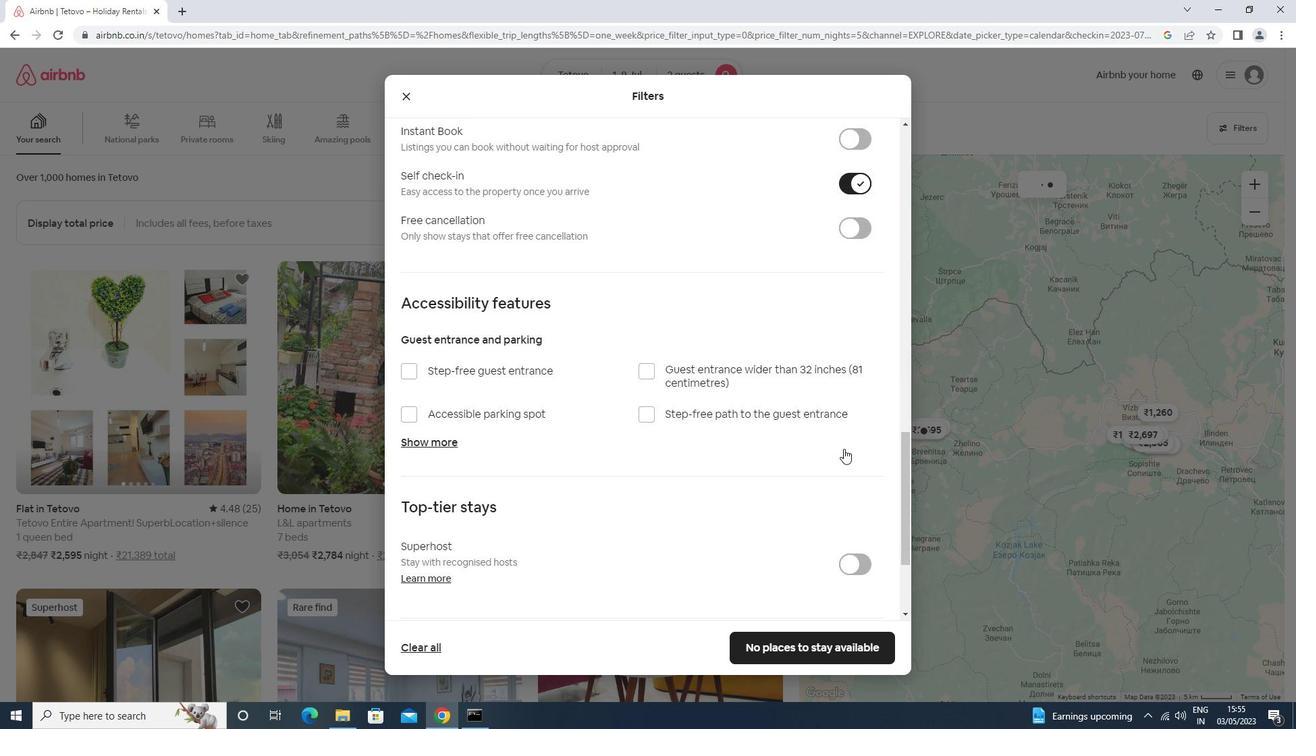 
Action: Mouse scrolled (840, 448) with delta (0, 0)
Screenshot: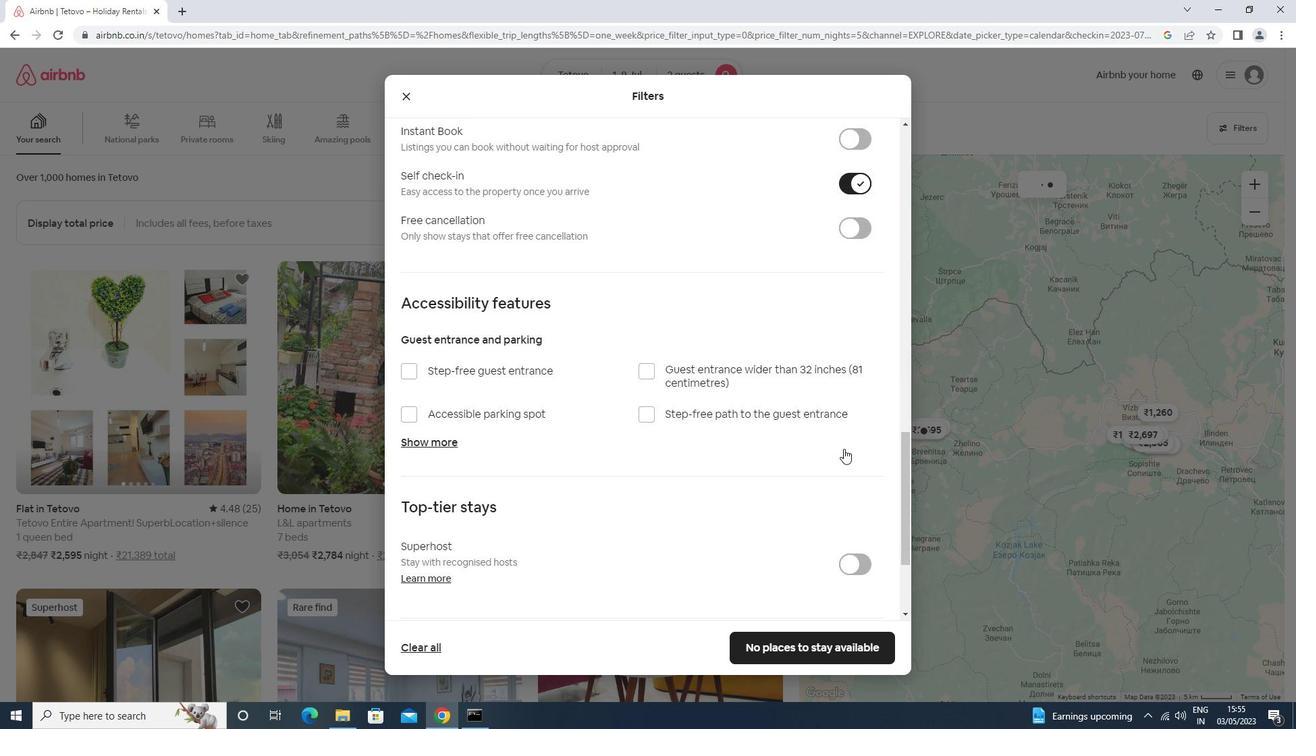 
Action: Mouse moved to (840, 449)
Screenshot: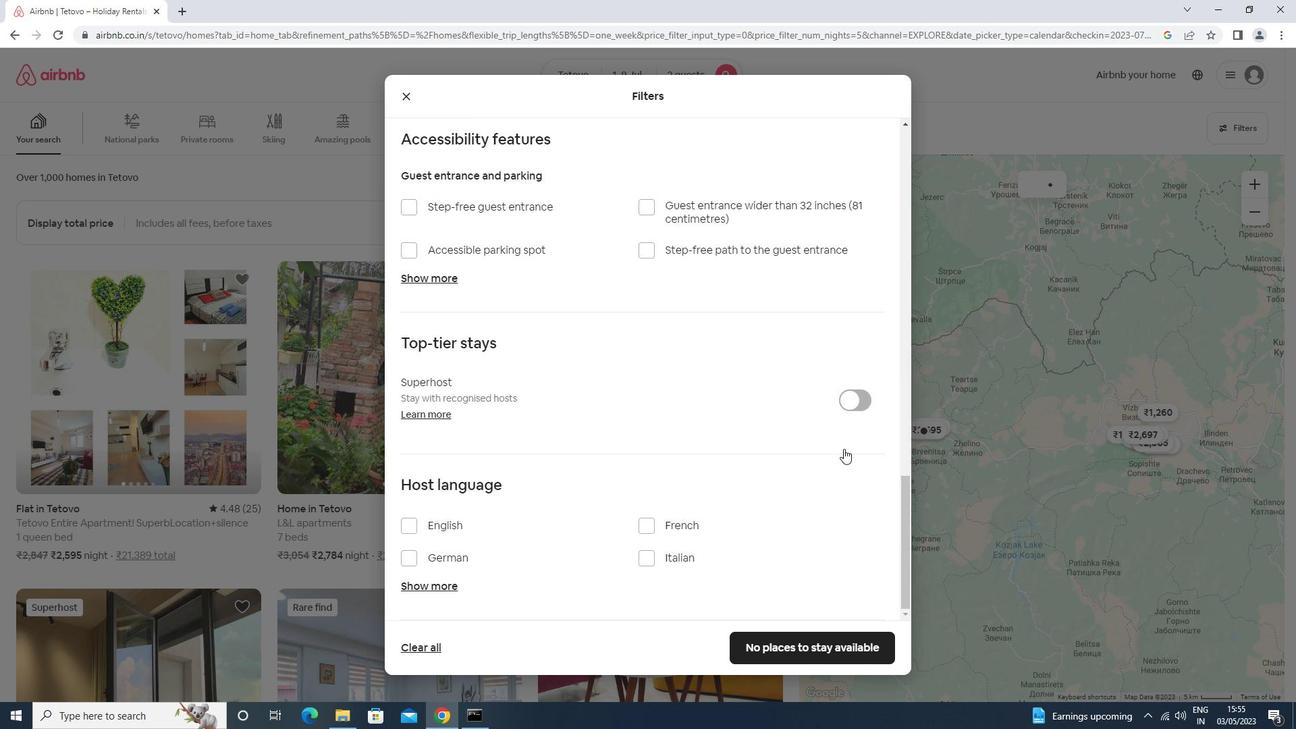 
Action: Mouse scrolled (840, 448) with delta (0, 0)
Screenshot: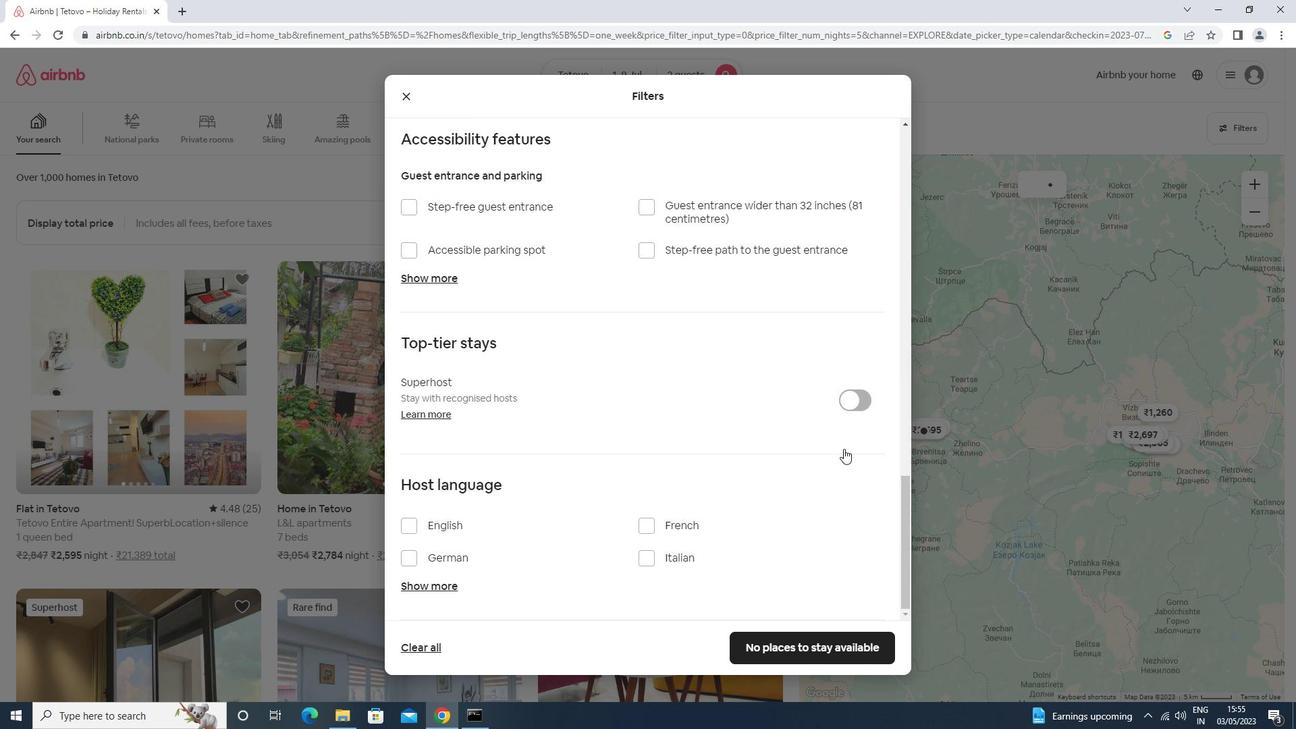 
Action: Mouse scrolled (840, 448) with delta (0, 0)
Screenshot: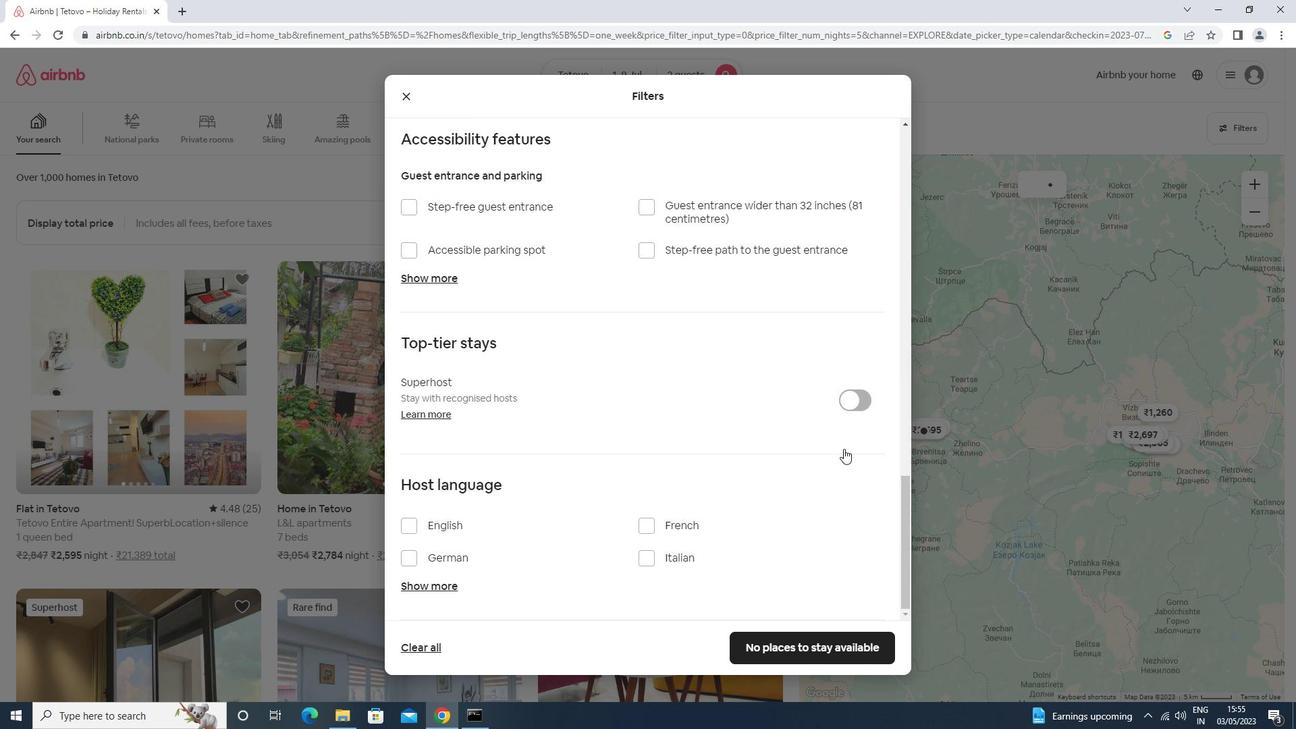
Action: Mouse scrolled (840, 448) with delta (0, 0)
Screenshot: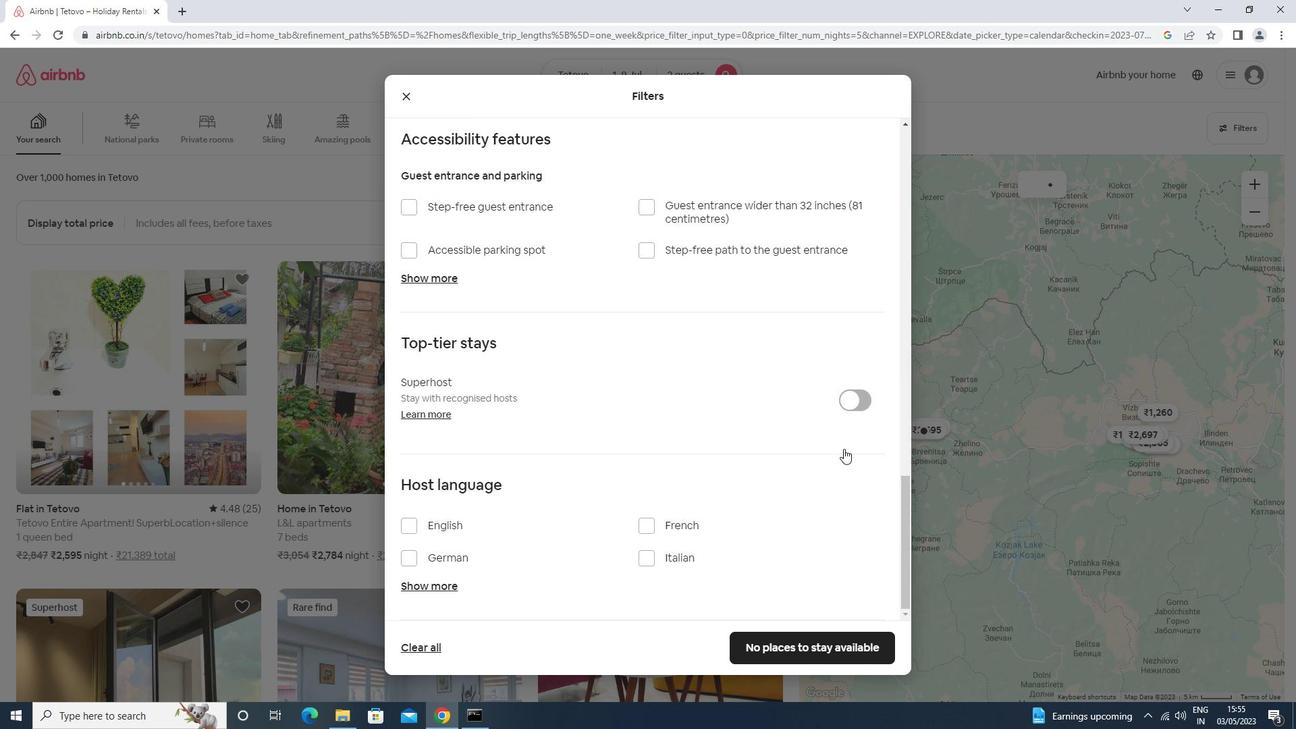 
Action: Mouse scrolled (840, 448) with delta (0, 0)
Screenshot: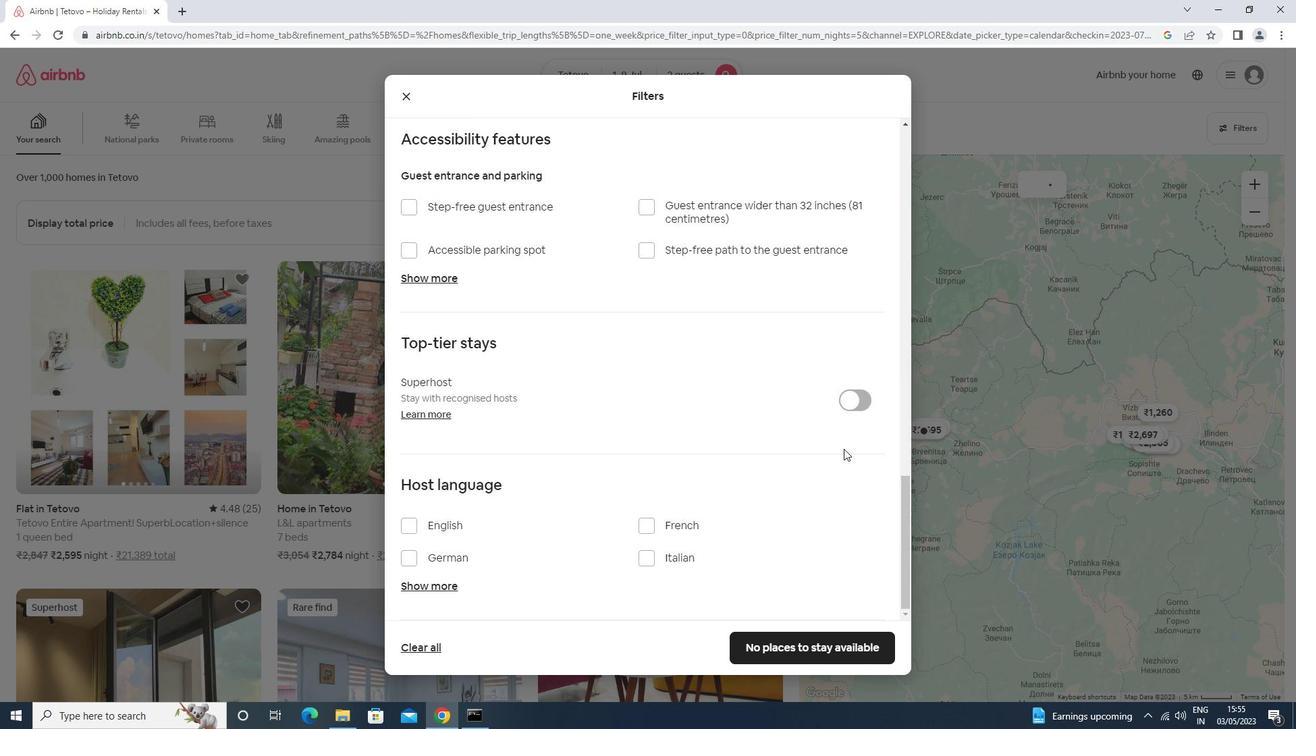
Action: Mouse moved to (463, 521)
Screenshot: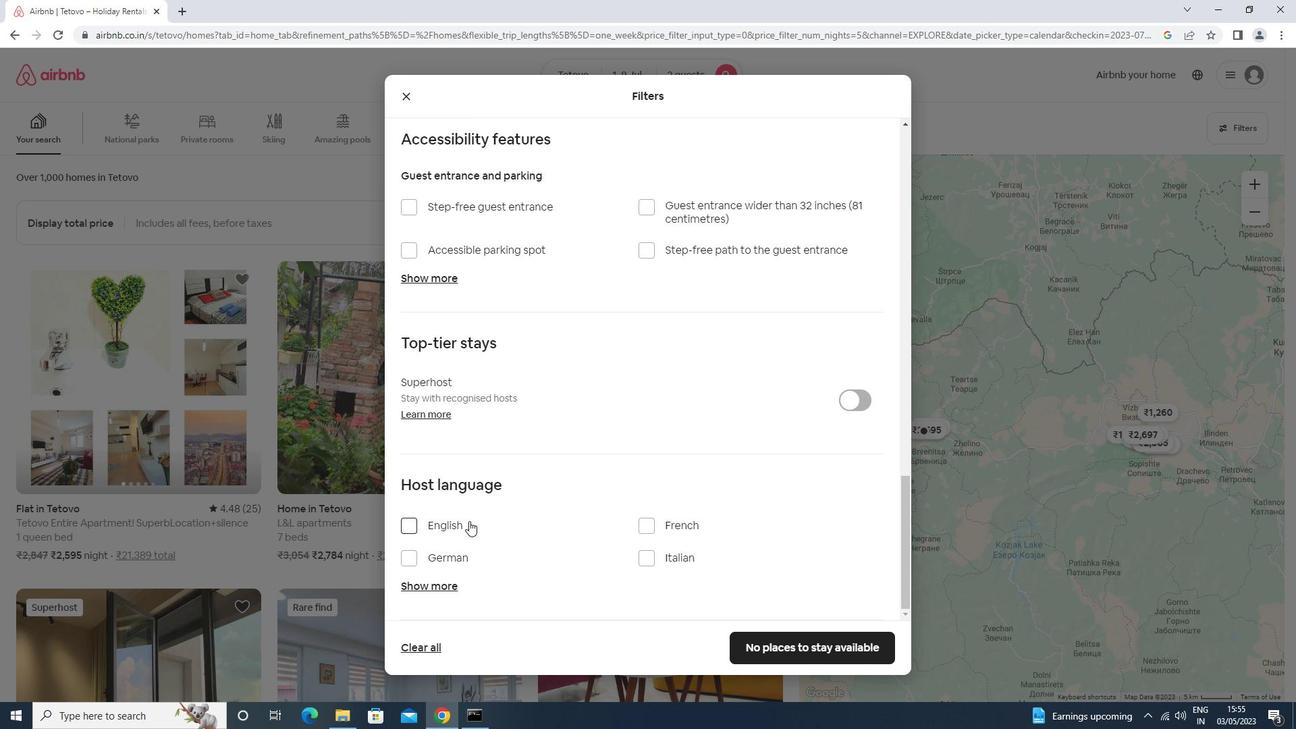 
Action: Mouse pressed left at (463, 521)
Screenshot: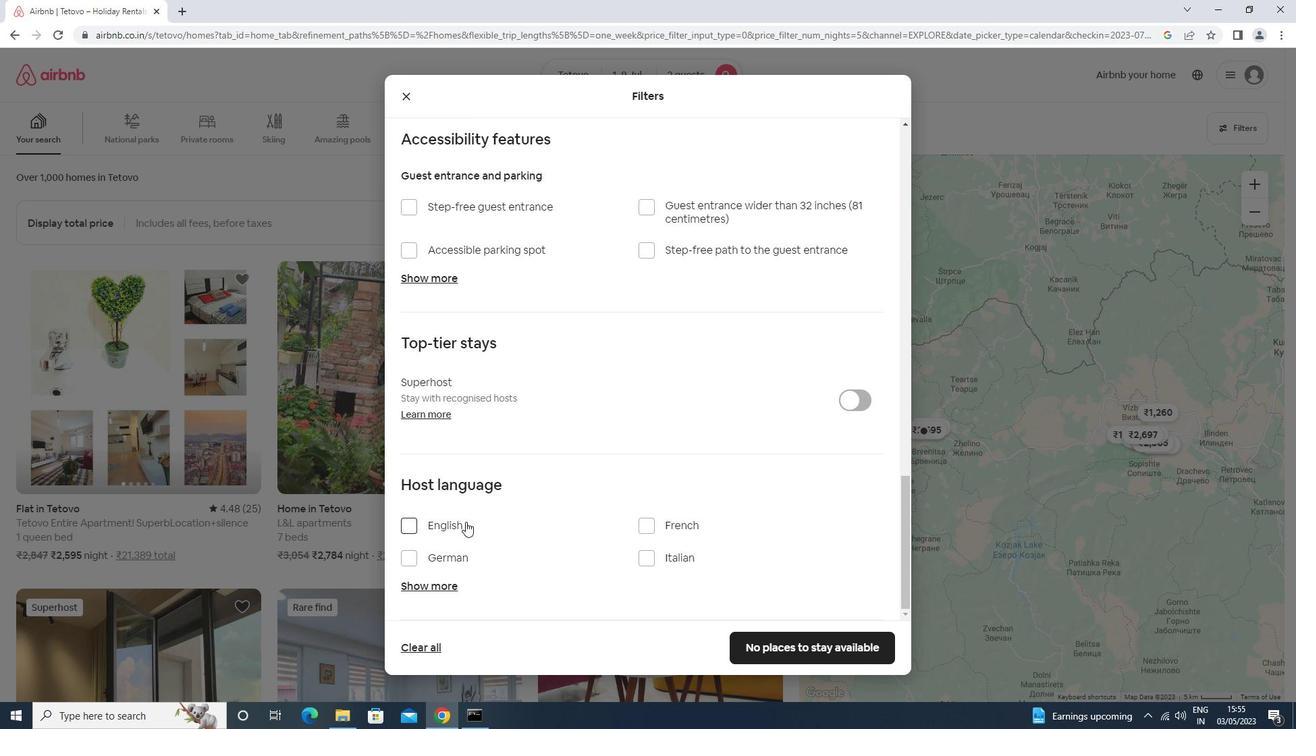 
Action: Mouse moved to (781, 649)
Screenshot: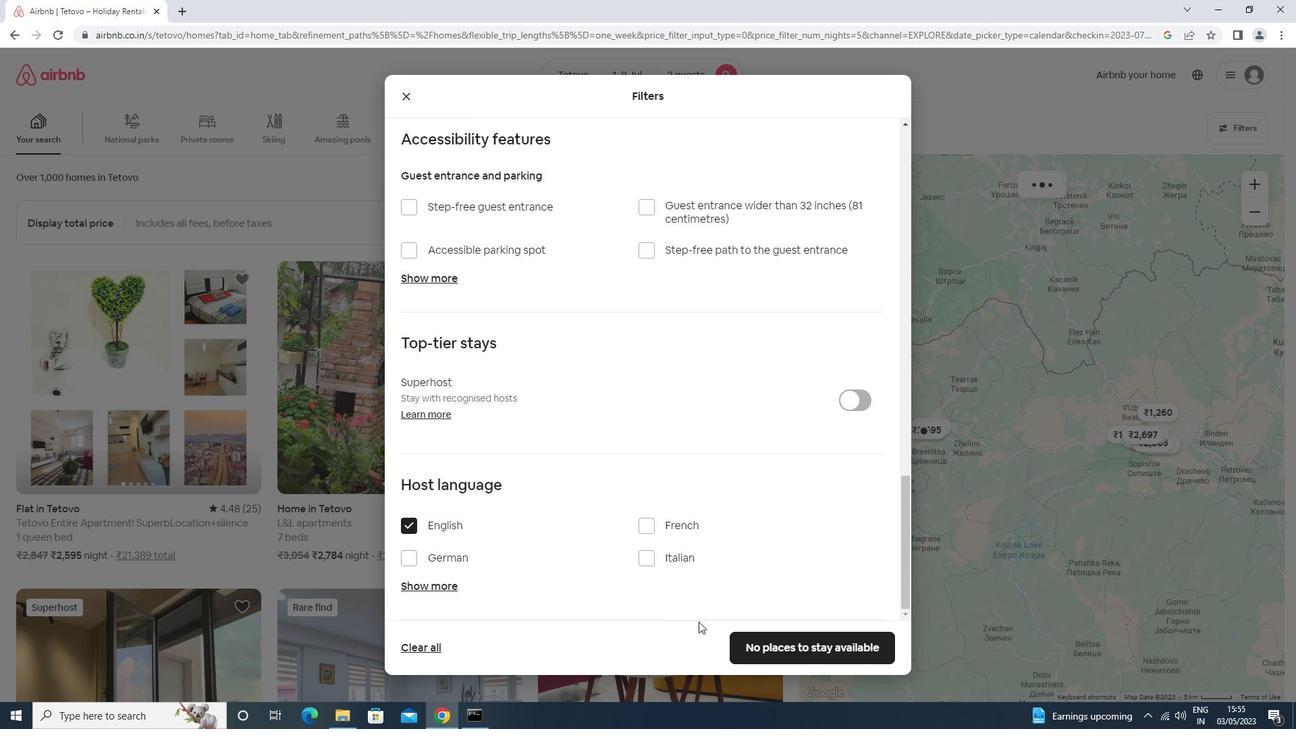 
Action: Mouse pressed left at (781, 649)
Screenshot: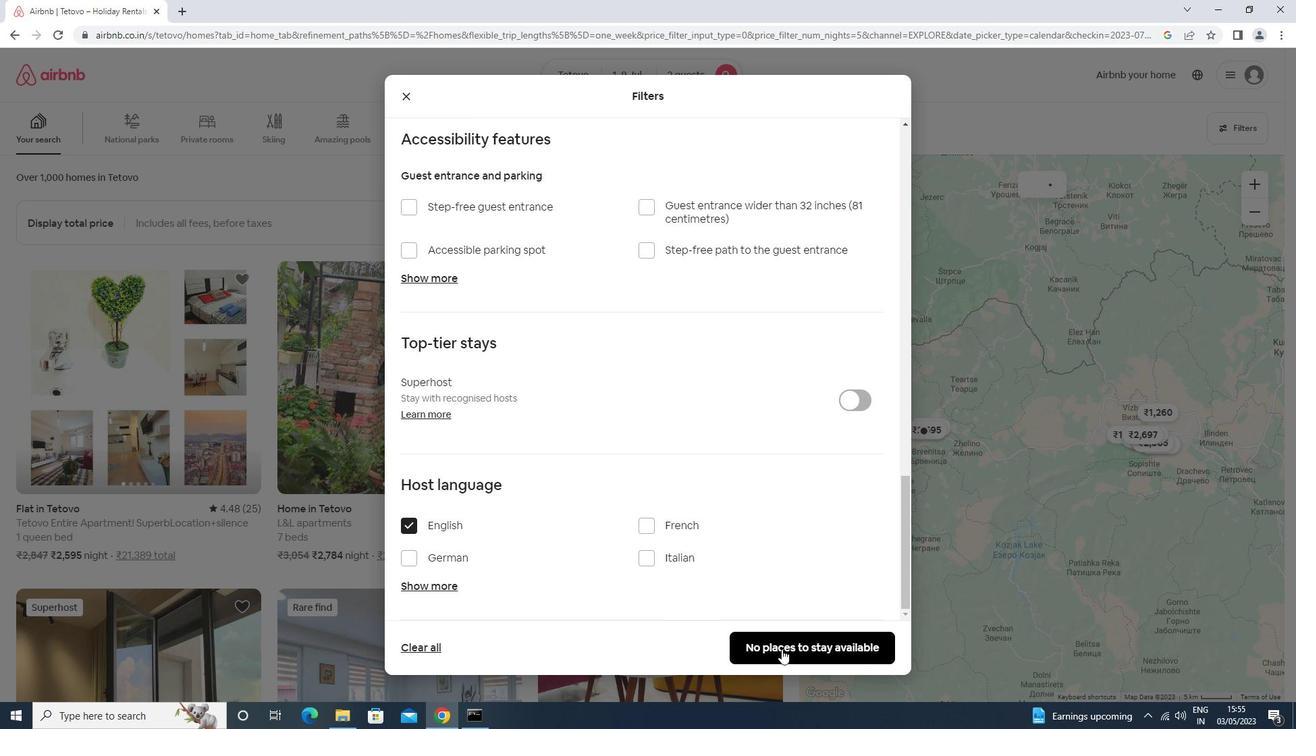 
Action: Mouse moved to (782, 649)
Screenshot: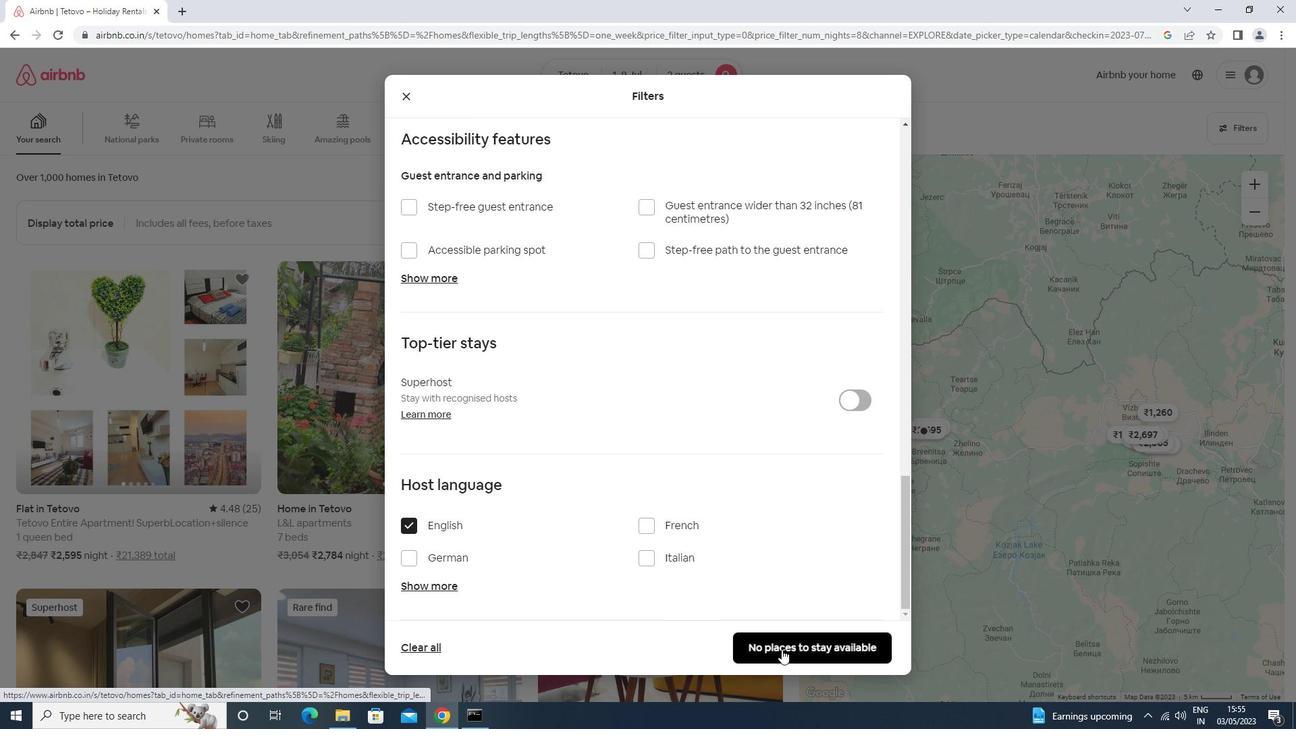 
